 Task: Find connections with filter location Nāndgaon with filter topic #lifecoach with filter profile language English with filter current company Mikros Animation with filter school Haldia Institute of Technology with filter industry Fashion Accessories Manufacturing with filter service category Home Networking with filter keywords title Client Service Specialist
Action: Mouse moved to (523, 85)
Screenshot: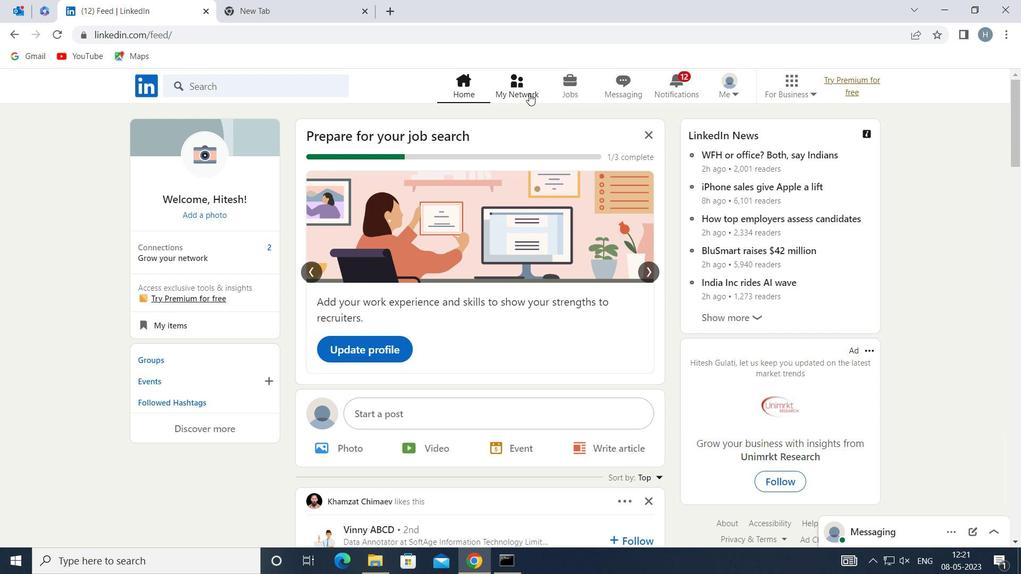 
Action: Mouse pressed left at (523, 85)
Screenshot: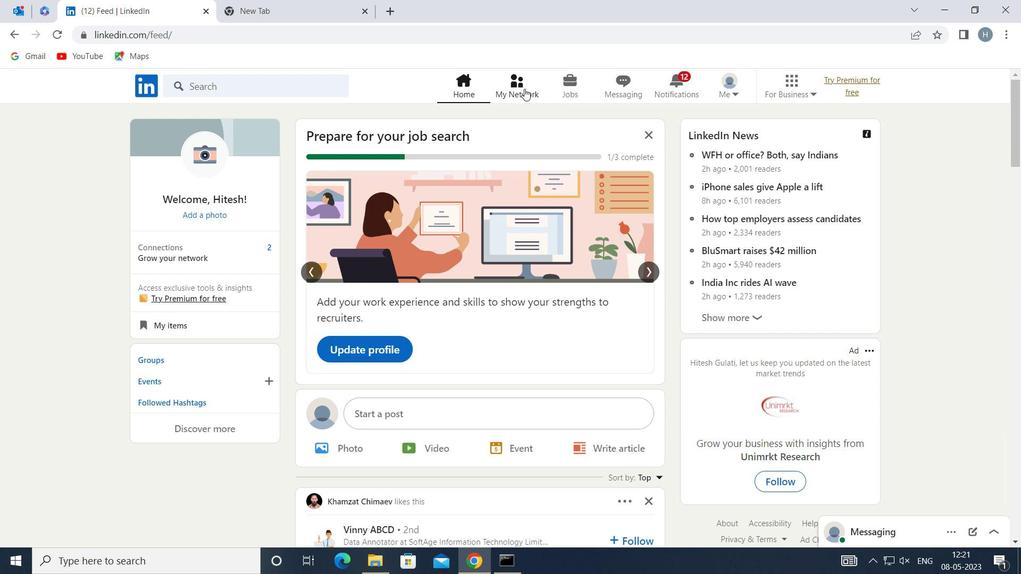 
Action: Mouse moved to (281, 159)
Screenshot: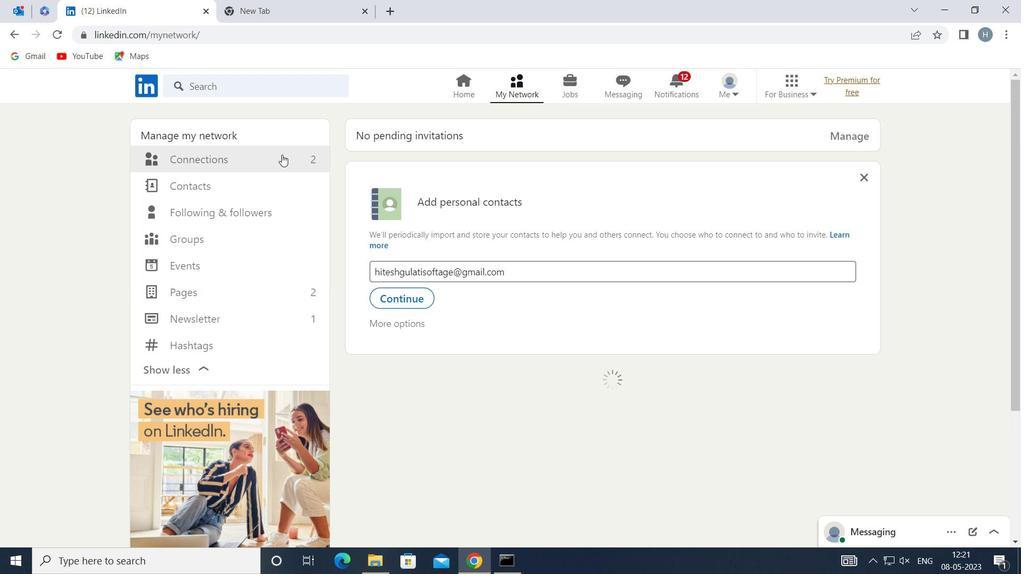 
Action: Mouse pressed left at (281, 159)
Screenshot: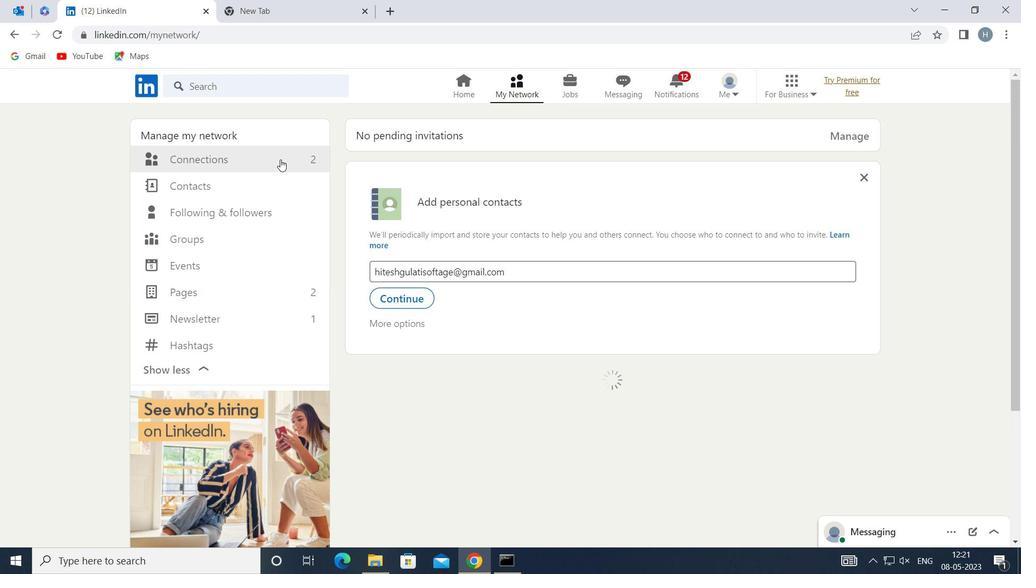
Action: Mouse moved to (619, 158)
Screenshot: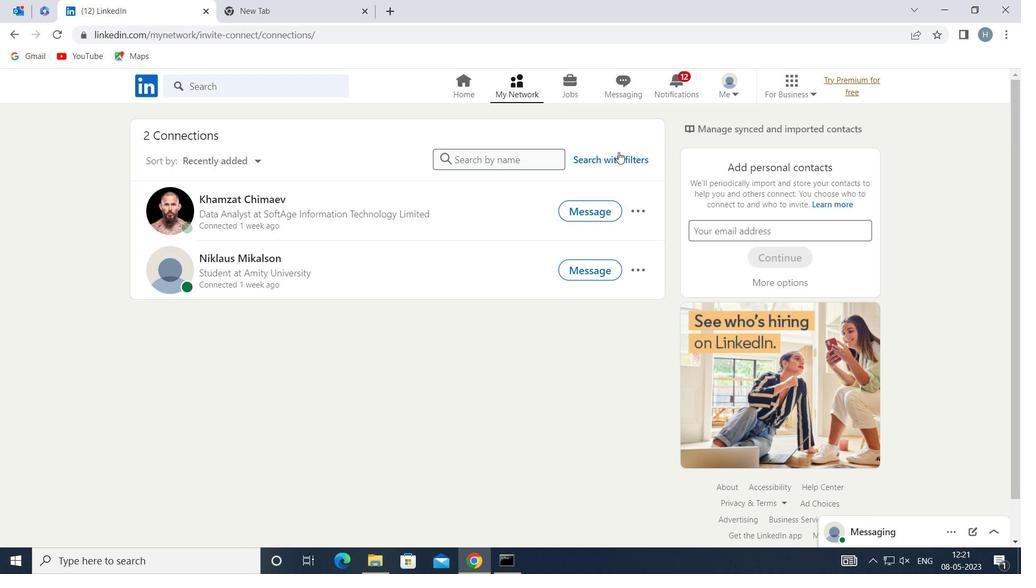 
Action: Mouse pressed left at (619, 158)
Screenshot: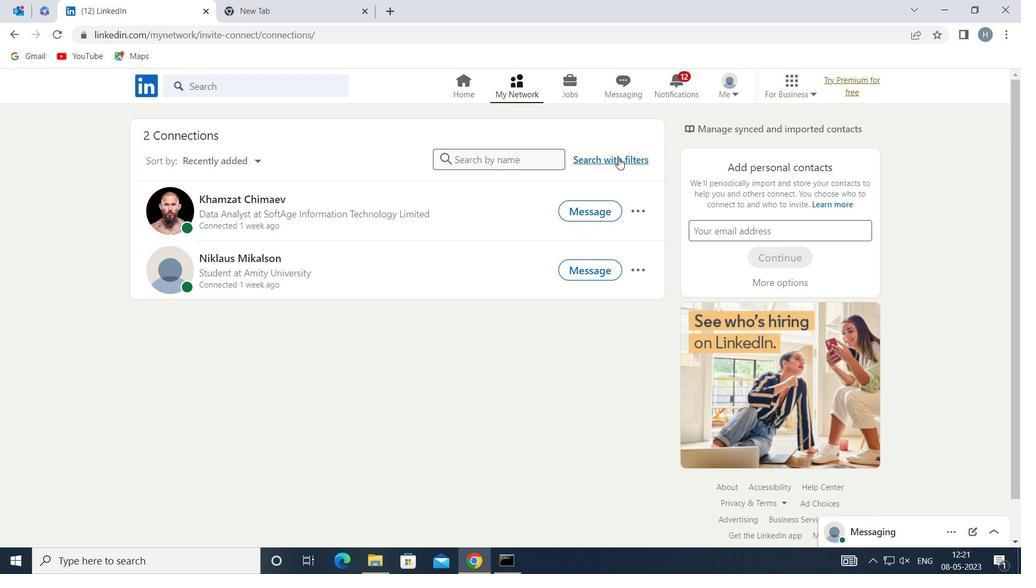 
Action: Mouse moved to (555, 122)
Screenshot: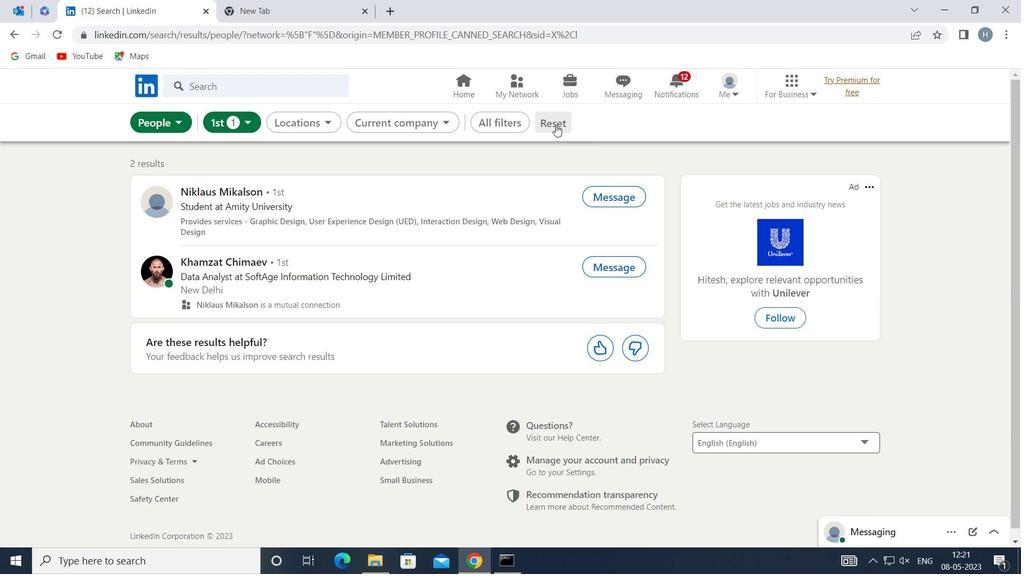 
Action: Mouse pressed left at (555, 122)
Screenshot: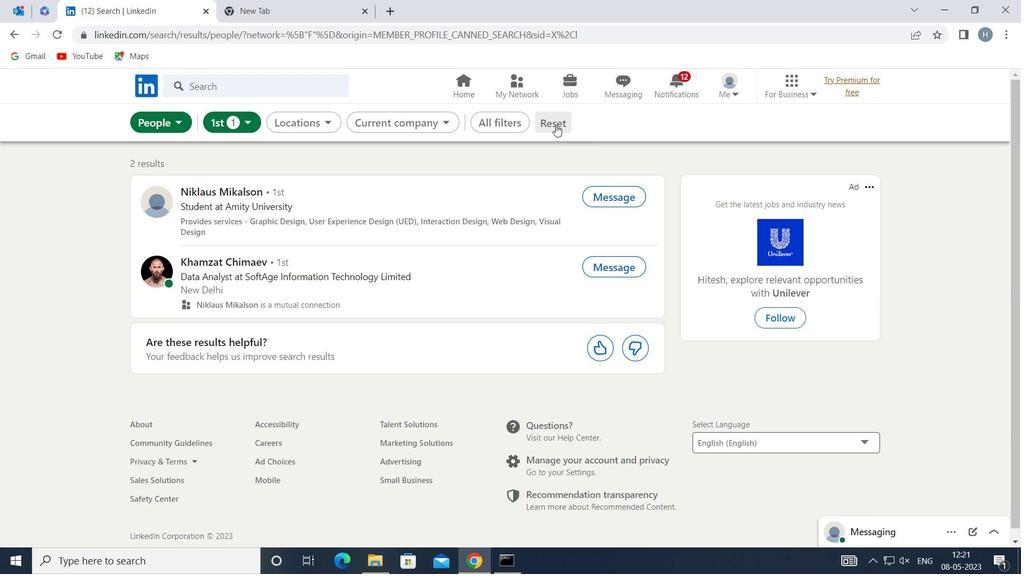 
Action: Mouse moved to (546, 121)
Screenshot: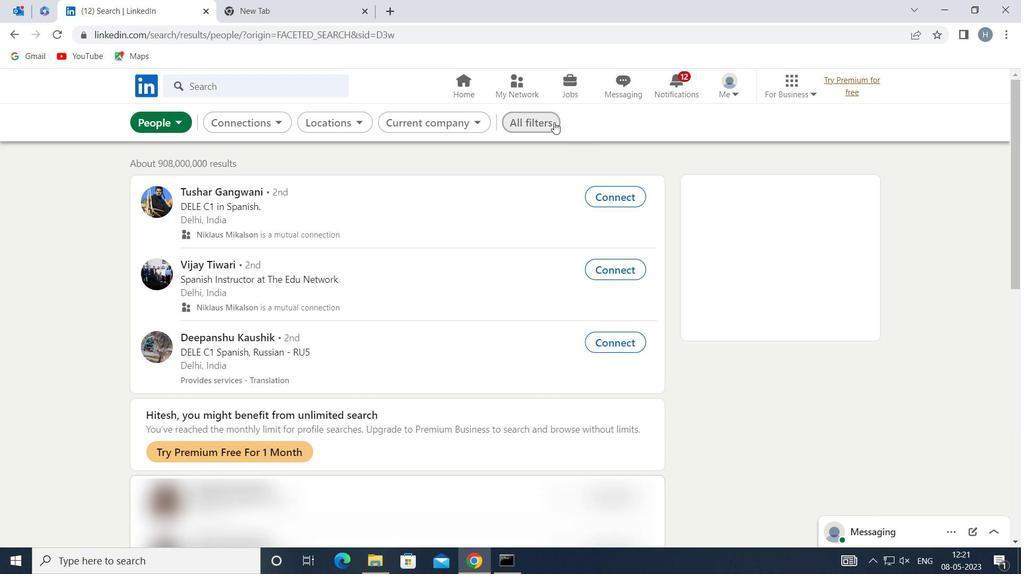 
Action: Mouse pressed left at (546, 121)
Screenshot: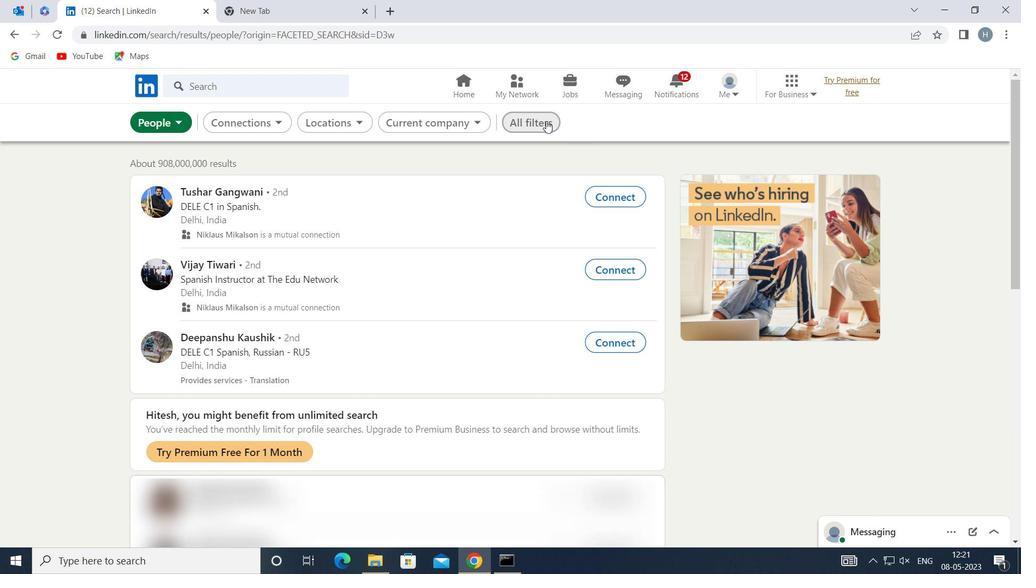 
Action: Mouse moved to (763, 358)
Screenshot: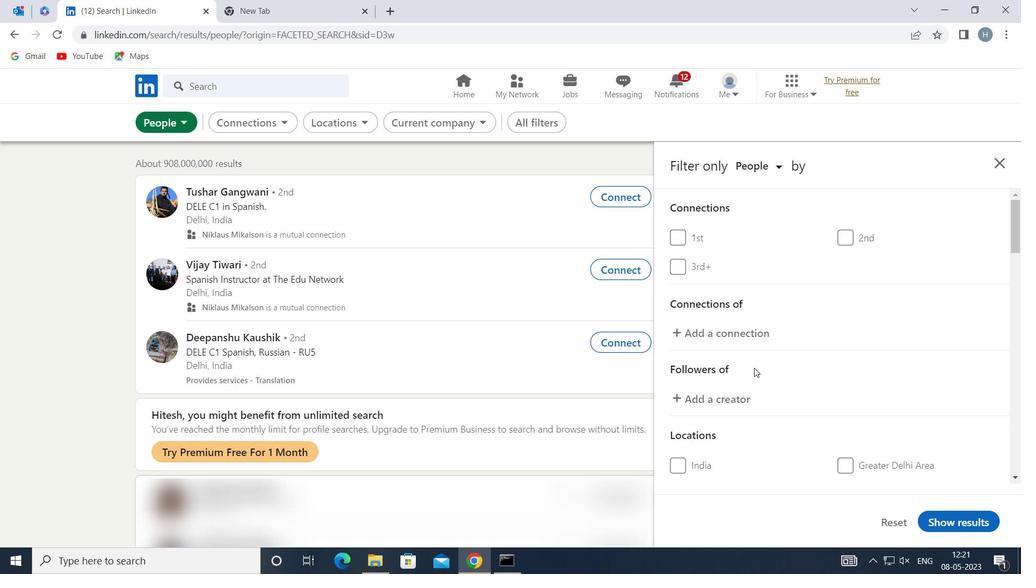 
Action: Mouse scrolled (763, 357) with delta (0, 0)
Screenshot: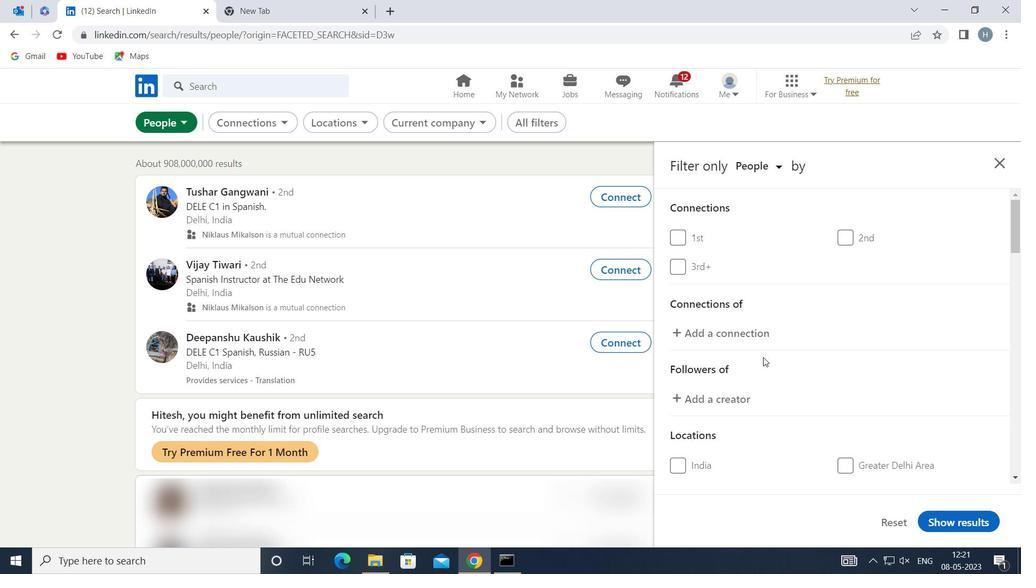
Action: Mouse scrolled (763, 357) with delta (0, 0)
Screenshot: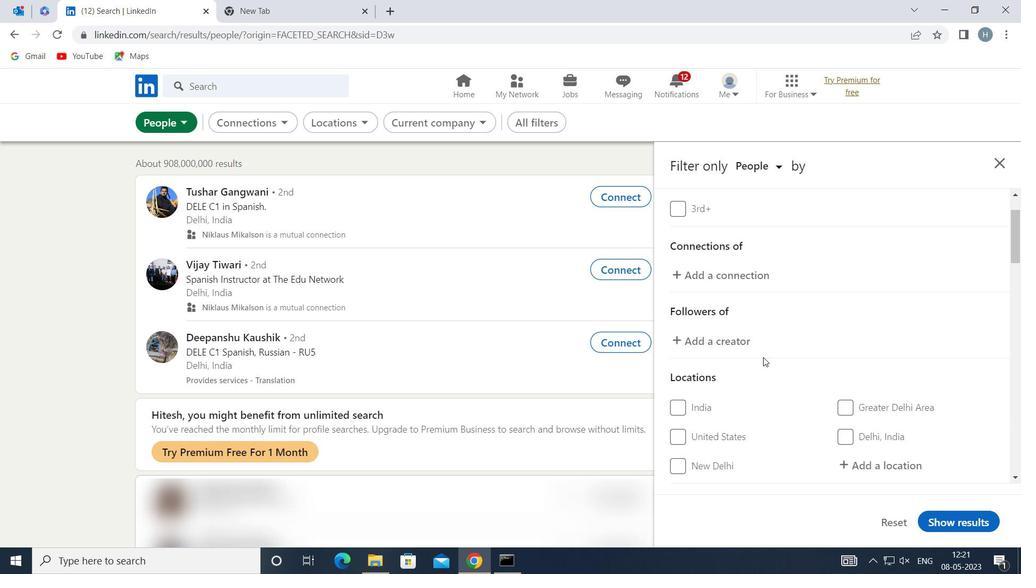 
Action: Mouse moved to (862, 386)
Screenshot: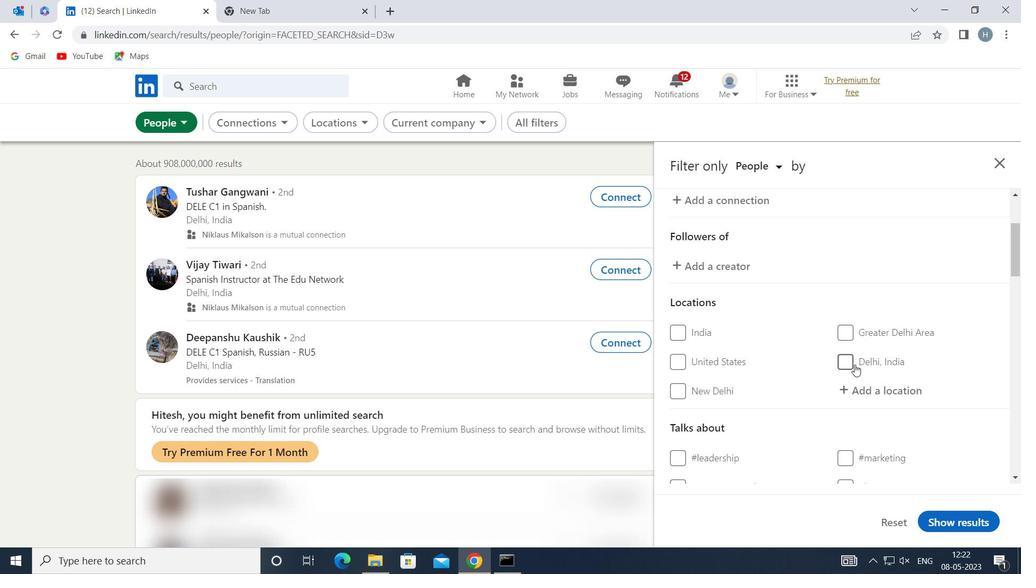
Action: Mouse pressed left at (862, 386)
Screenshot: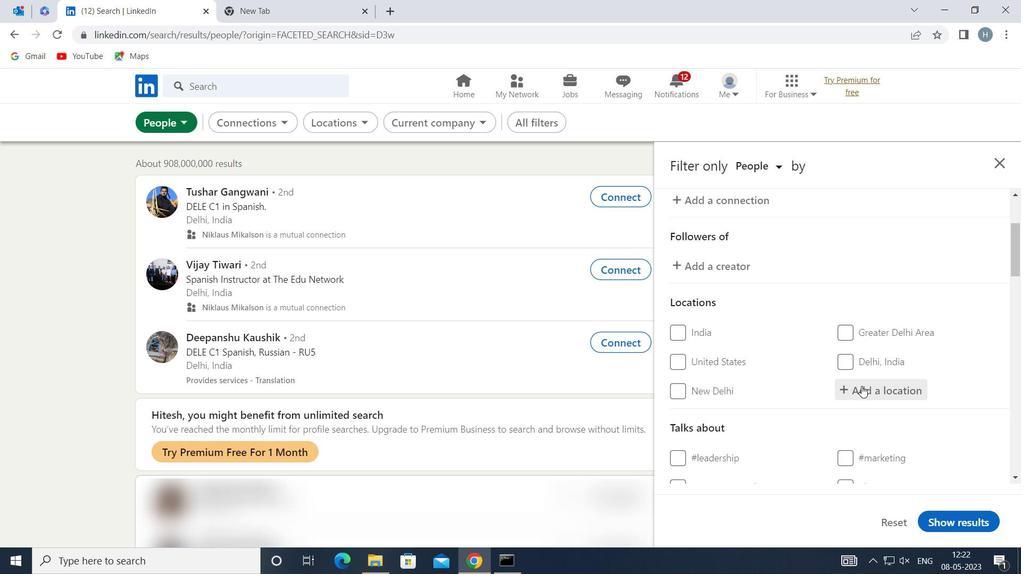 
Action: Key pressed <Key.shift>NANDGAON
Screenshot: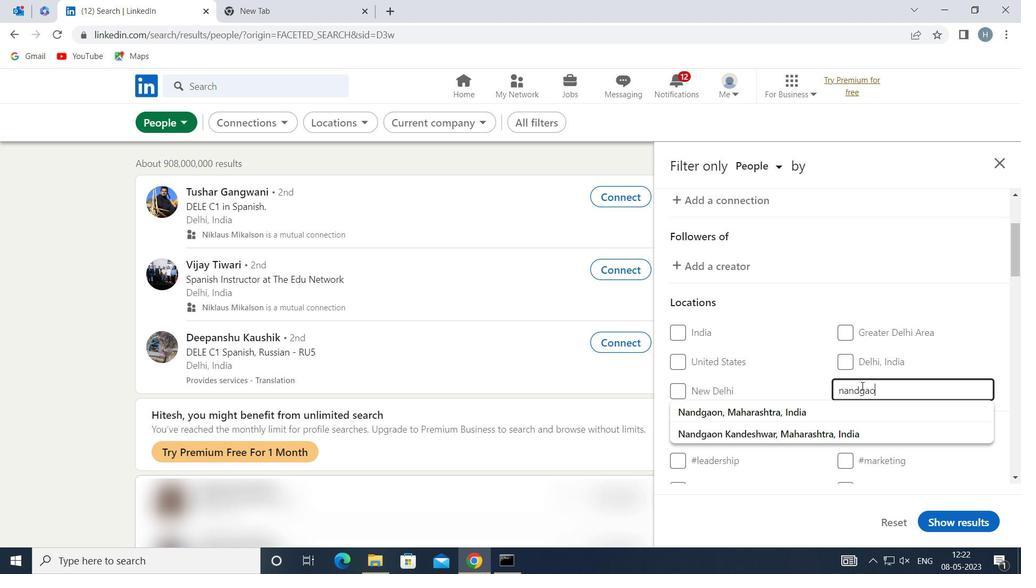 
Action: Mouse moved to (859, 415)
Screenshot: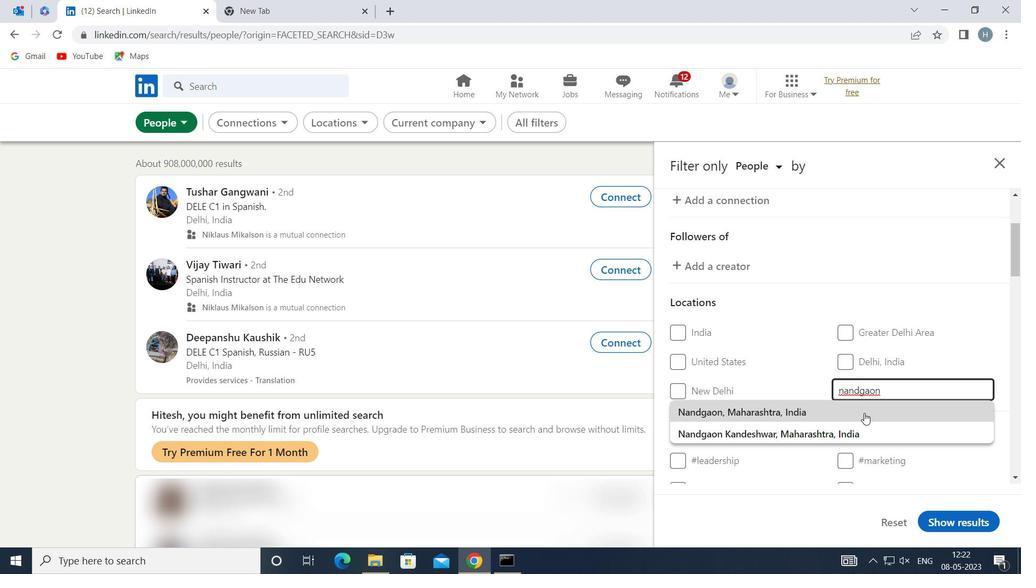 
Action: Mouse pressed left at (859, 415)
Screenshot: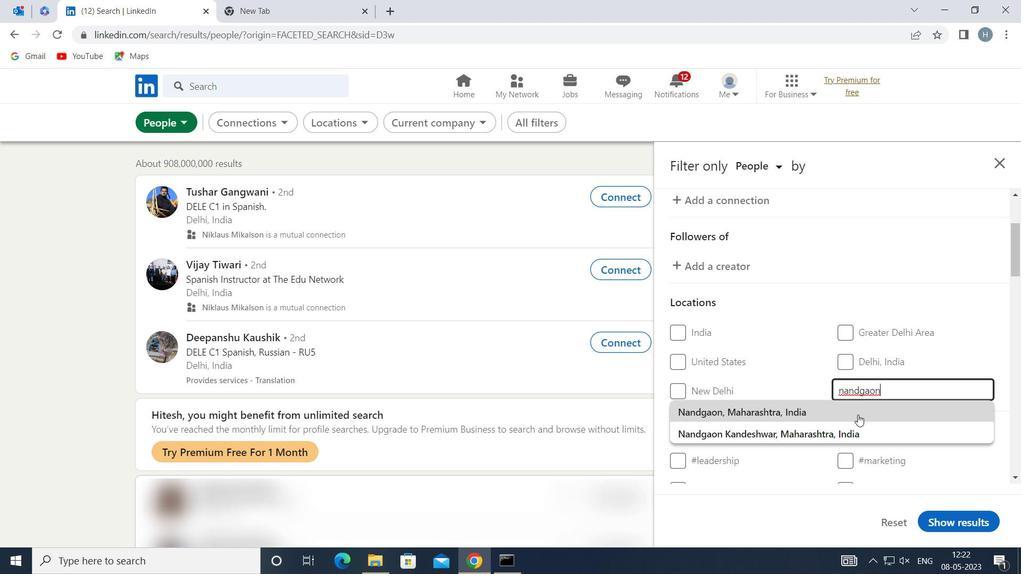 
Action: Mouse moved to (852, 367)
Screenshot: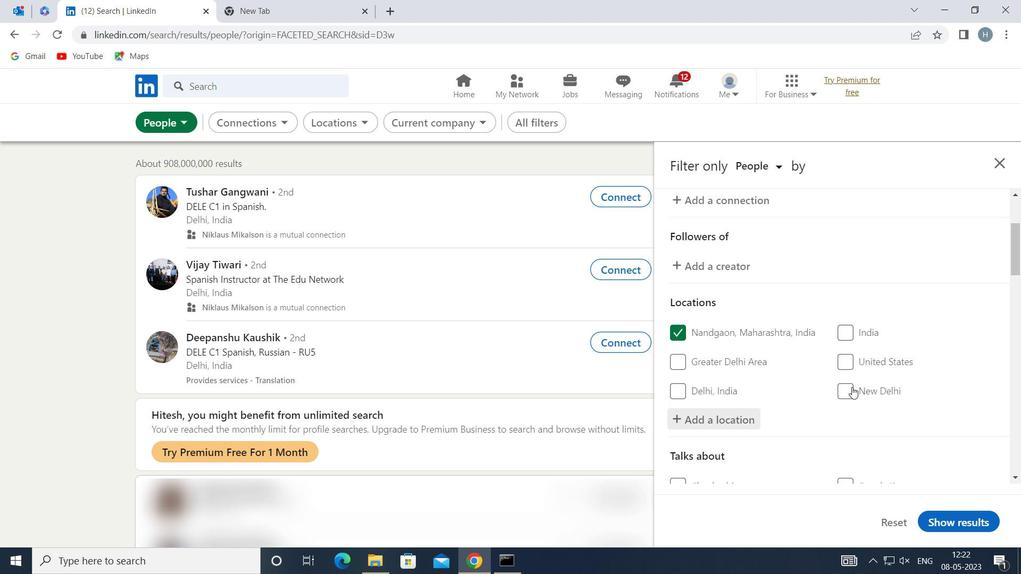 
Action: Mouse scrolled (852, 366) with delta (0, 0)
Screenshot: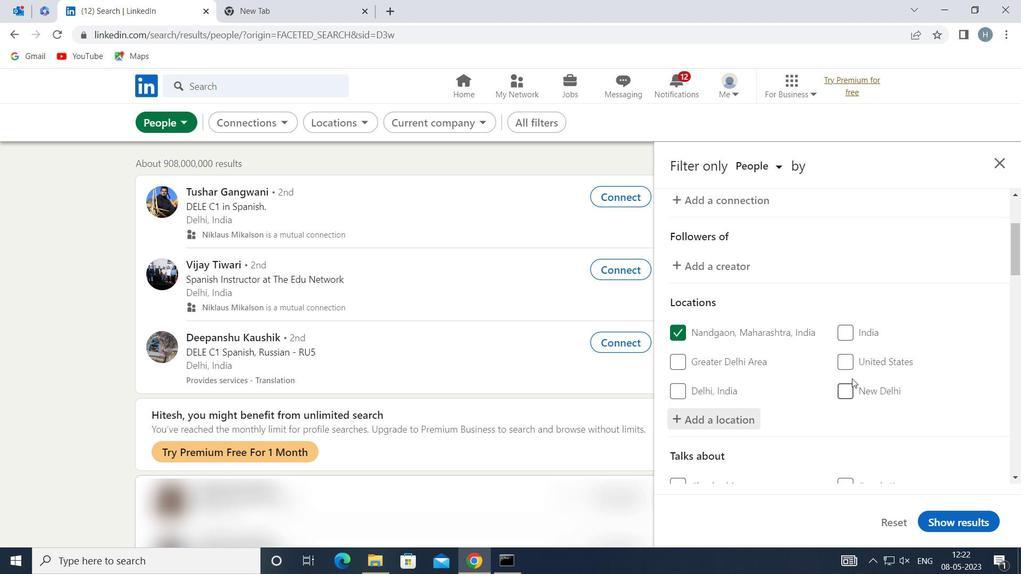 
Action: Mouse moved to (851, 360)
Screenshot: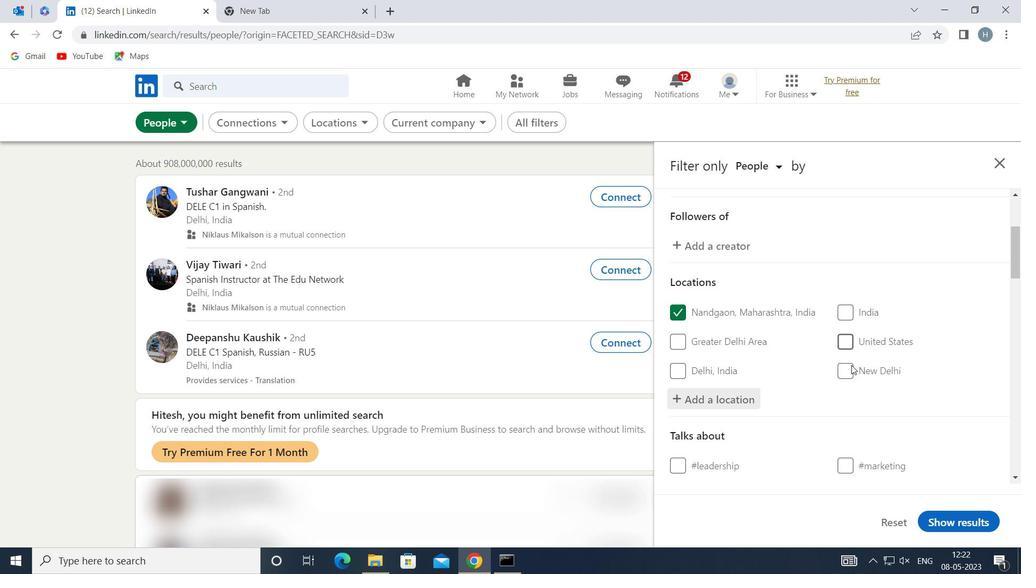 
Action: Mouse scrolled (851, 359) with delta (0, 0)
Screenshot: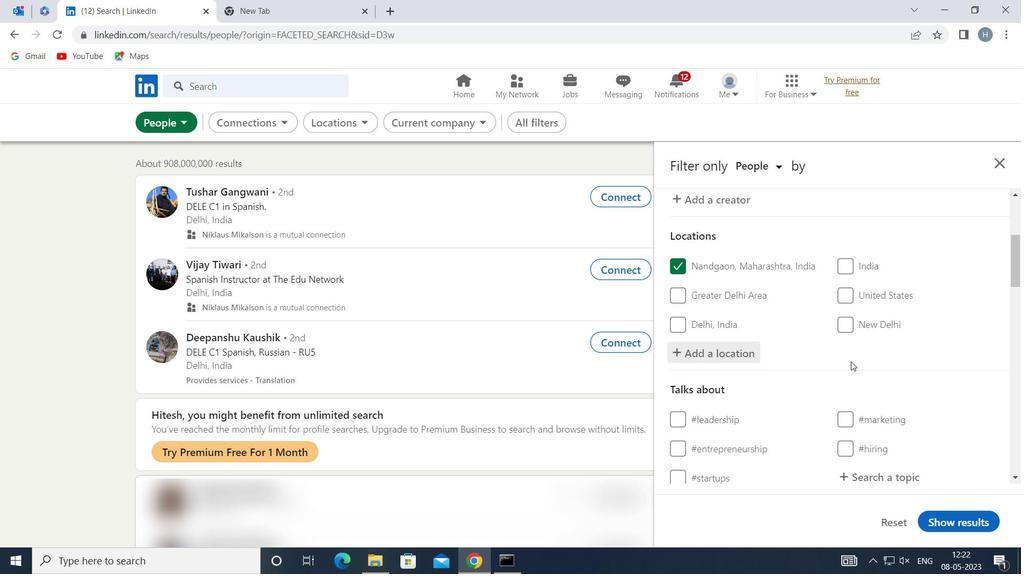 
Action: Mouse moved to (883, 406)
Screenshot: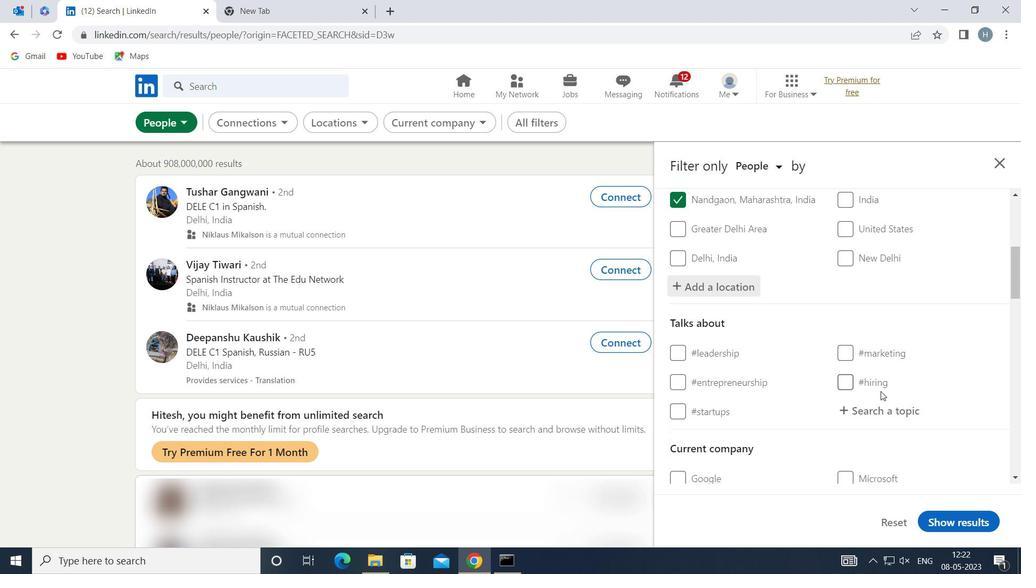 
Action: Mouse pressed left at (883, 406)
Screenshot: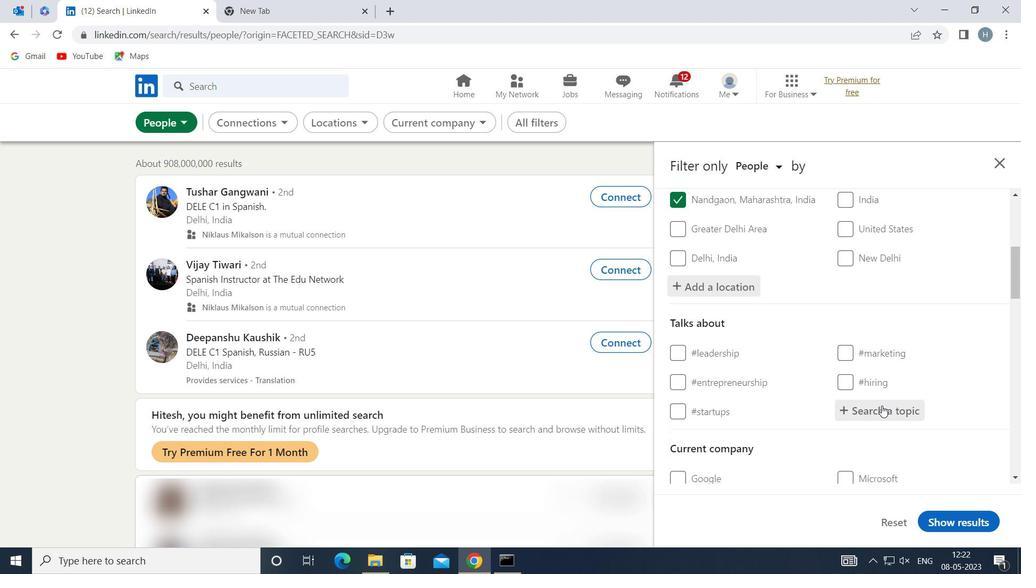
Action: Mouse moved to (883, 406)
Screenshot: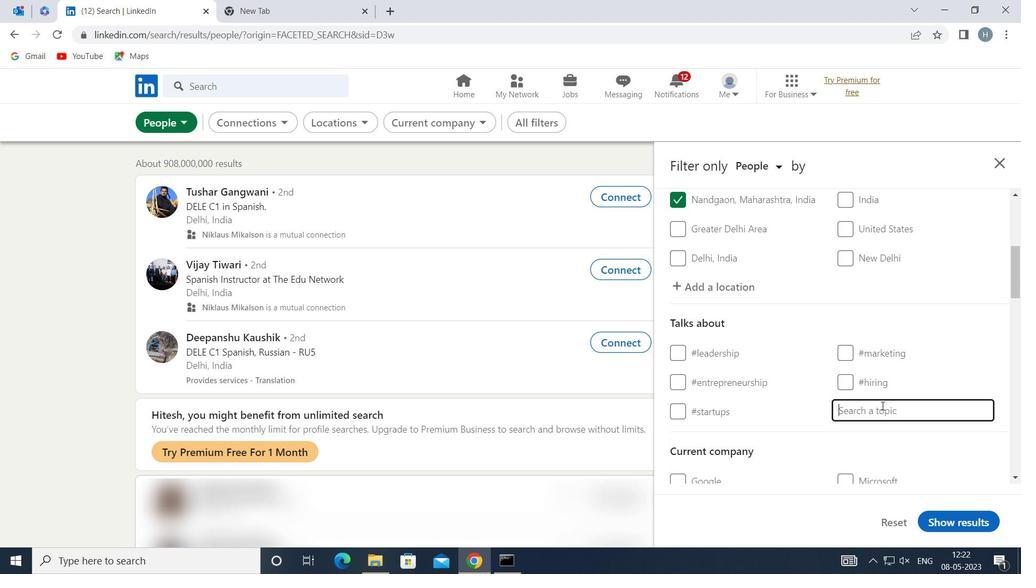 
Action: Key pressed LIFECOACH
Screenshot: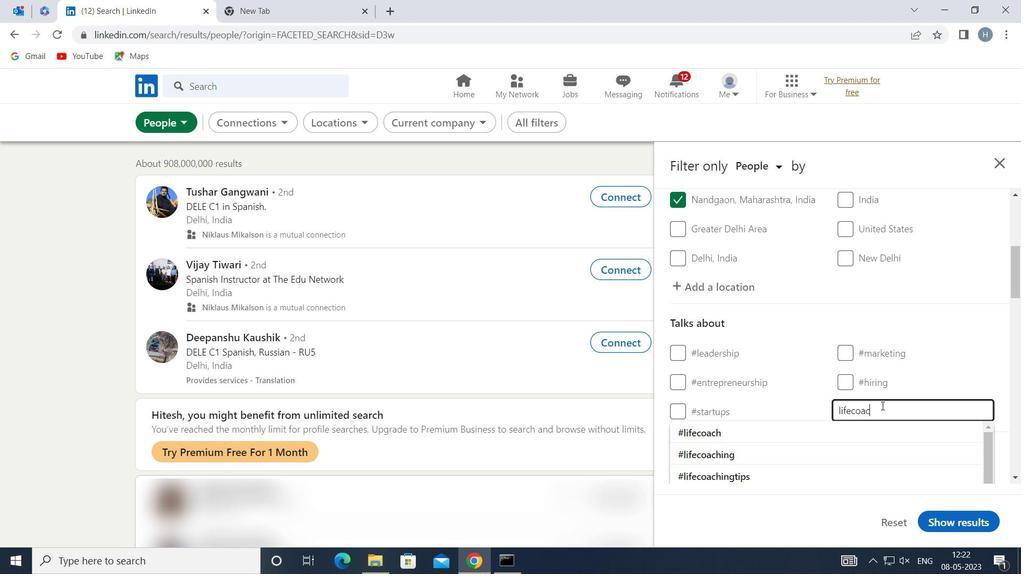
Action: Mouse moved to (844, 424)
Screenshot: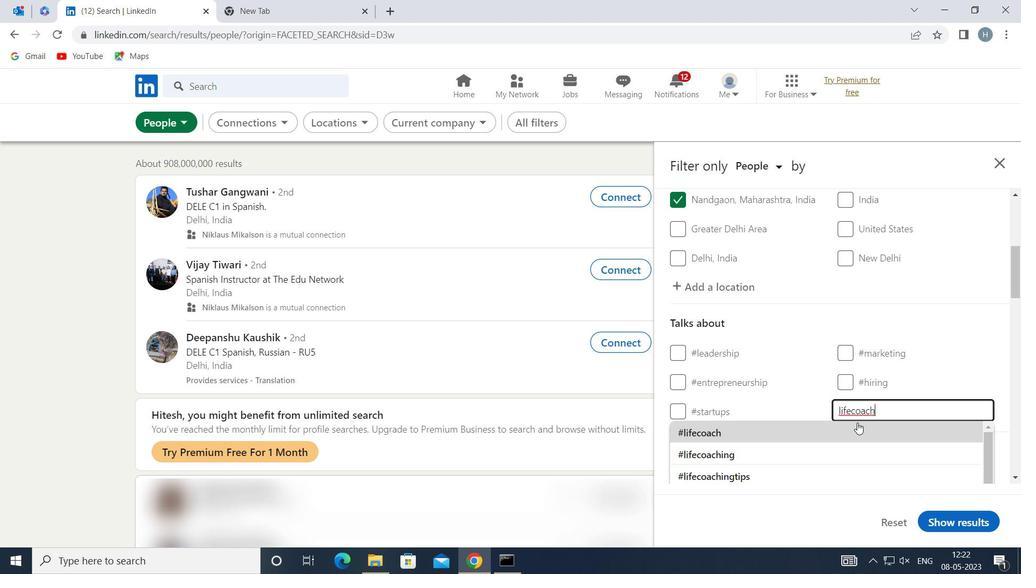 
Action: Mouse pressed left at (844, 424)
Screenshot: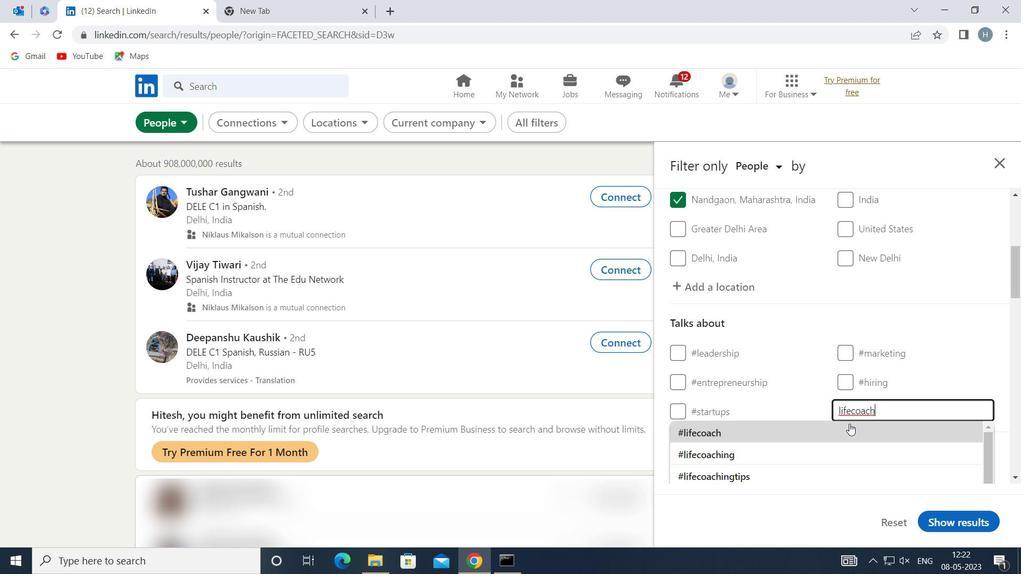
Action: Mouse moved to (833, 414)
Screenshot: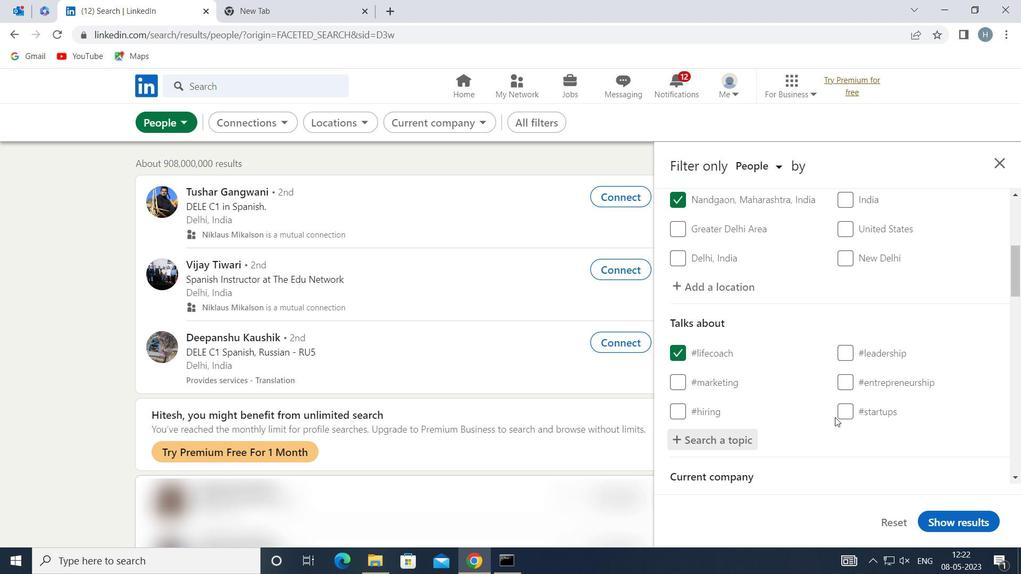 
Action: Mouse scrolled (833, 413) with delta (0, 0)
Screenshot: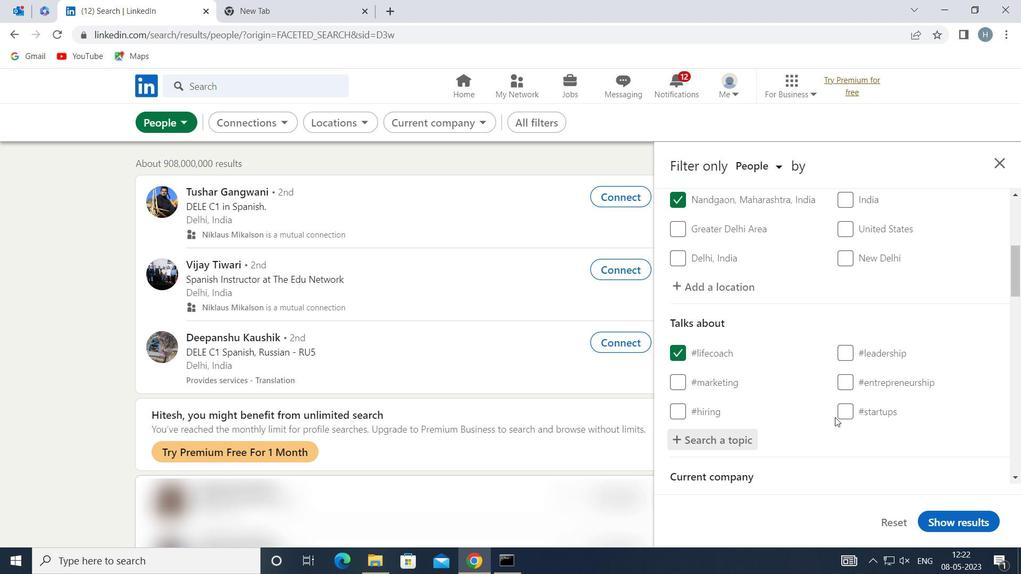 
Action: Mouse moved to (829, 406)
Screenshot: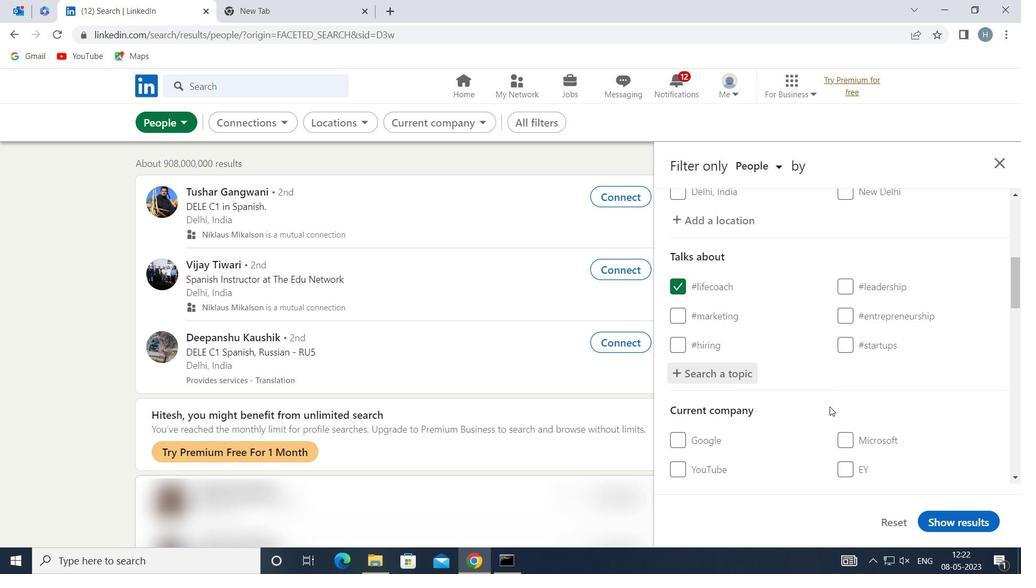 
Action: Mouse scrolled (829, 406) with delta (0, 0)
Screenshot: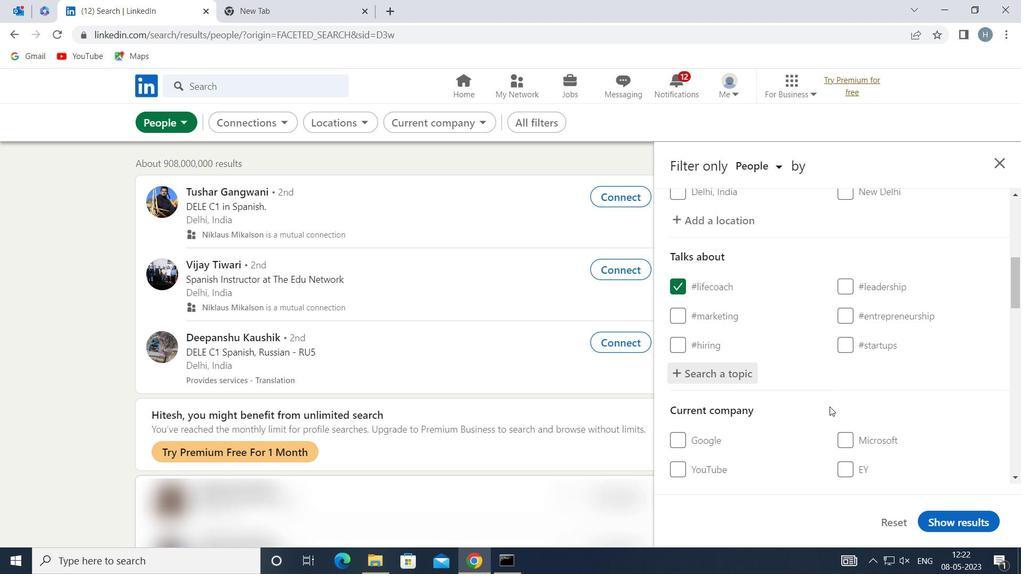 
Action: Mouse moved to (829, 405)
Screenshot: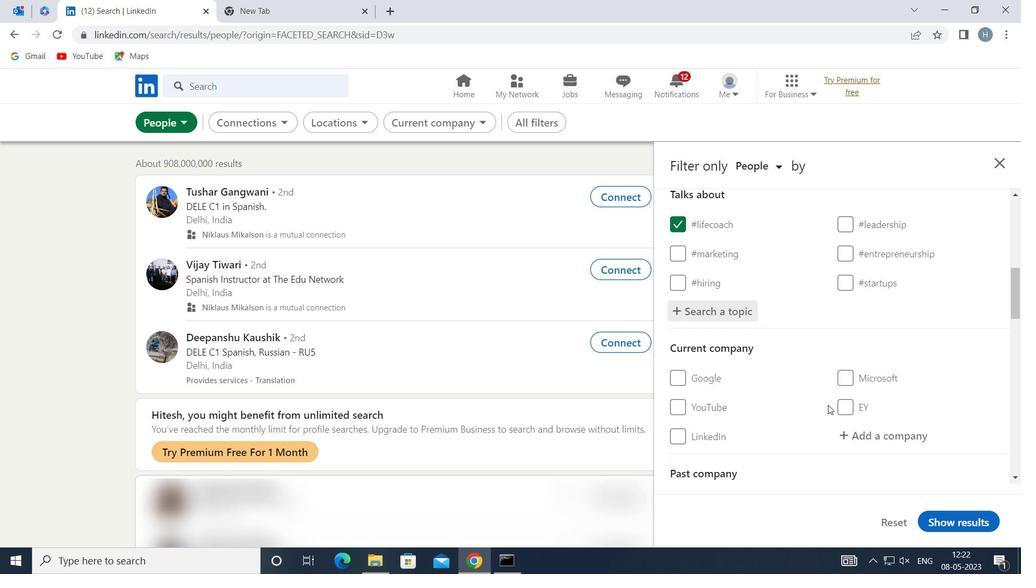 
Action: Mouse scrolled (829, 404) with delta (0, 0)
Screenshot: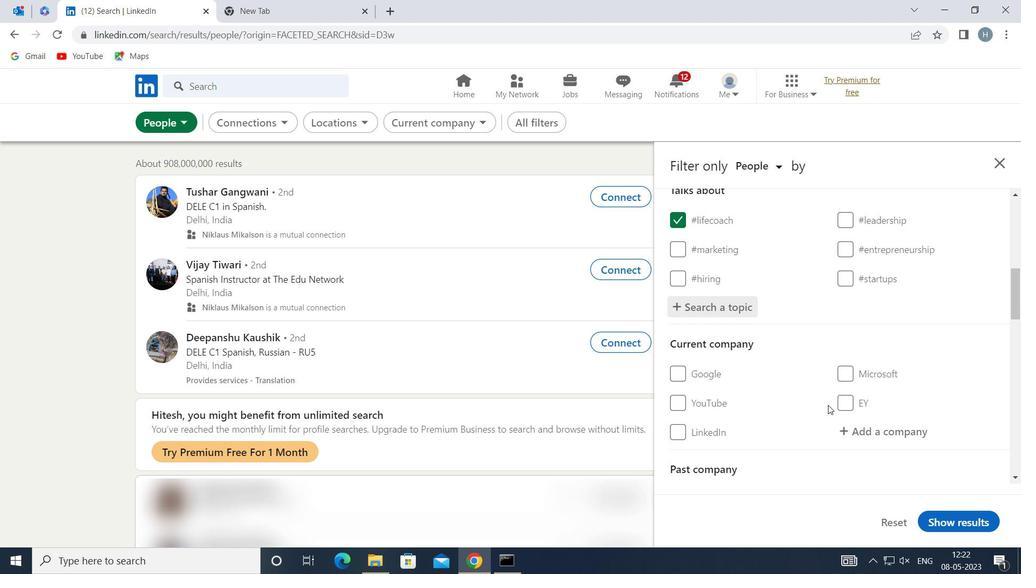 
Action: Mouse moved to (827, 399)
Screenshot: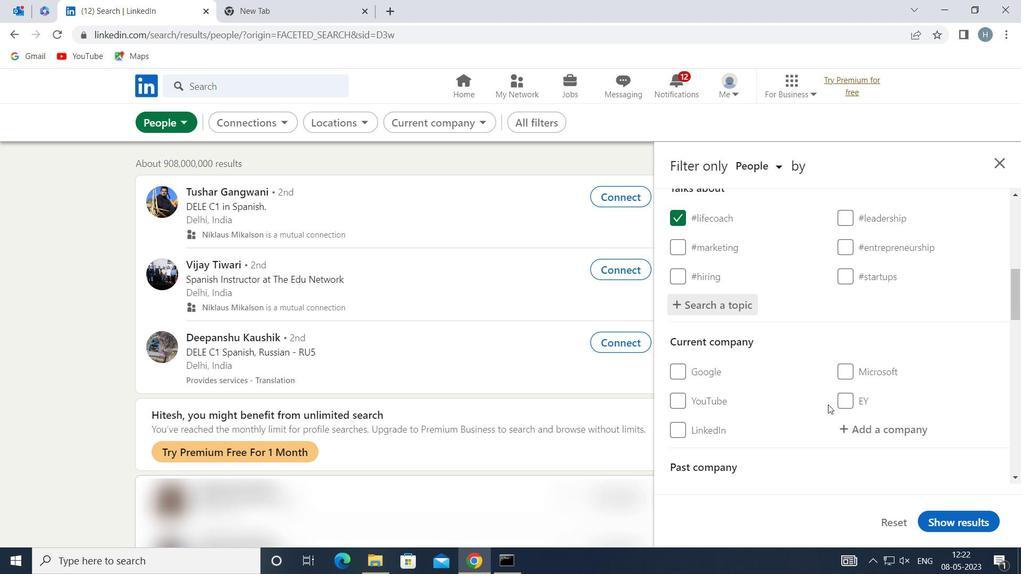 
Action: Mouse scrolled (827, 398) with delta (0, 0)
Screenshot: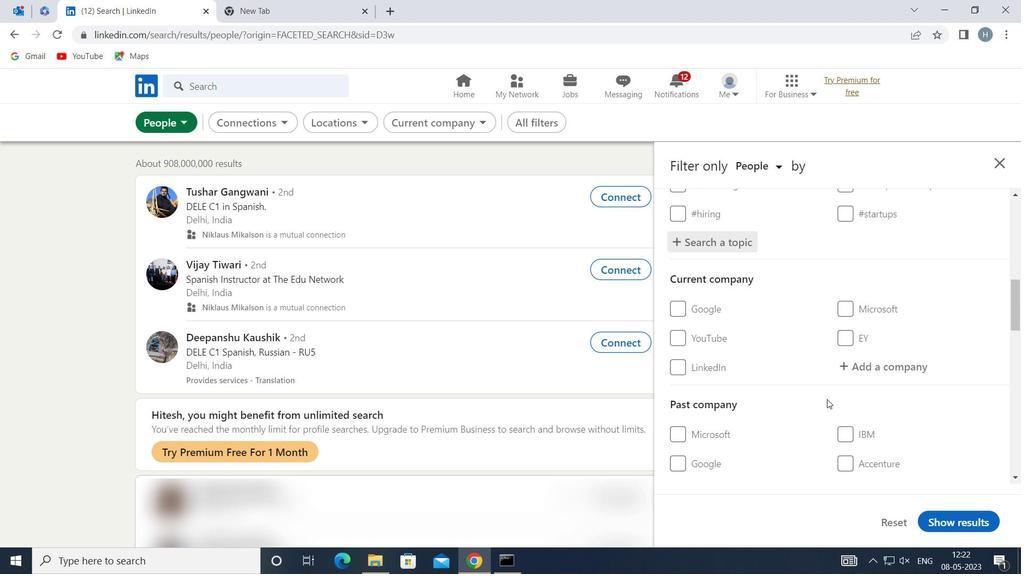 
Action: Mouse moved to (822, 398)
Screenshot: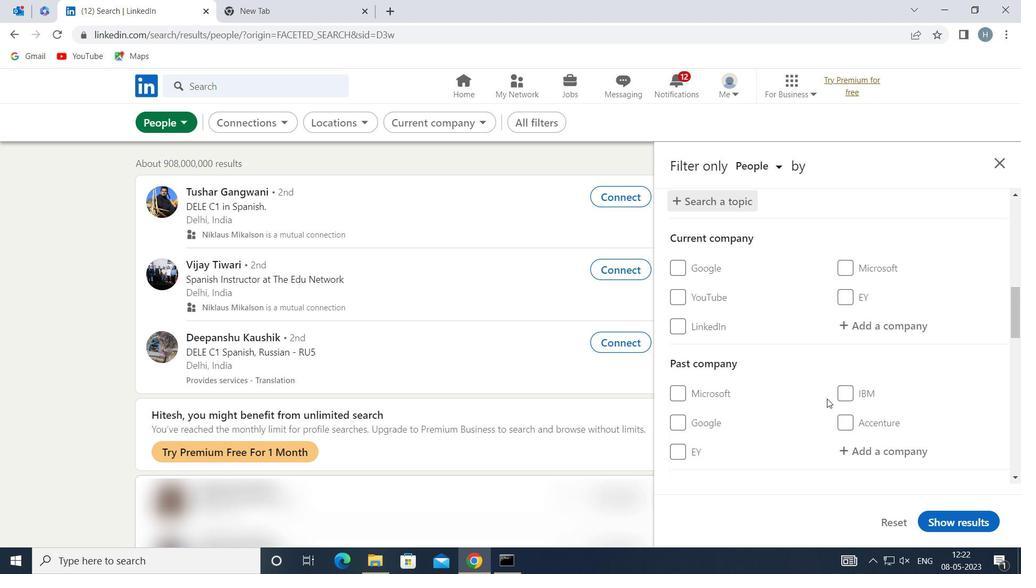 
Action: Mouse scrolled (822, 398) with delta (0, 0)
Screenshot: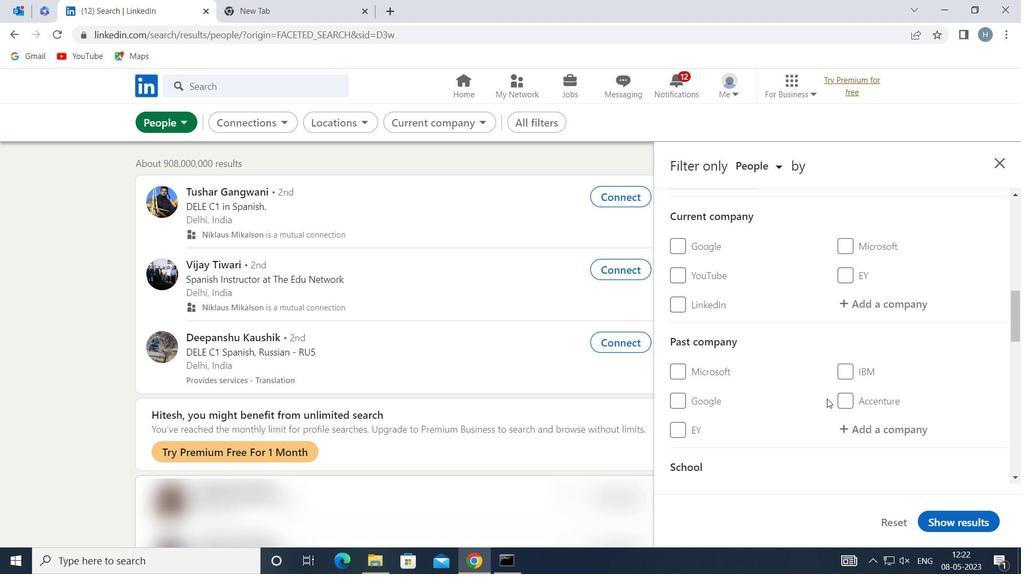 
Action: Mouse moved to (821, 398)
Screenshot: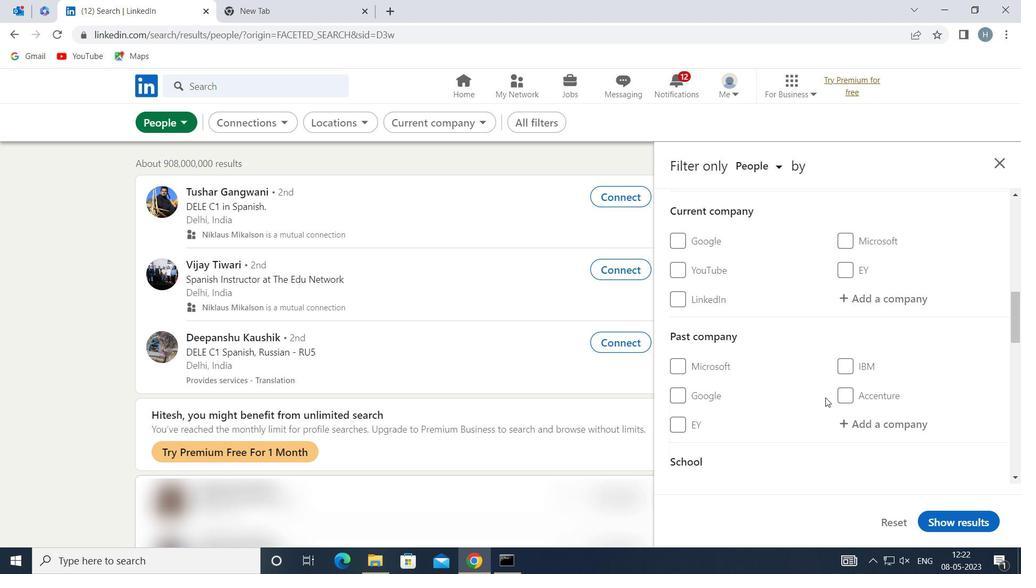 
Action: Mouse scrolled (821, 398) with delta (0, 0)
Screenshot: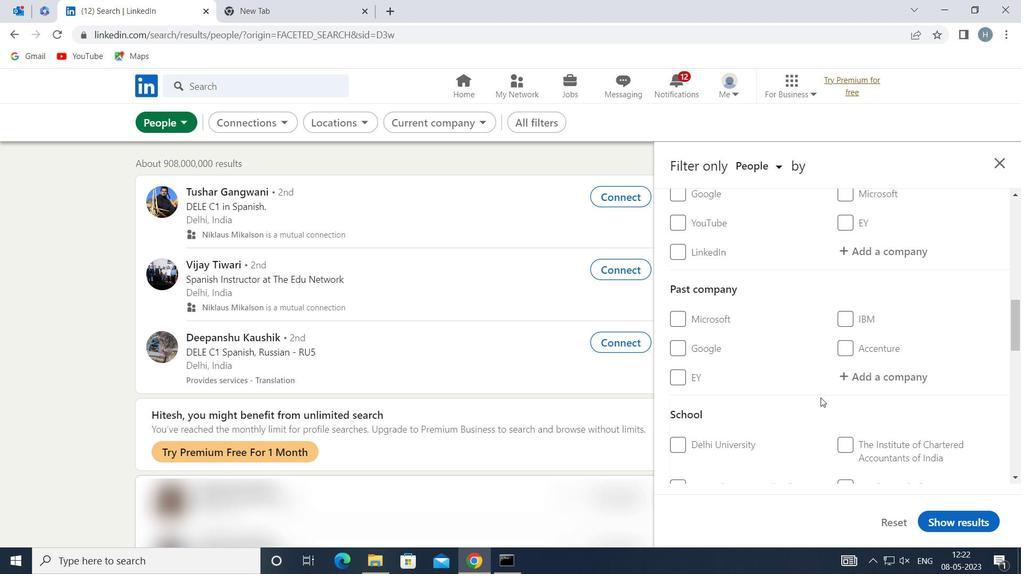 
Action: Mouse scrolled (821, 398) with delta (0, 0)
Screenshot: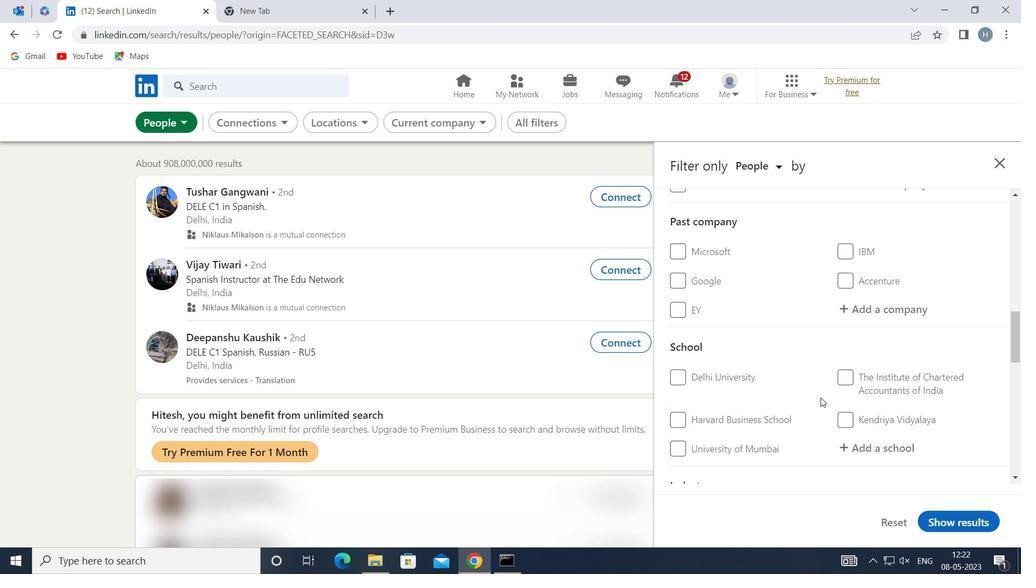 
Action: Mouse scrolled (821, 398) with delta (0, 0)
Screenshot: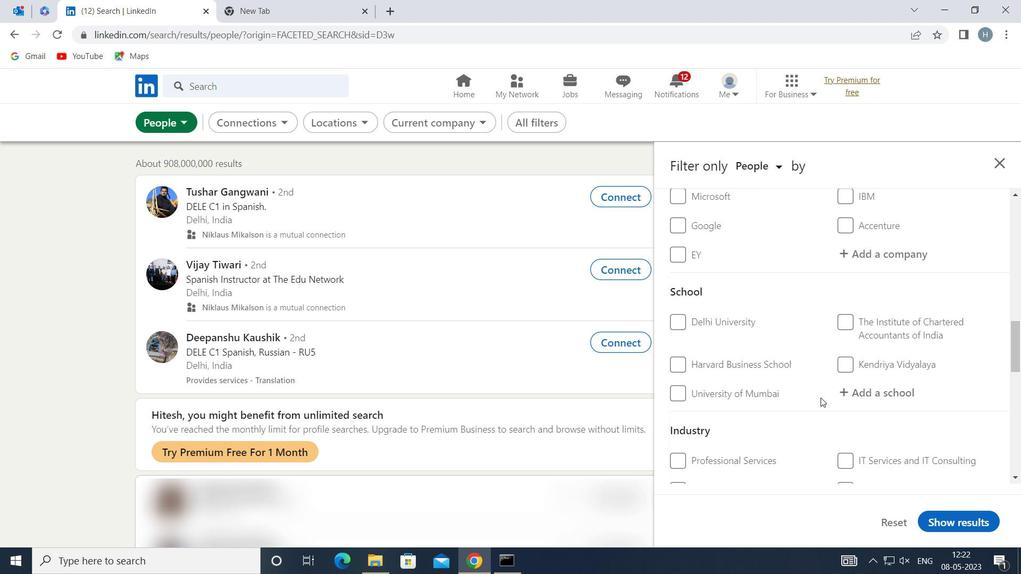 
Action: Mouse moved to (811, 396)
Screenshot: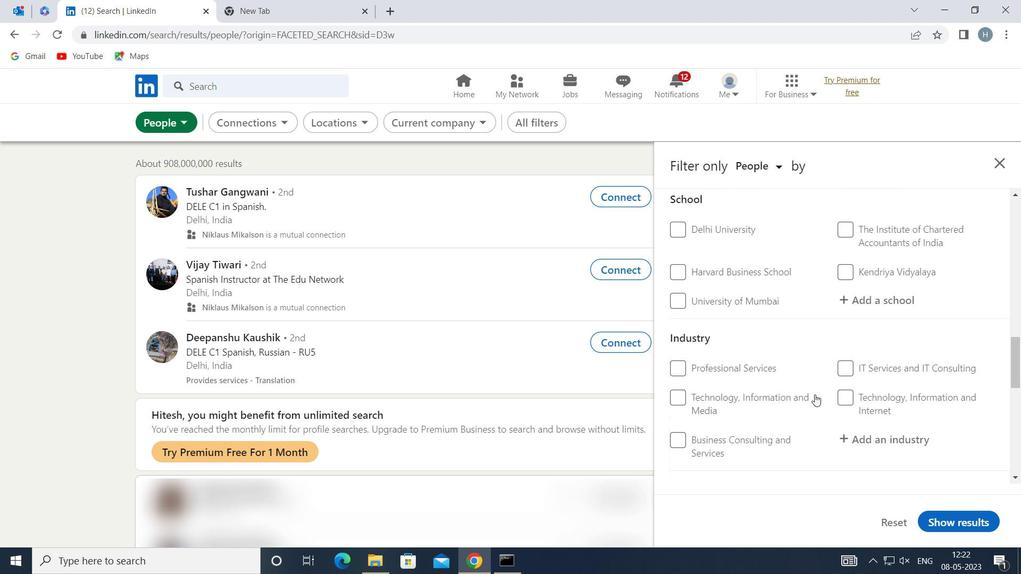 
Action: Mouse scrolled (811, 395) with delta (0, 0)
Screenshot: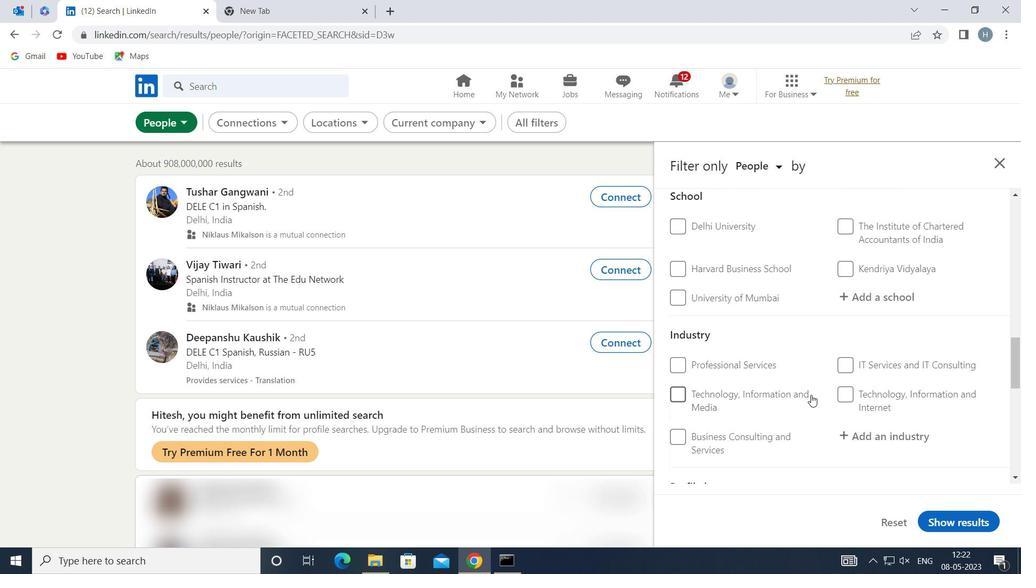 
Action: Mouse scrolled (811, 395) with delta (0, 0)
Screenshot: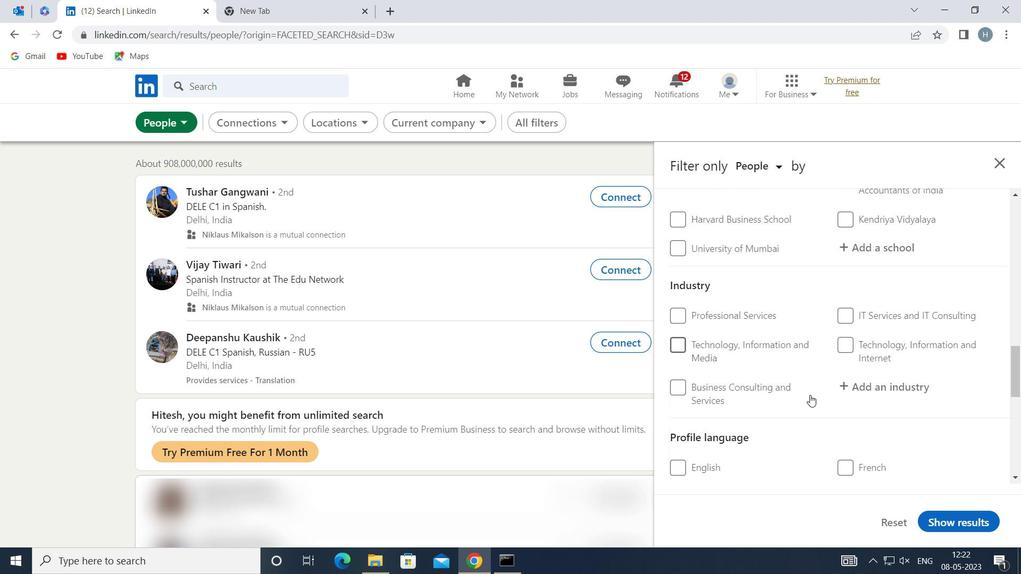 
Action: Mouse moved to (681, 381)
Screenshot: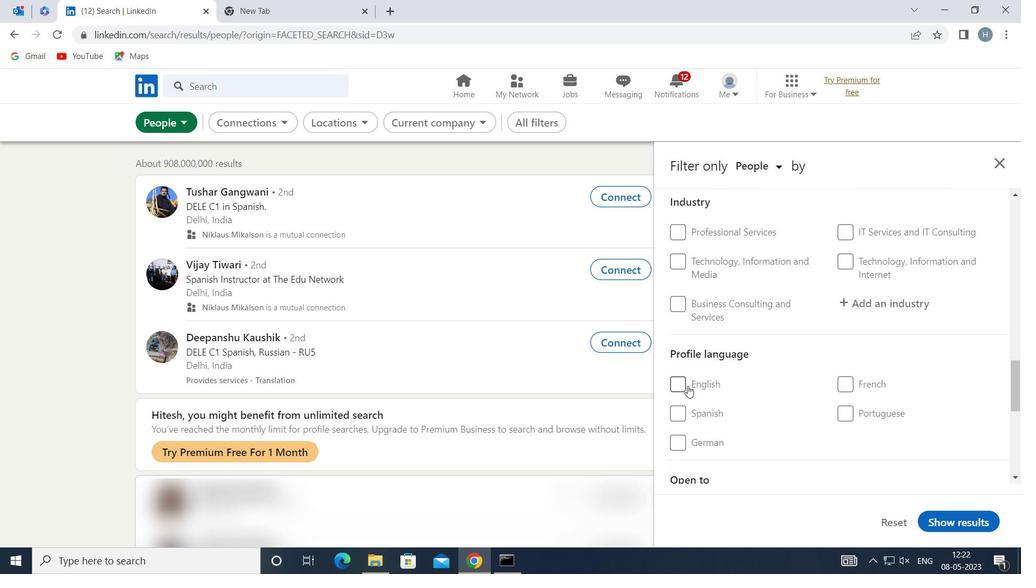 
Action: Mouse pressed left at (681, 381)
Screenshot: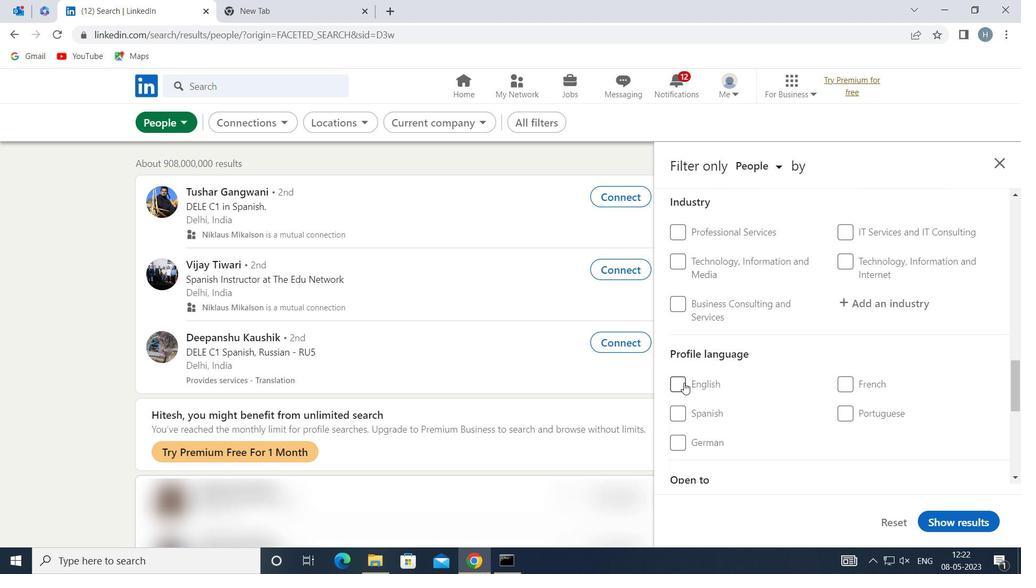 
Action: Mouse moved to (800, 382)
Screenshot: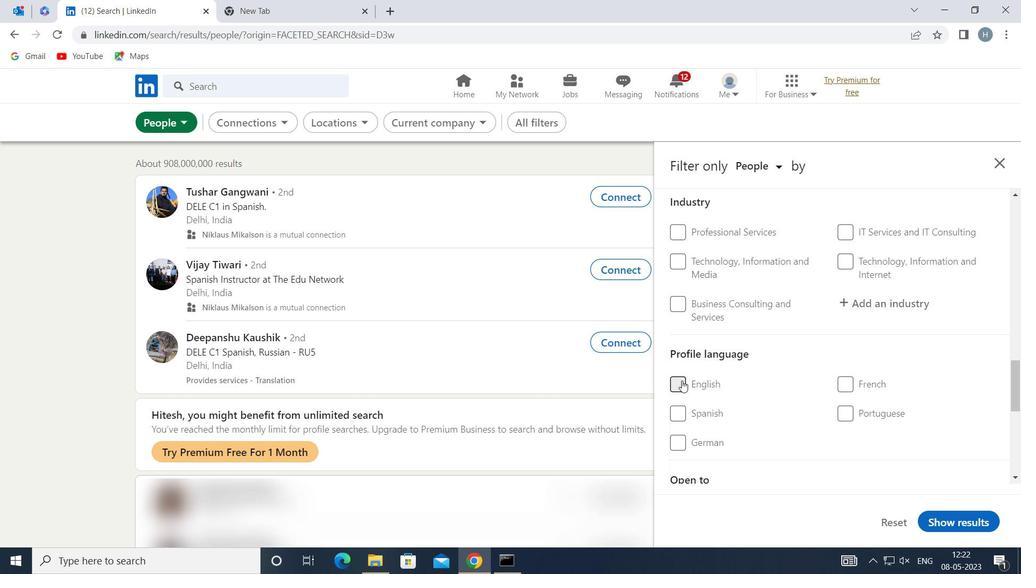 
Action: Mouse scrolled (800, 383) with delta (0, 0)
Screenshot: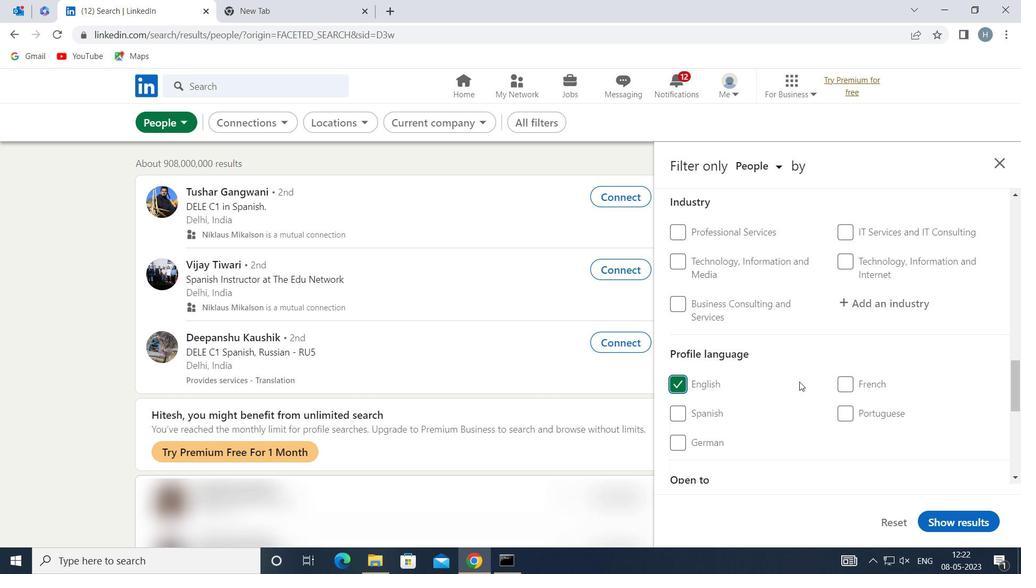 
Action: Mouse moved to (801, 382)
Screenshot: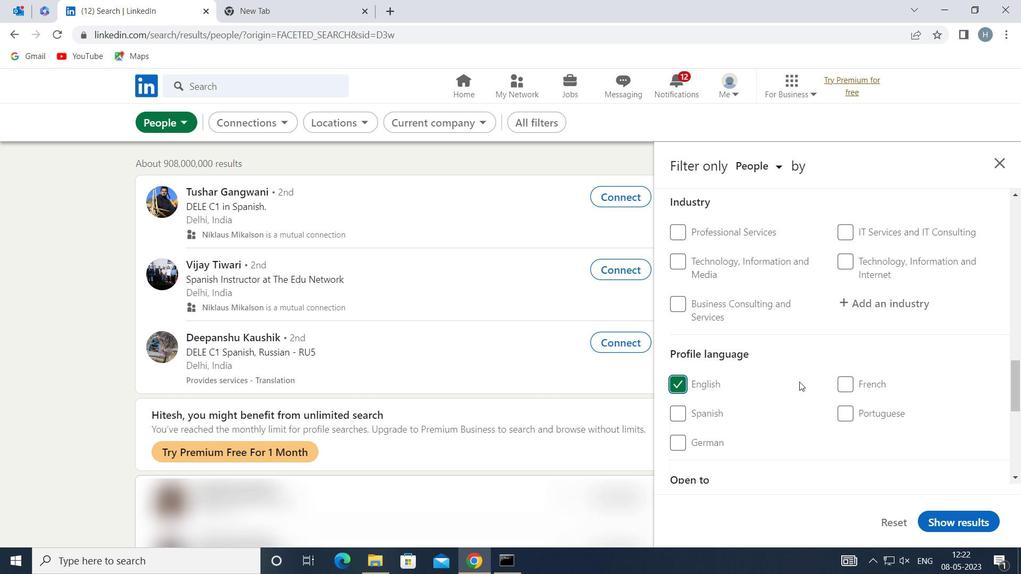 
Action: Mouse scrolled (801, 383) with delta (0, 0)
Screenshot: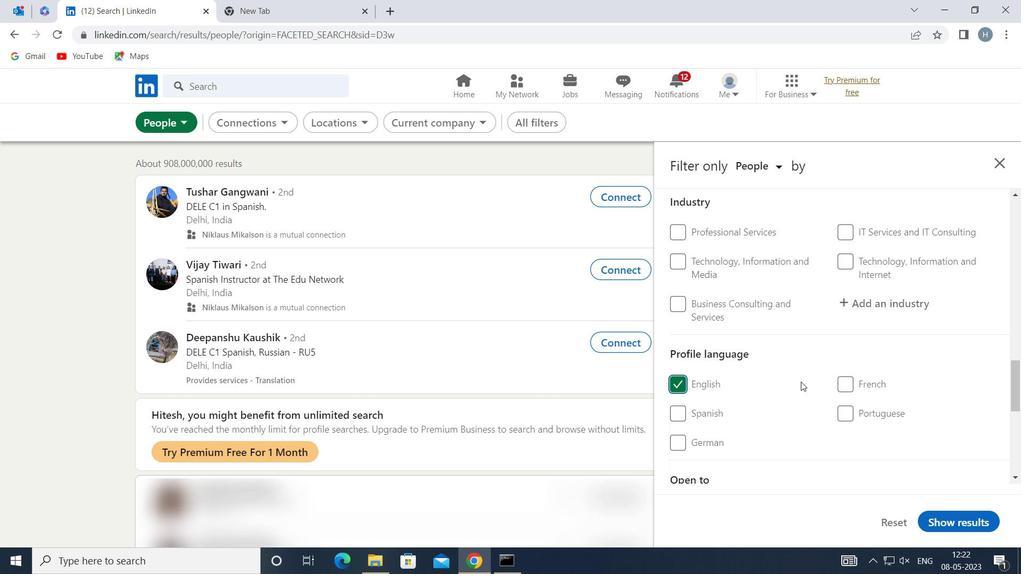 
Action: Mouse scrolled (801, 383) with delta (0, 0)
Screenshot: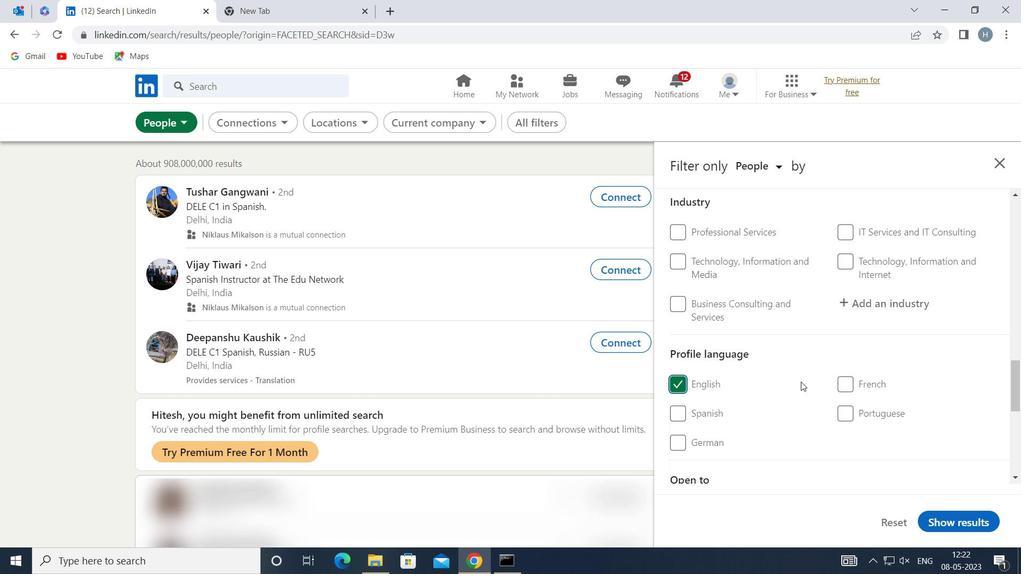 
Action: Mouse scrolled (801, 383) with delta (0, 0)
Screenshot: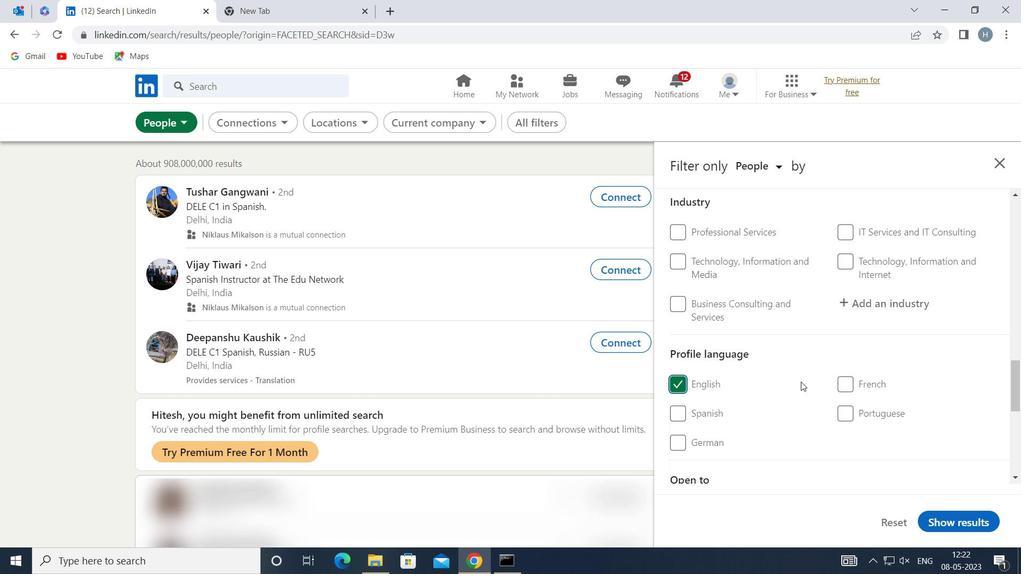 
Action: Mouse moved to (814, 383)
Screenshot: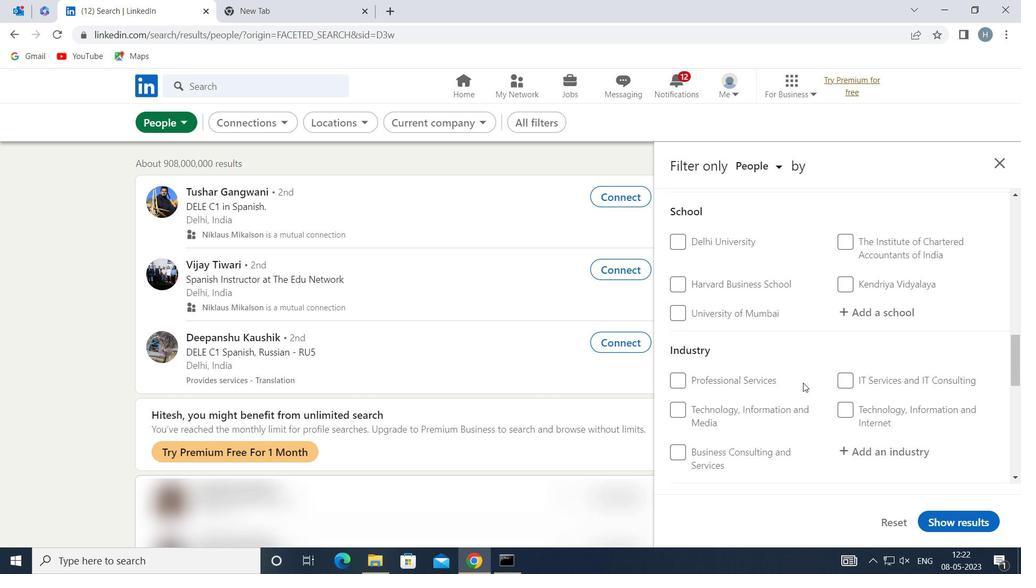 
Action: Mouse scrolled (814, 384) with delta (0, 0)
Screenshot: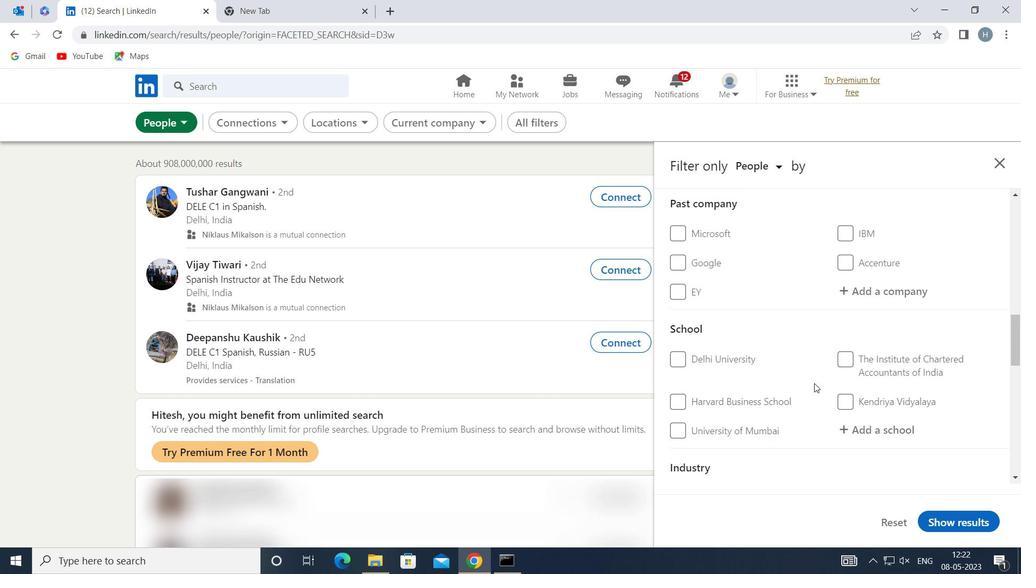 
Action: Mouse scrolled (814, 384) with delta (0, 0)
Screenshot: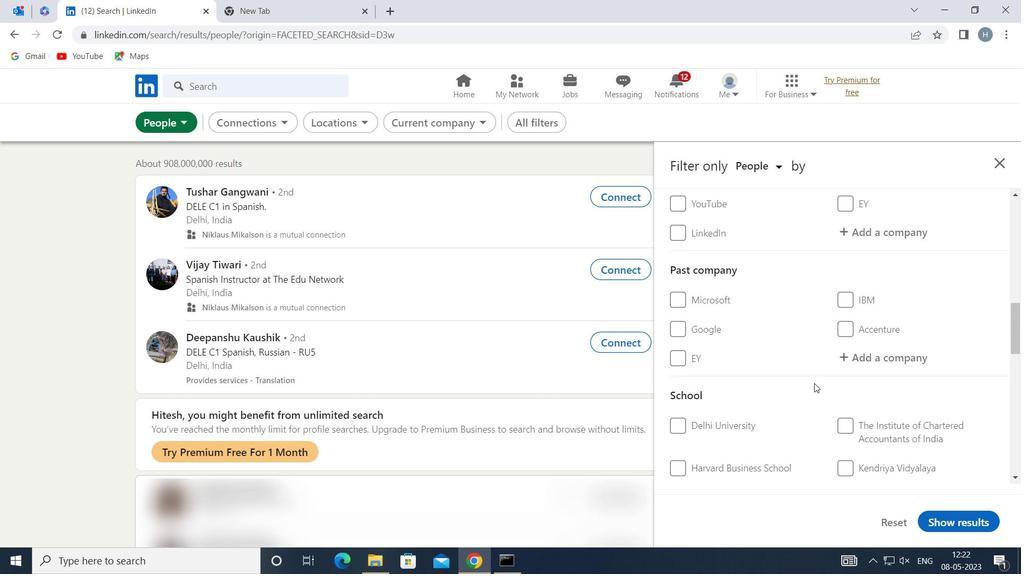 
Action: Mouse scrolled (814, 384) with delta (0, 0)
Screenshot: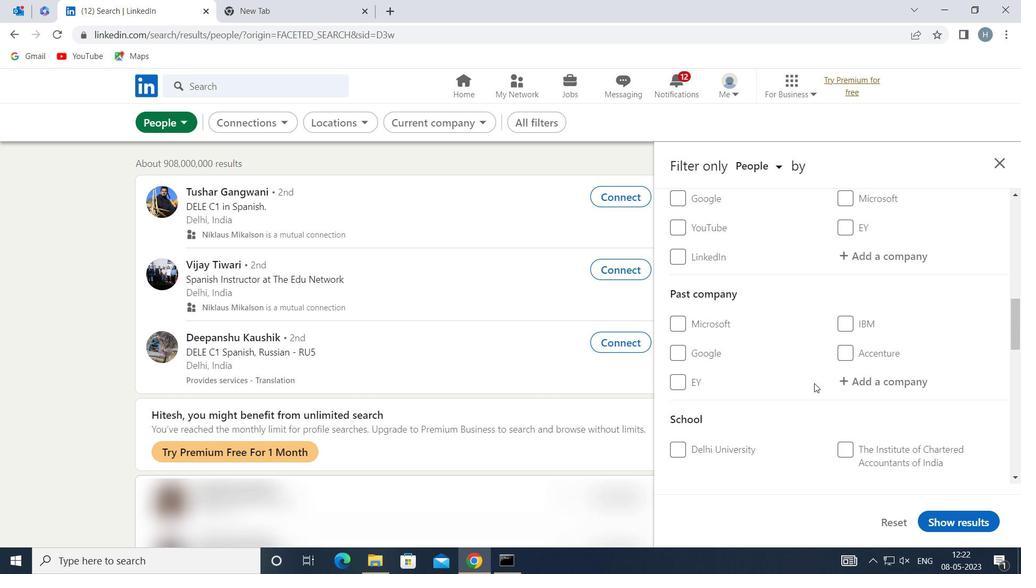 
Action: Mouse moved to (880, 362)
Screenshot: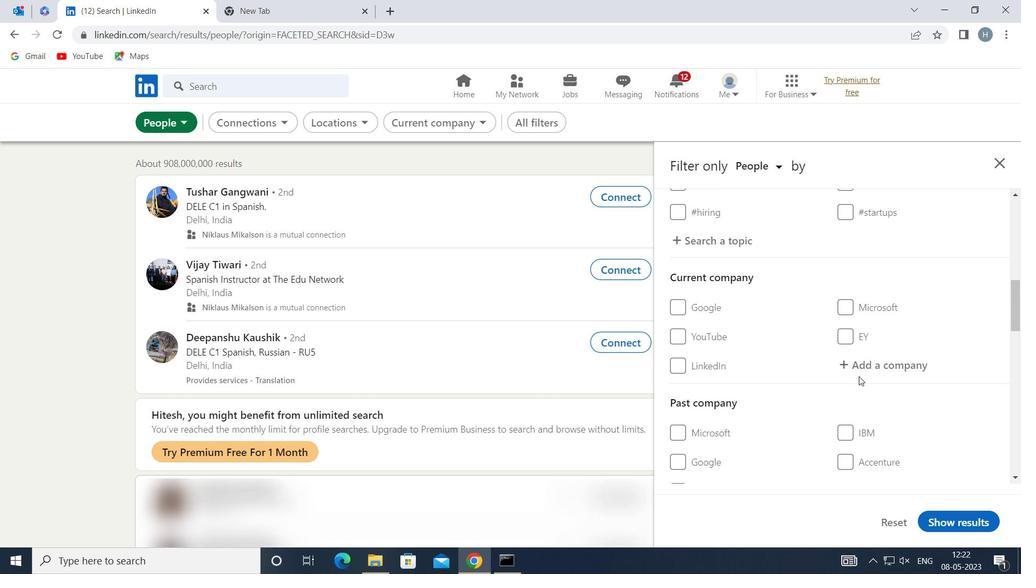 
Action: Mouse pressed left at (880, 362)
Screenshot: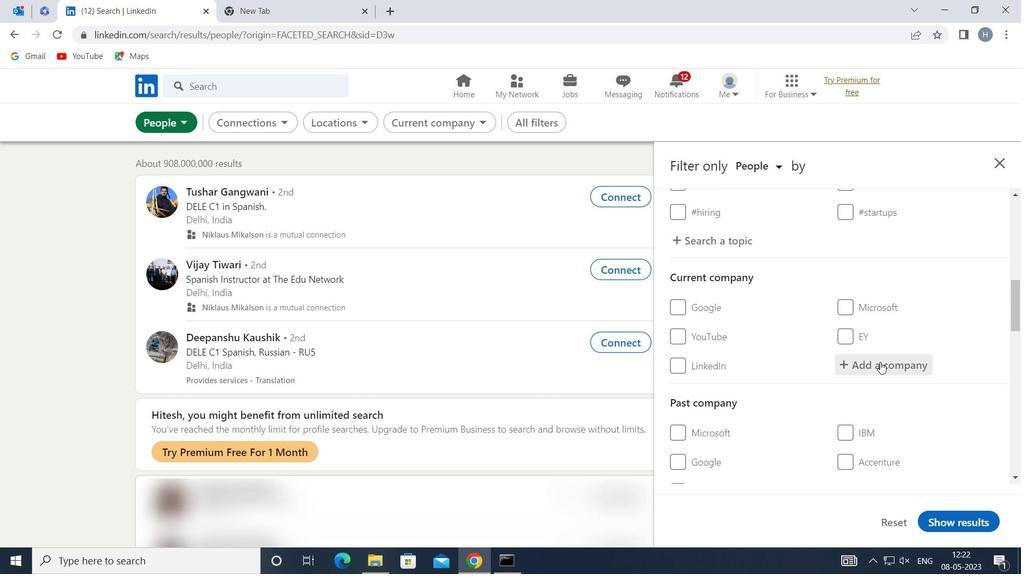 
Action: Mouse moved to (881, 361)
Screenshot: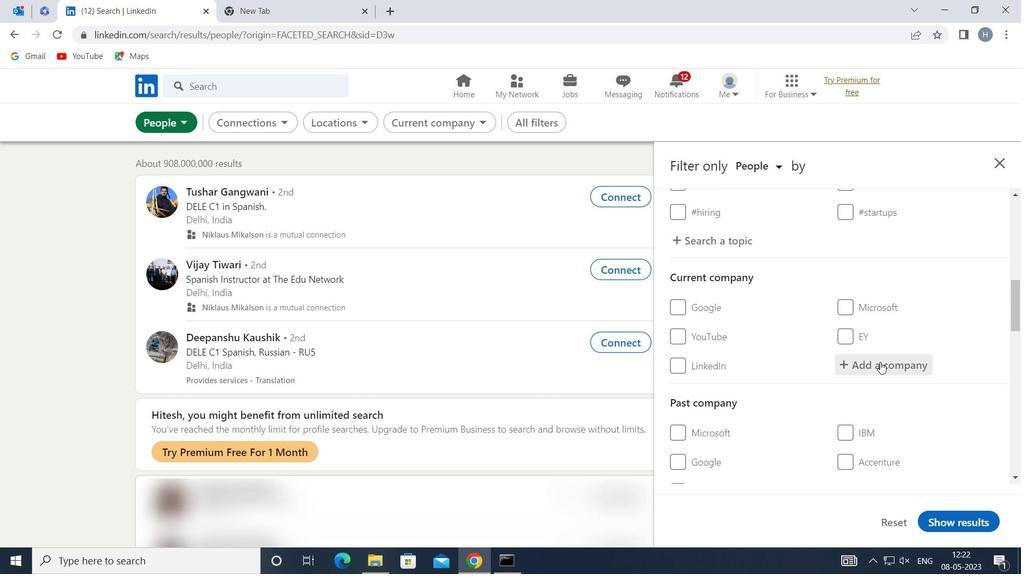 
Action: Key pressed <Key.shift>MIKRO<Key.backspace><Key.shift>OS<Key.space><Key.shift>A
Screenshot: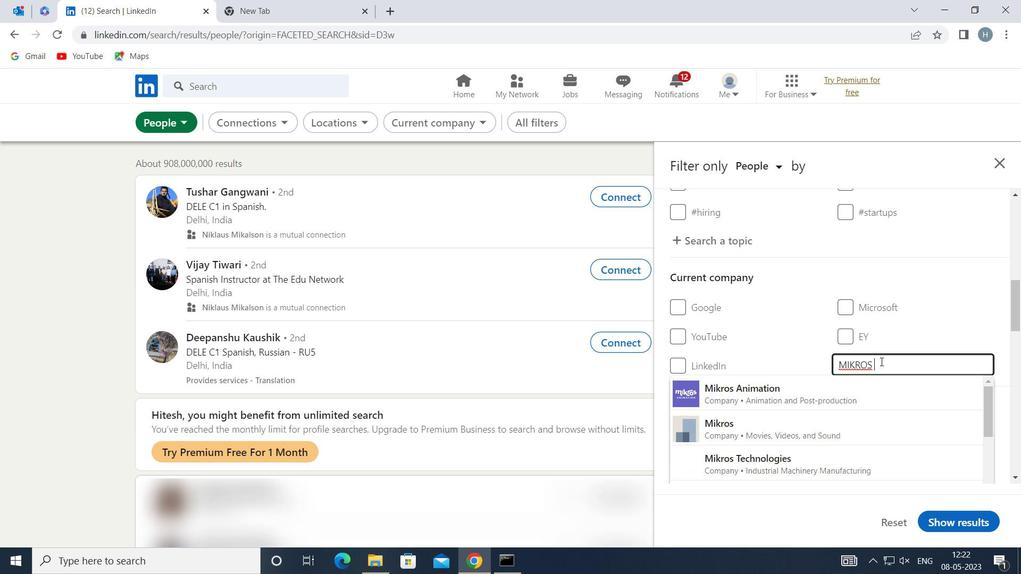 
Action: Mouse moved to (853, 388)
Screenshot: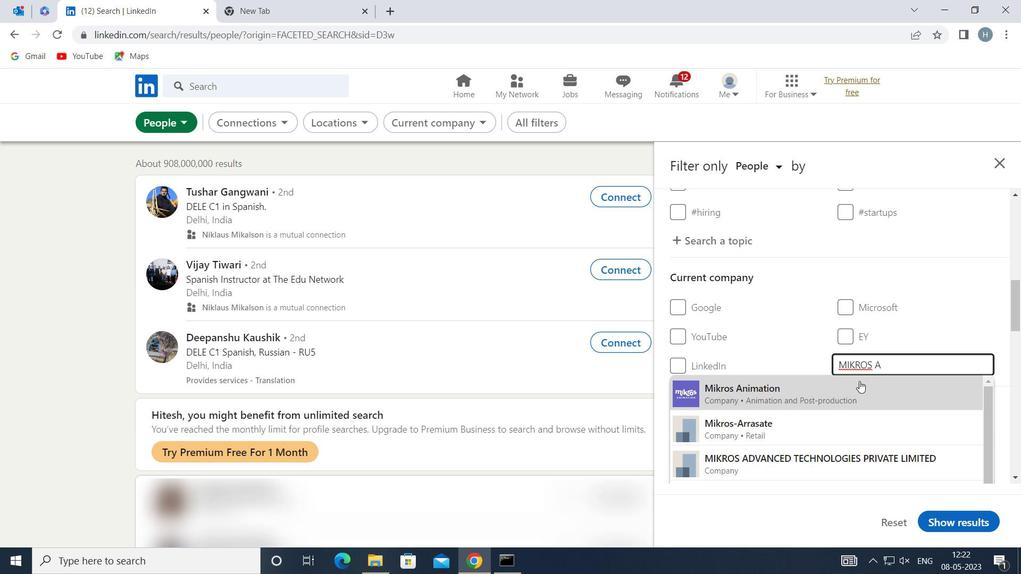 
Action: Mouse pressed left at (853, 388)
Screenshot: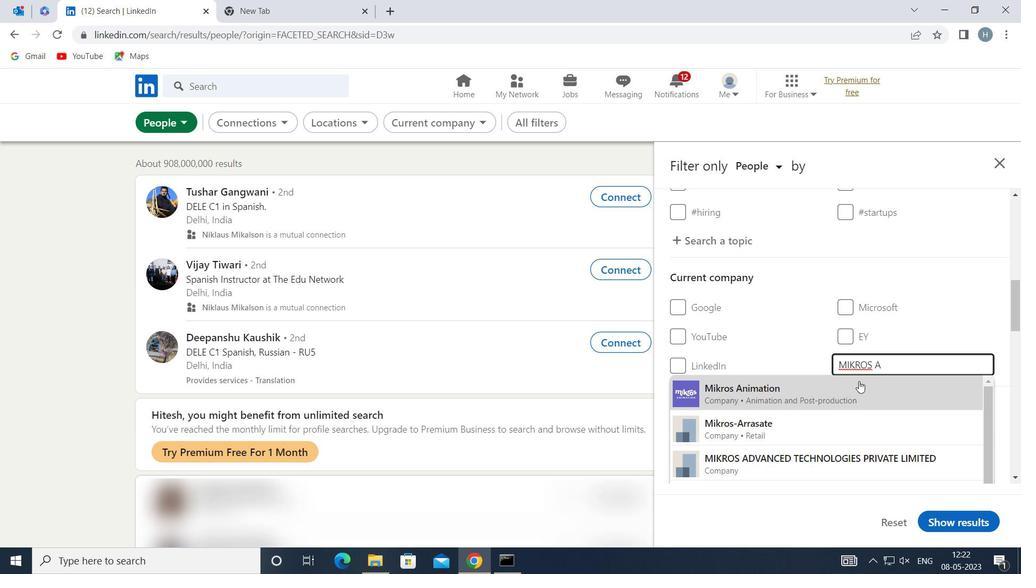 
Action: Mouse moved to (853, 389)
Screenshot: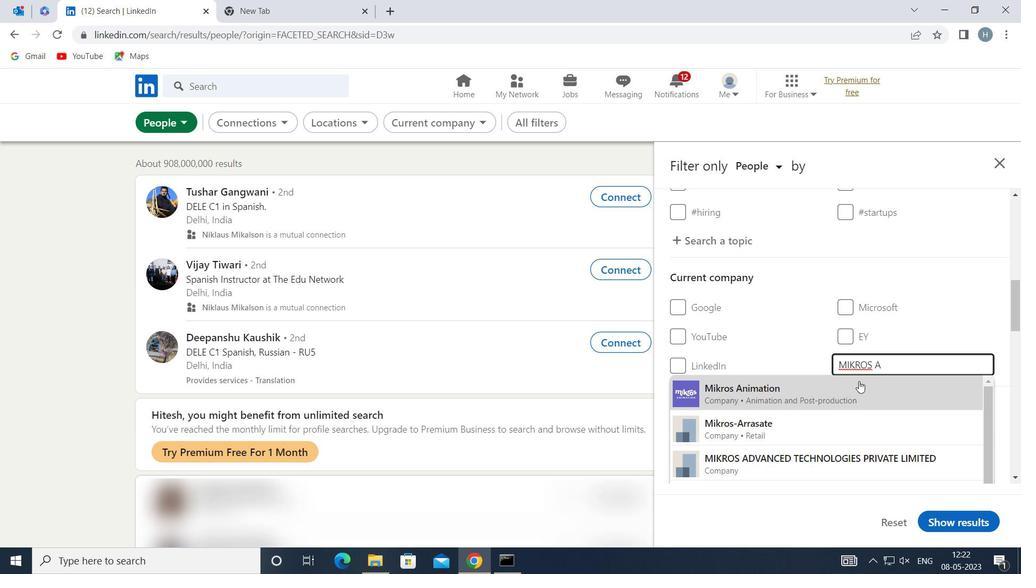 
Action: Mouse scrolled (853, 389) with delta (0, 0)
Screenshot: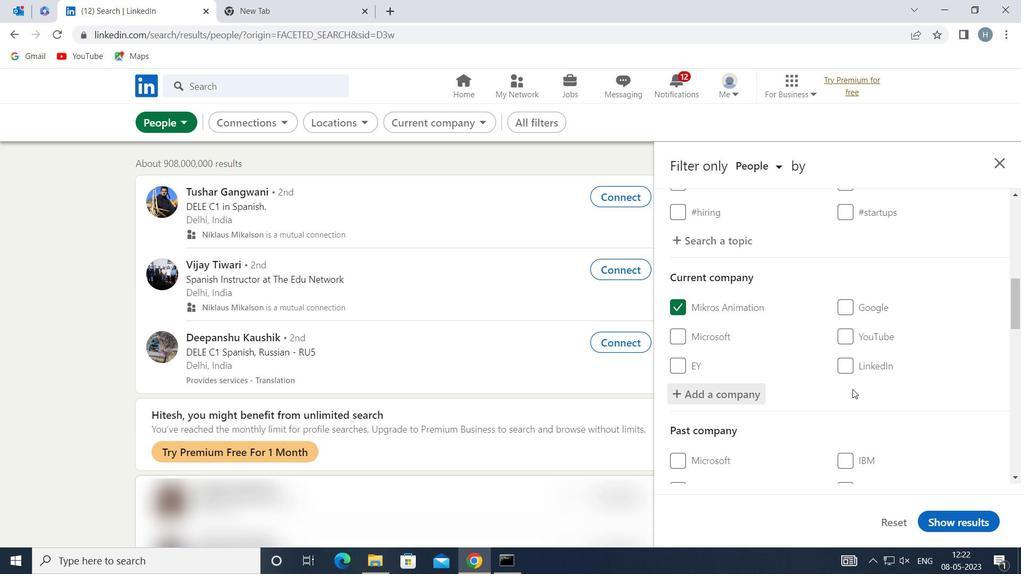 
Action: Mouse moved to (853, 390)
Screenshot: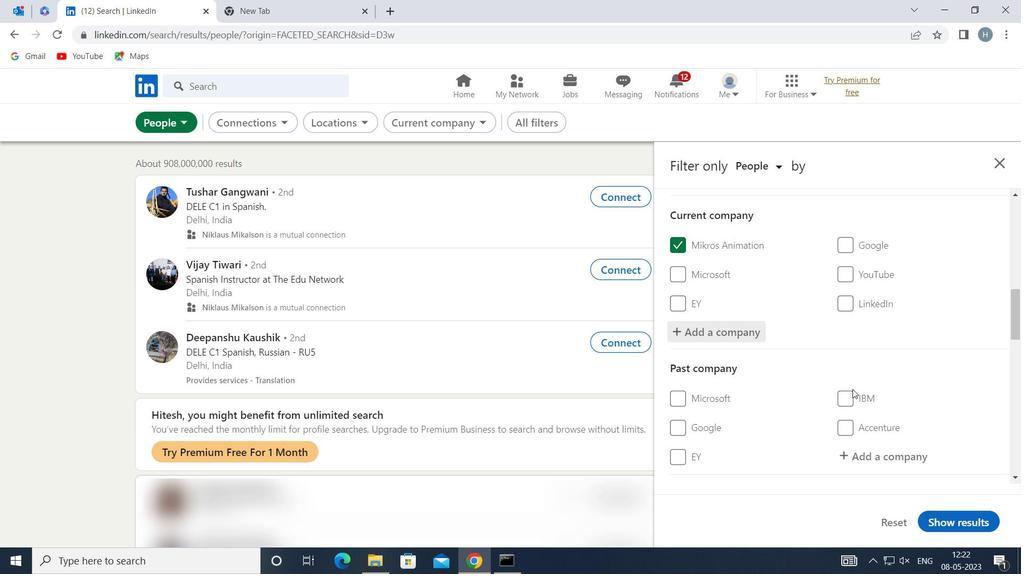 
Action: Mouse scrolled (853, 389) with delta (0, 0)
Screenshot: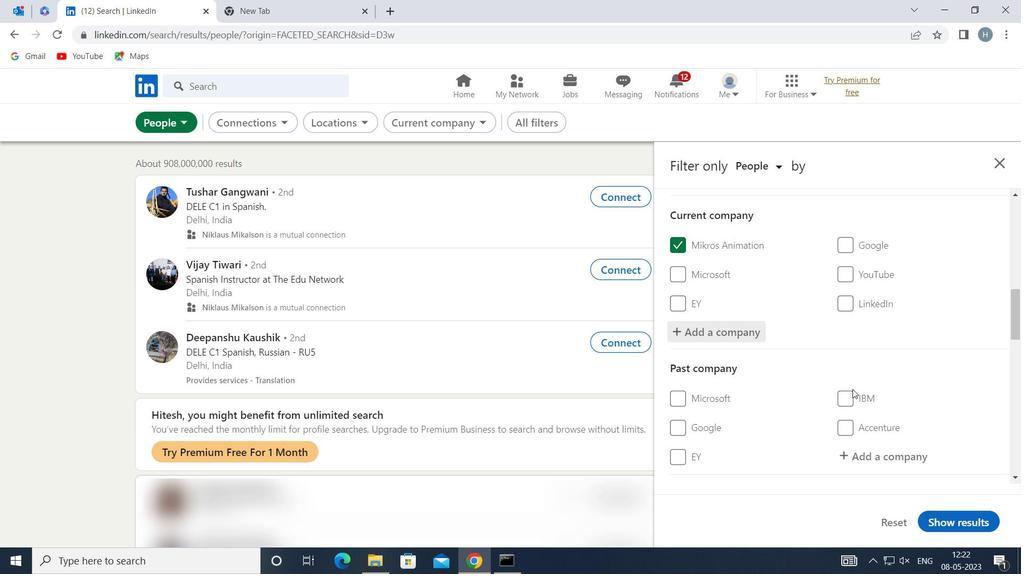 
Action: Mouse moved to (853, 392)
Screenshot: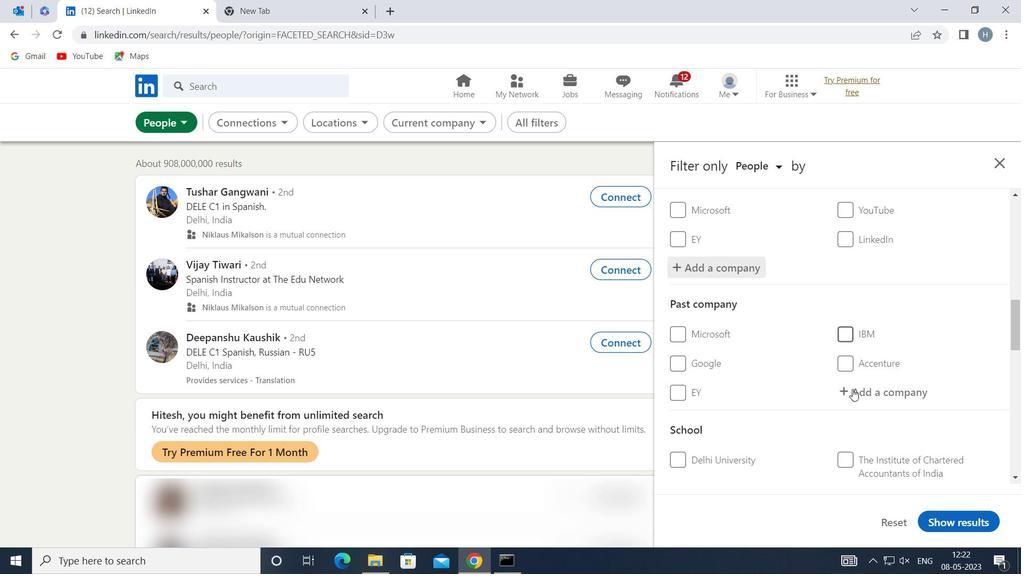 
Action: Mouse scrolled (853, 391) with delta (0, 0)
Screenshot: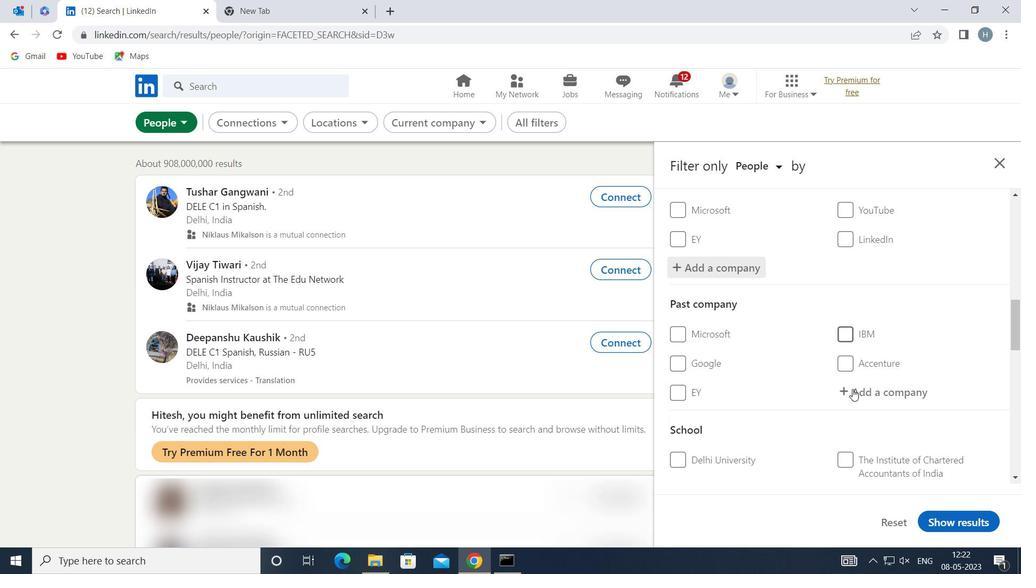 
Action: Mouse moved to (853, 393)
Screenshot: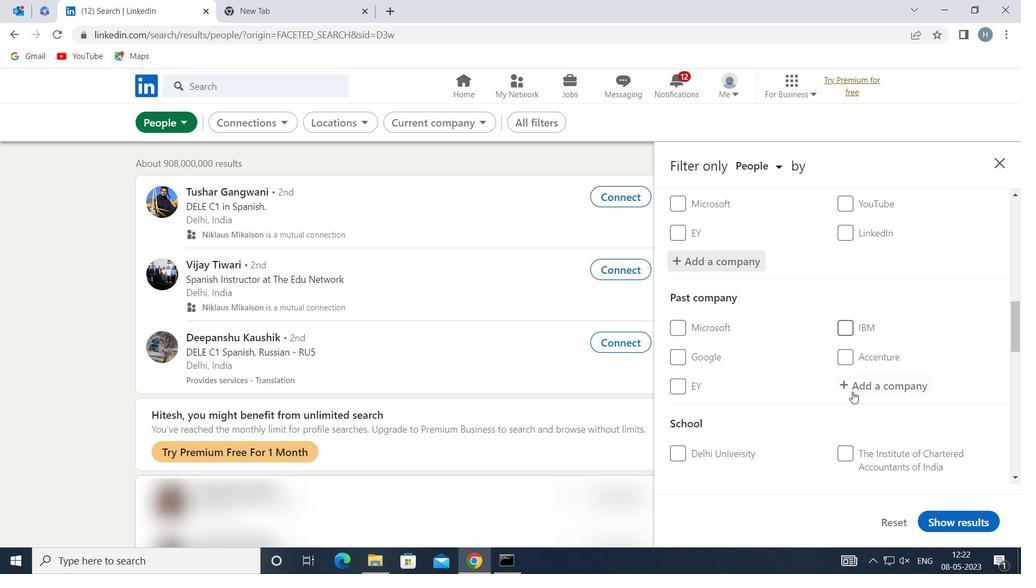 
Action: Mouse scrolled (853, 392) with delta (0, 0)
Screenshot: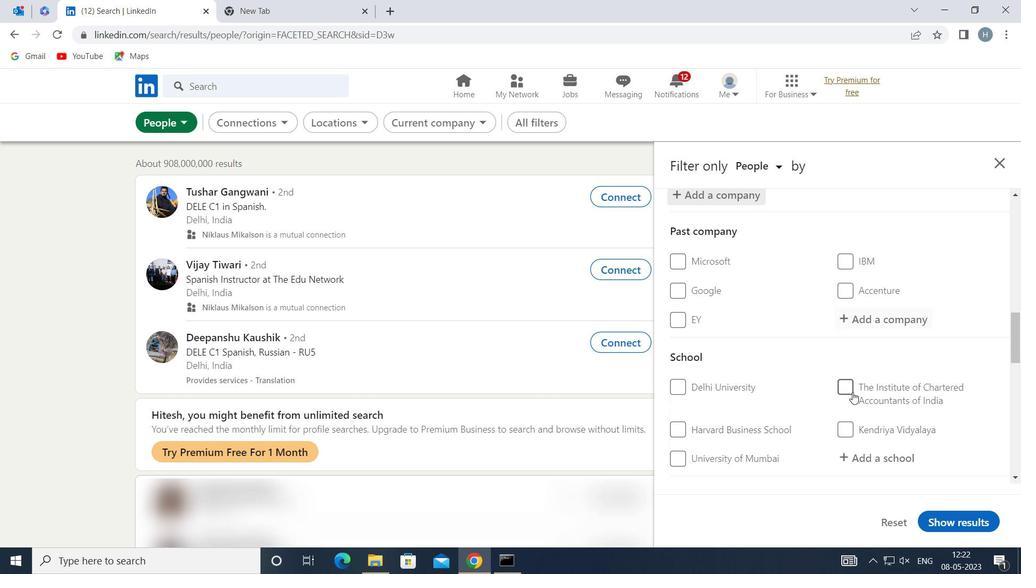 
Action: Mouse moved to (900, 391)
Screenshot: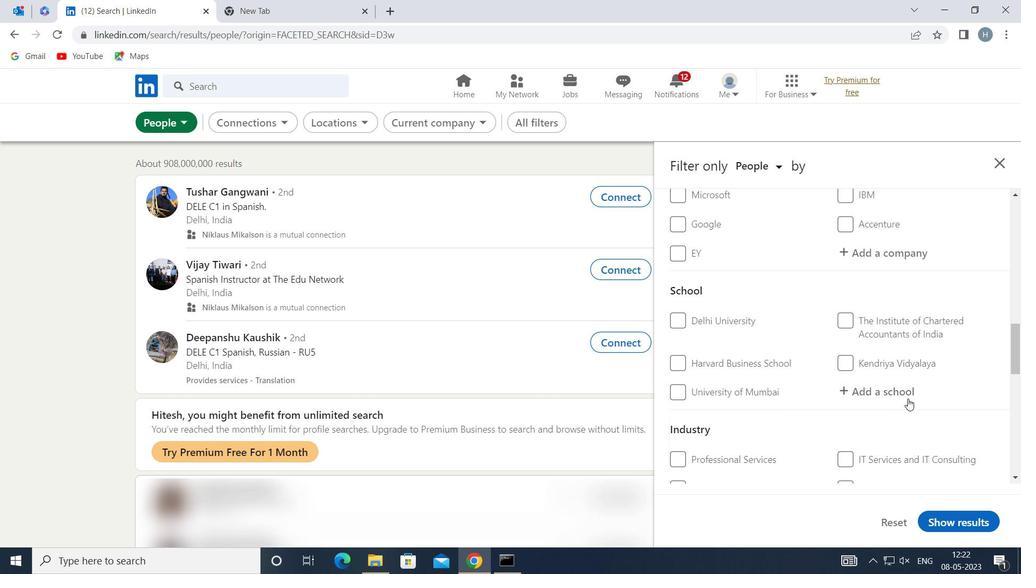 
Action: Mouse pressed left at (900, 391)
Screenshot: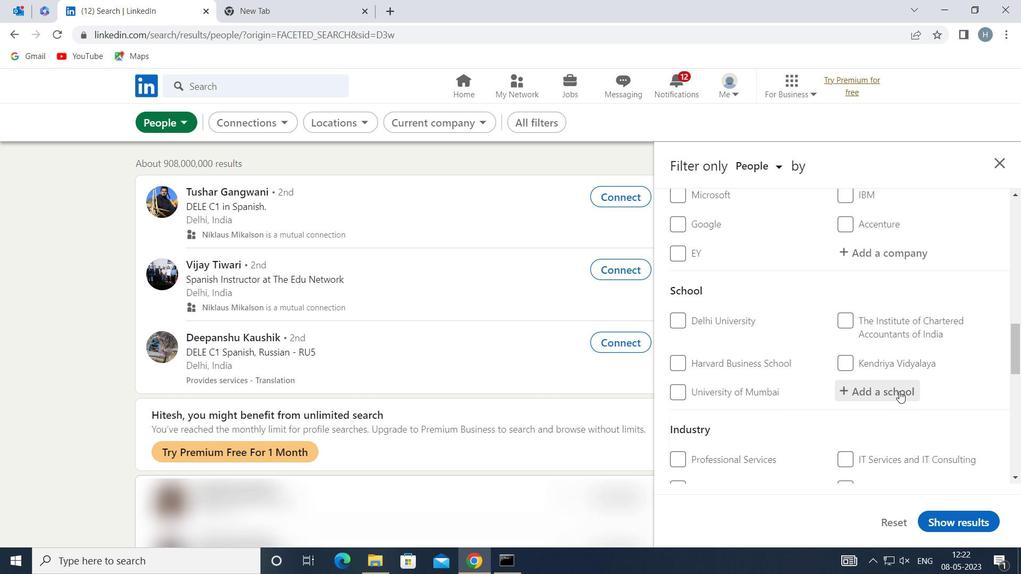 
Action: Key pressed <Key.shift>HALDIA<Key.space><Key.shift>INSTITUTE<Key.space>OF<Key.space><Key.shift>TEC
Screenshot: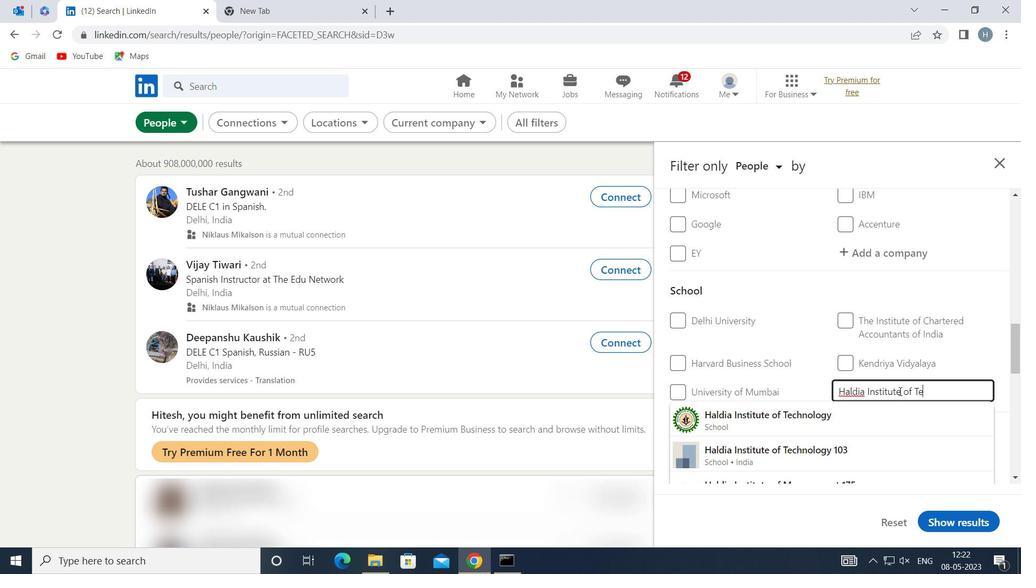 
Action: Mouse moved to (837, 419)
Screenshot: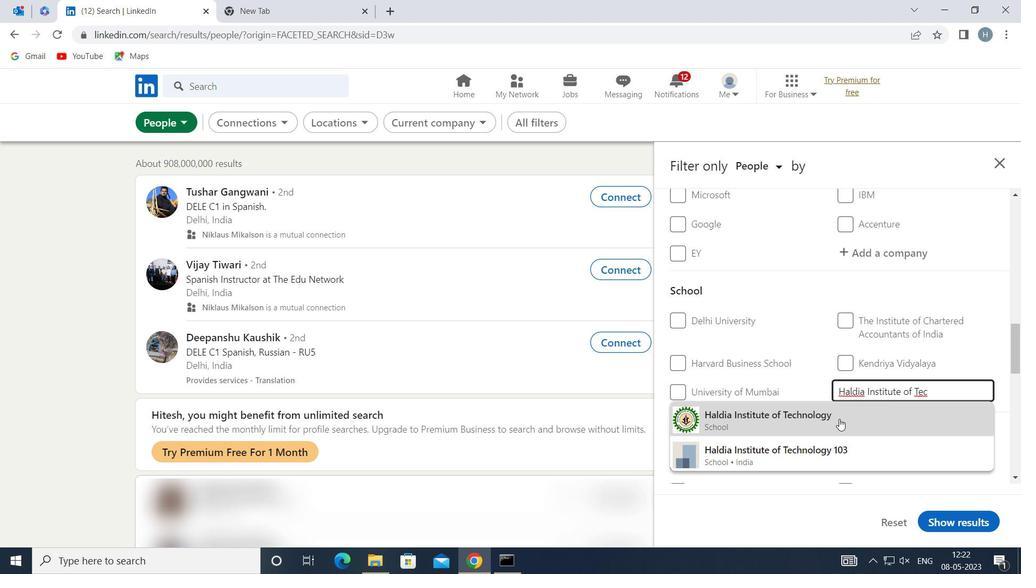 
Action: Mouse pressed left at (837, 419)
Screenshot: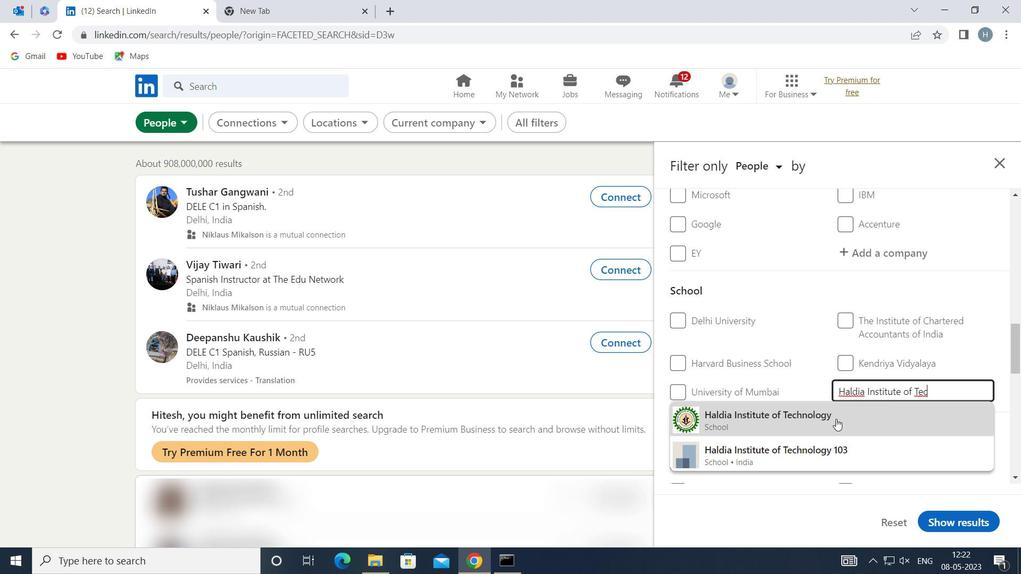 
Action: Mouse moved to (812, 396)
Screenshot: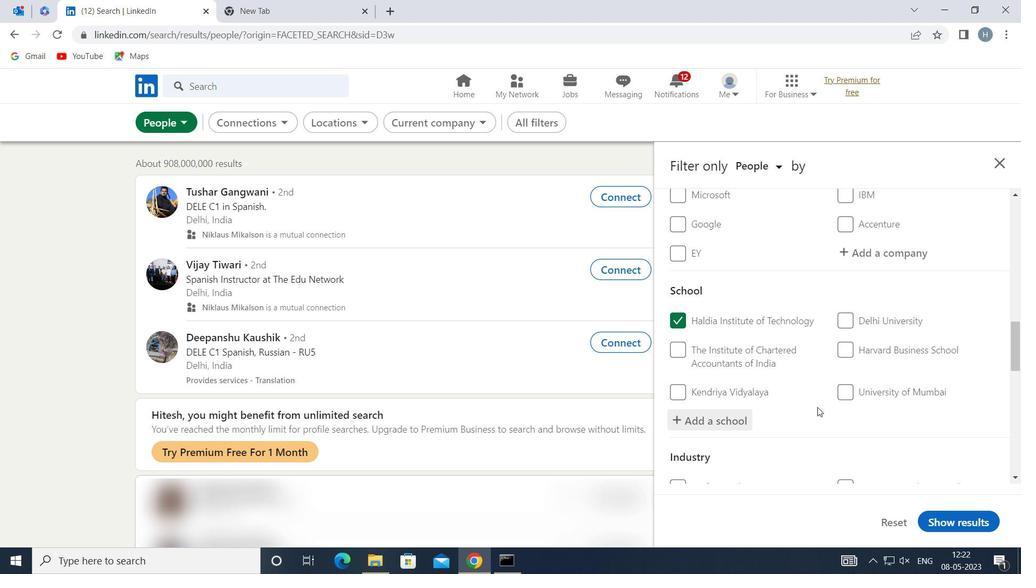 
Action: Mouse scrolled (812, 396) with delta (0, 0)
Screenshot: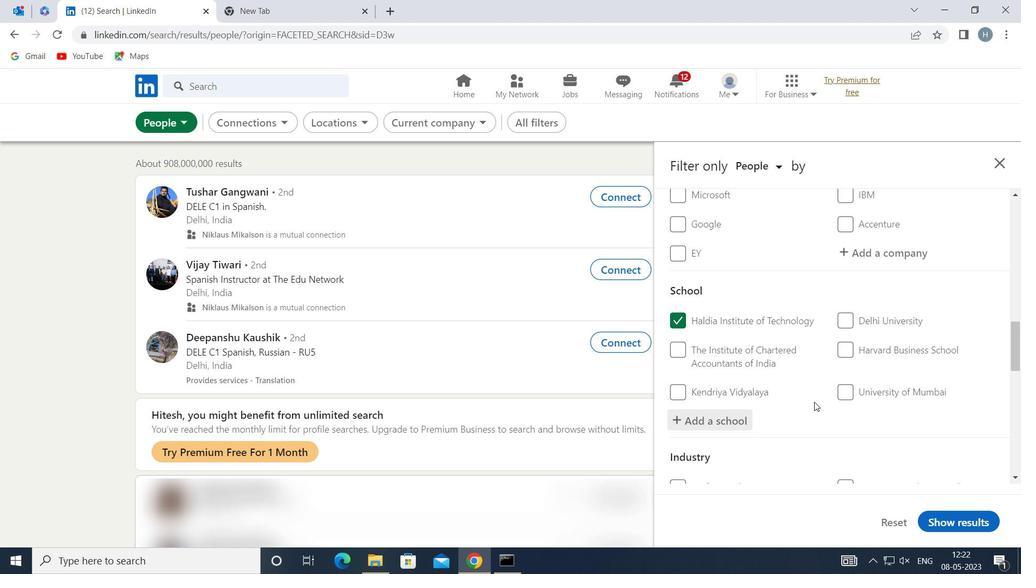 
Action: Mouse moved to (812, 396)
Screenshot: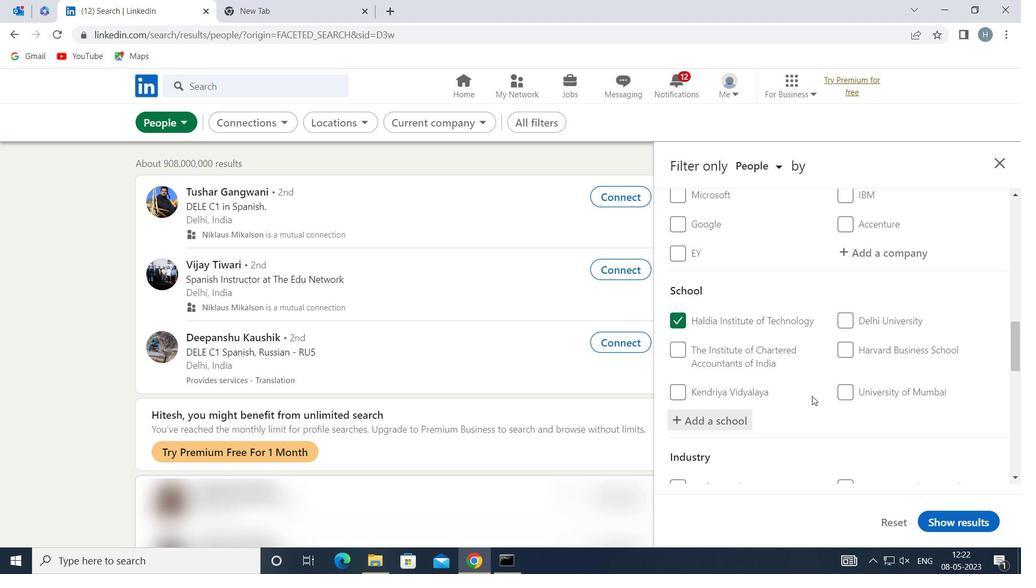 
Action: Mouse scrolled (812, 395) with delta (0, 0)
Screenshot: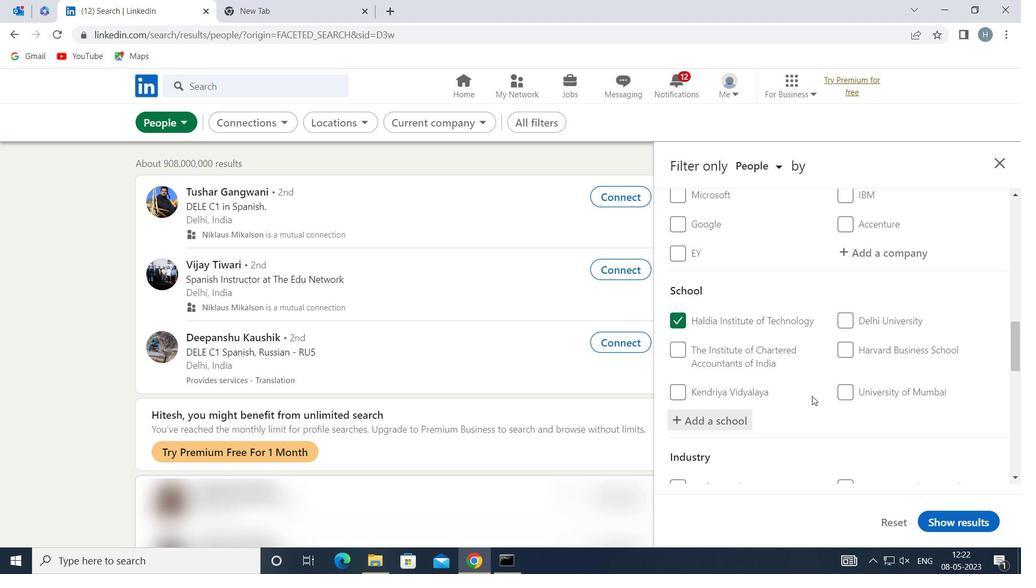 
Action: Mouse moved to (809, 389)
Screenshot: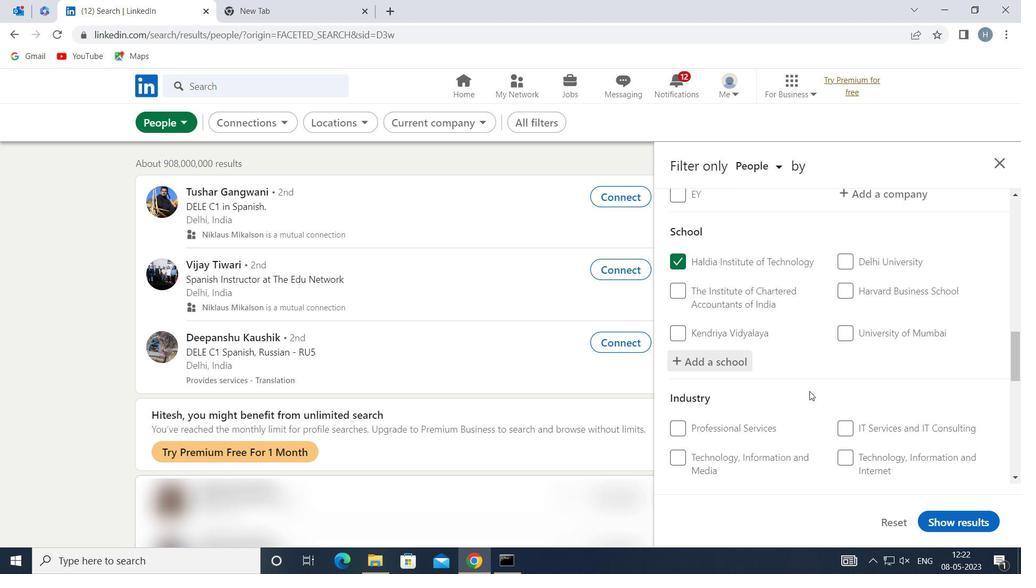 
Action: Mouse scrolled (809, 388) with delta (0, 0)
Screenshot: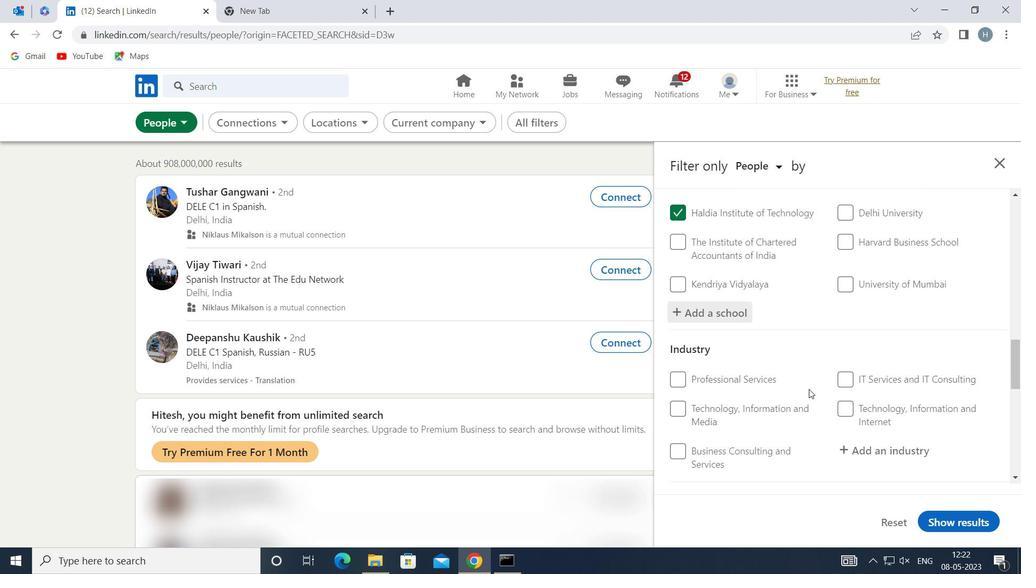 
Action: Mouse moved to (891, 359)
Screenshot: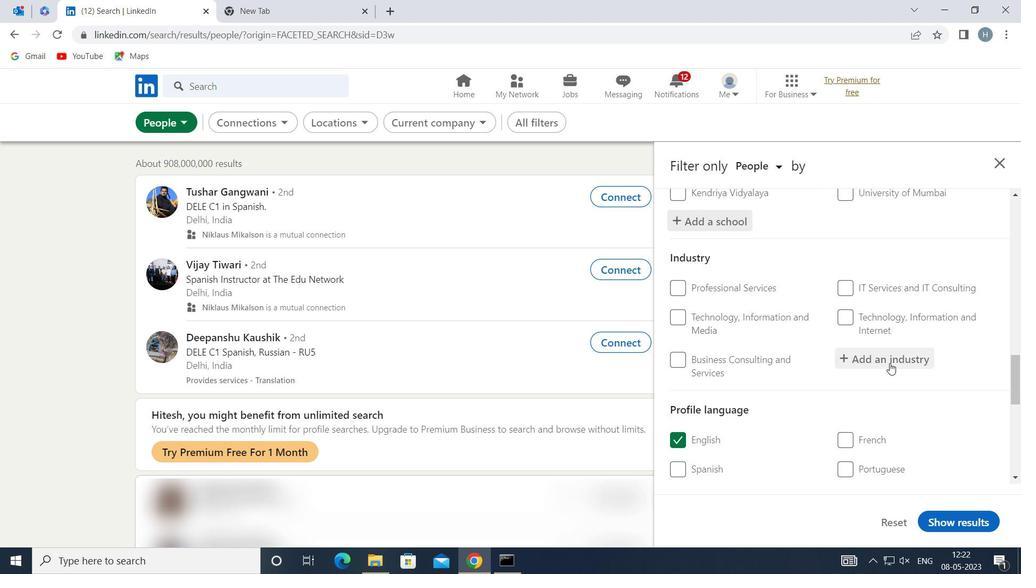 
Action: Mouse pressed left at (891, 359)
Screenshot: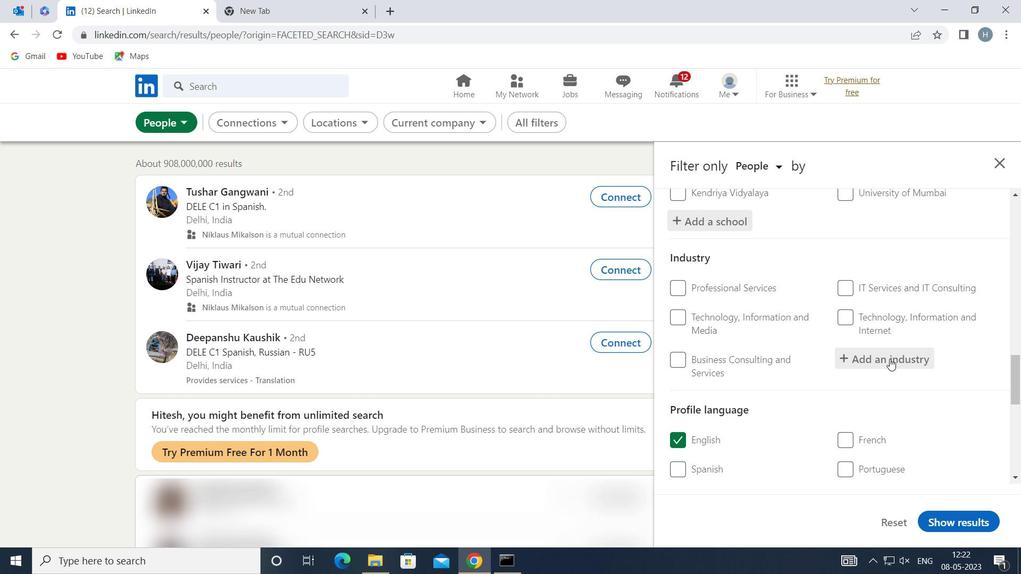 
Action: Key pressed <Key.shift>FASHION<Key.space><Key.shift>A
Screenshot: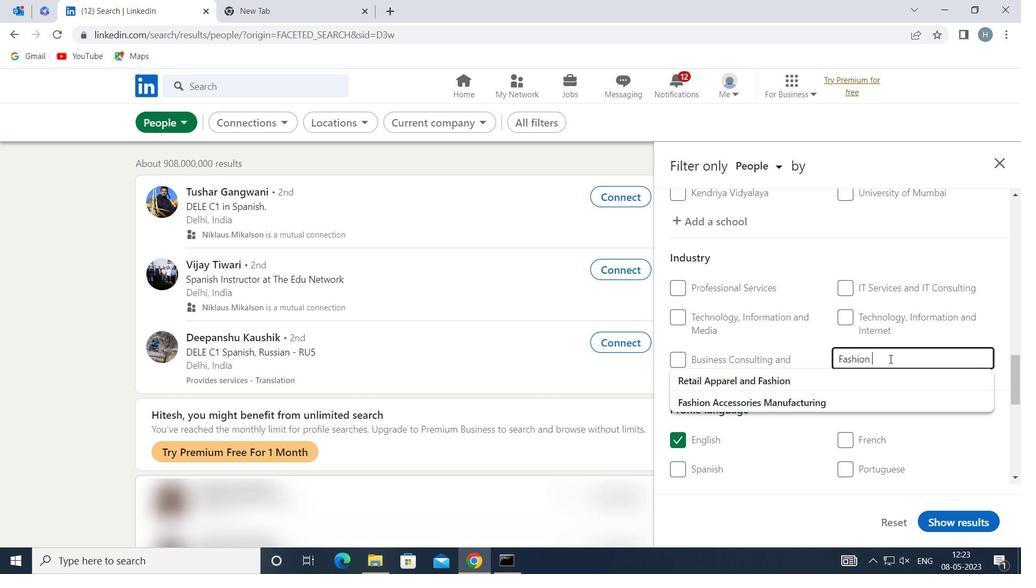 
Action: Mouse moved to (844, 403)
Screenshot: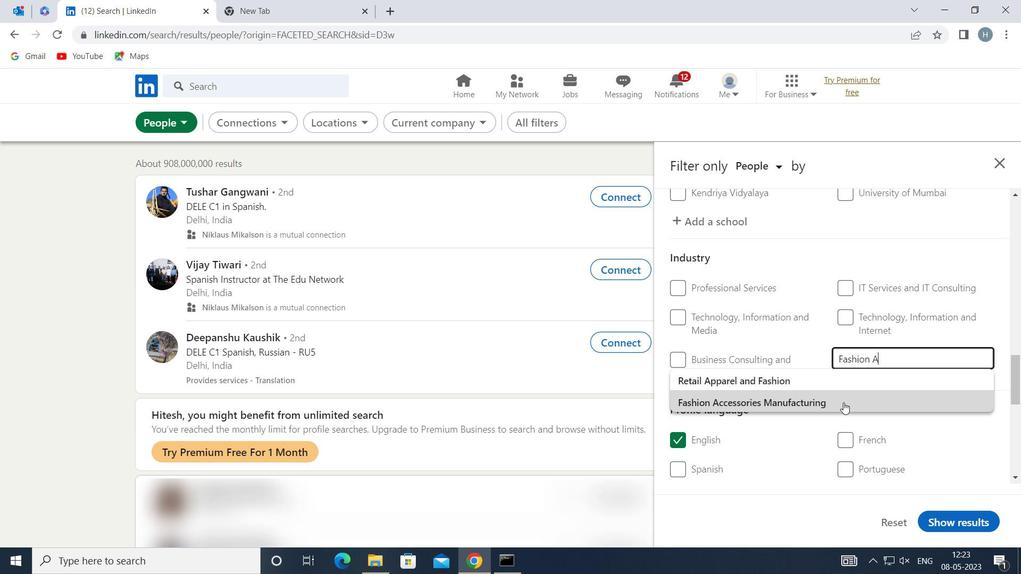 
Action: Mouse pressed left at (844, 403)
Screenshot: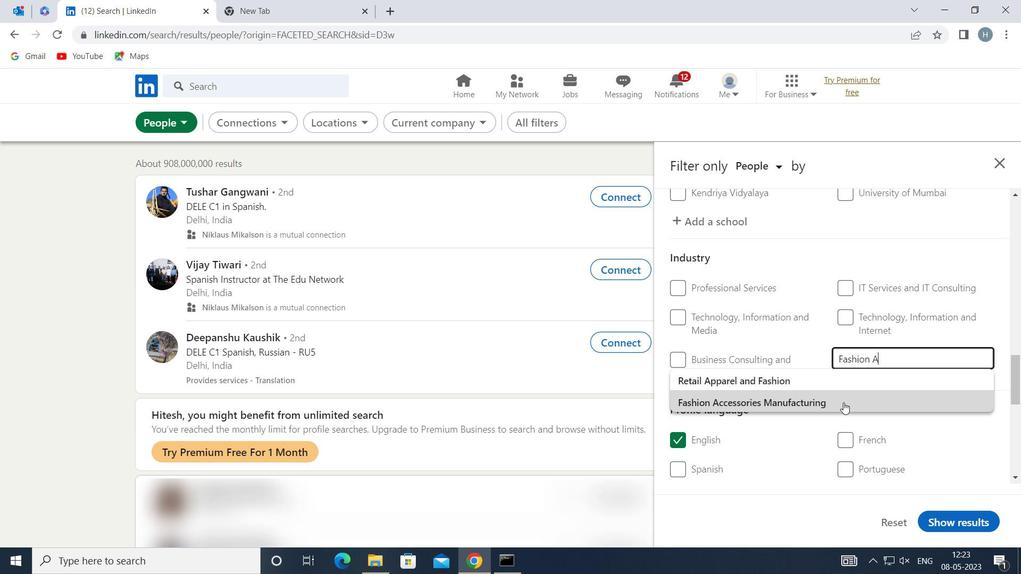 
Action: Mouse moved to (829, 402)
Screenshot: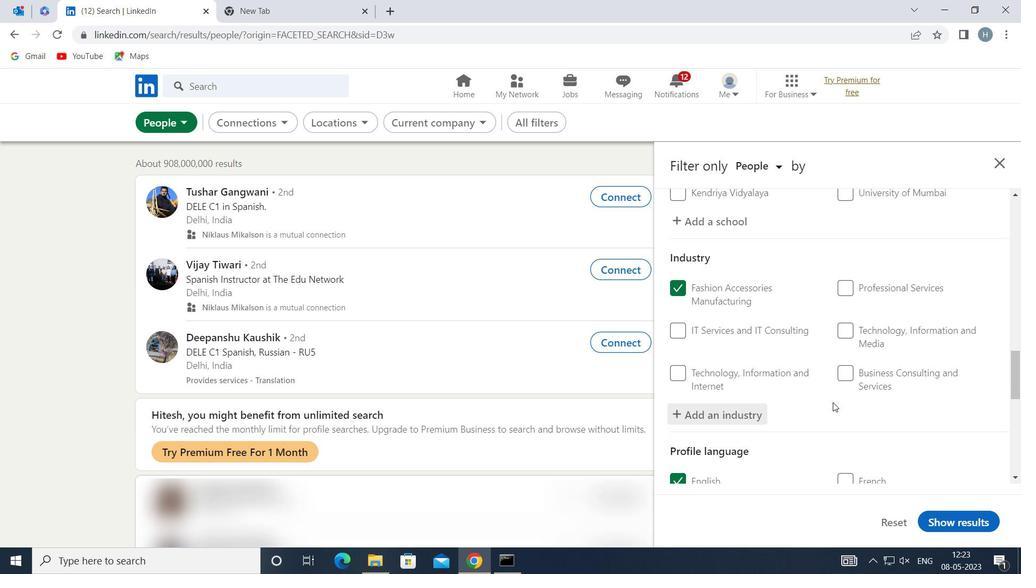 
Action: Mouse scrolled (829, 401) with delta (0, 0)
Screenshot: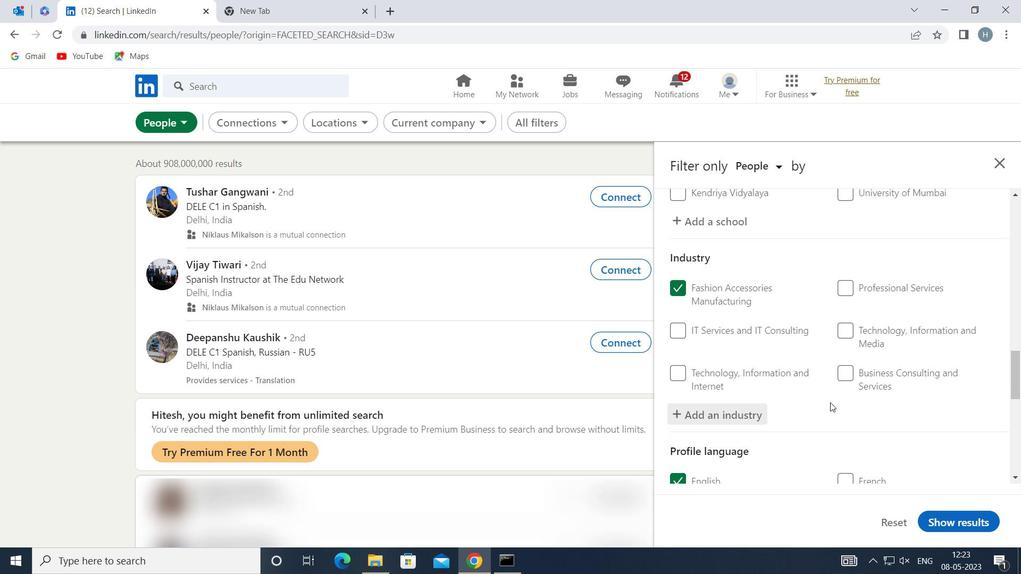 
Action: Mouse moved to (816, 396)
Screenshot: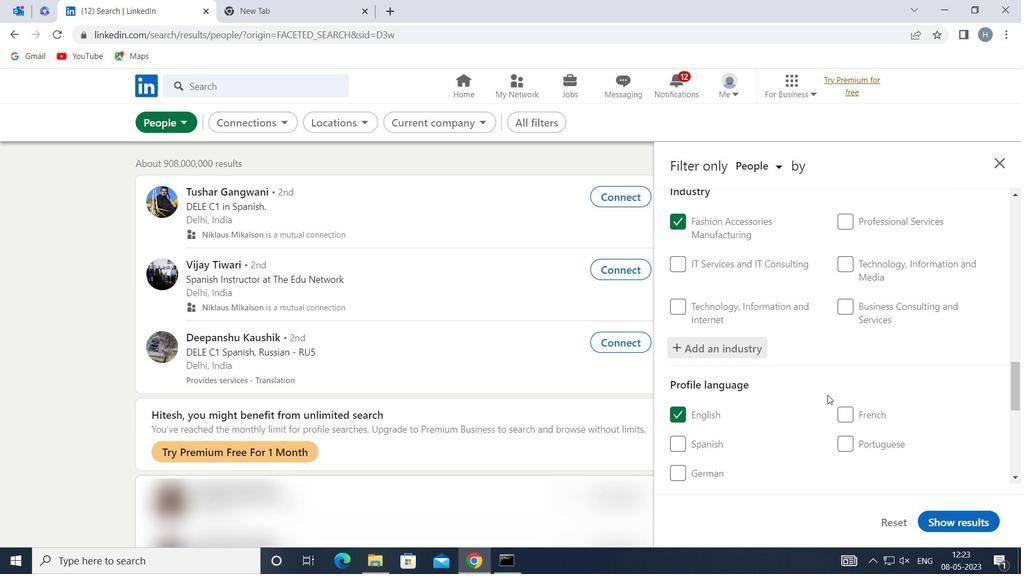 
Action: Mouse scrolled (816, 396) with delta (0, 0)
Screenshot: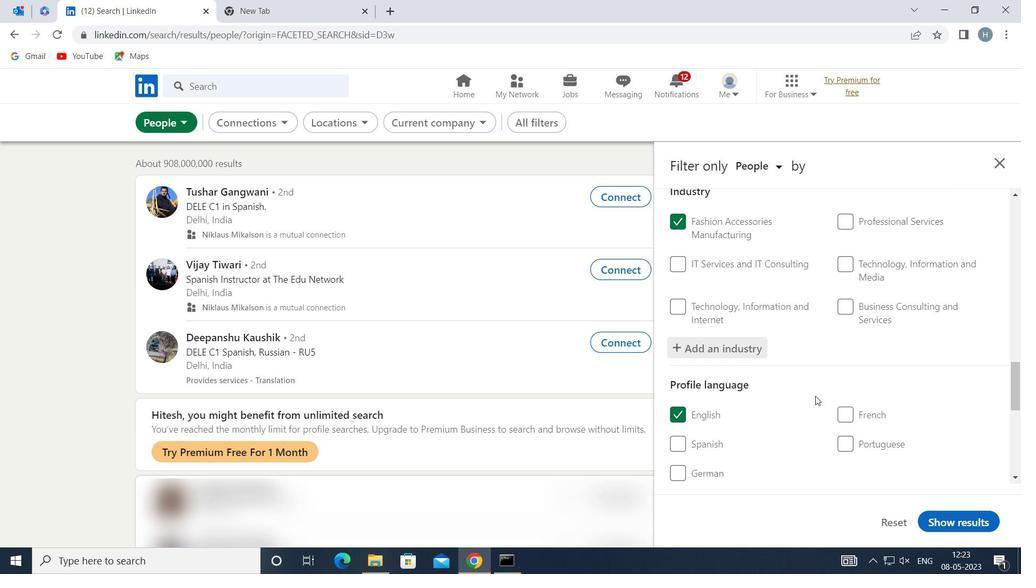 
Action: Mouse scrolled (816, 396) with delta (0, 0)
Screenshot: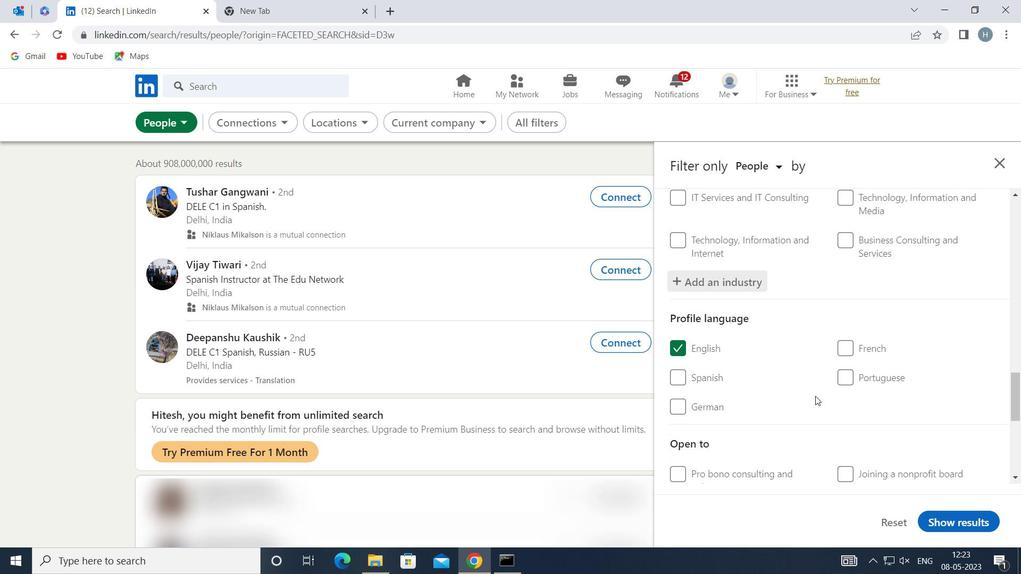 
Action: Mouse moved to (816, 397)
Screenshot: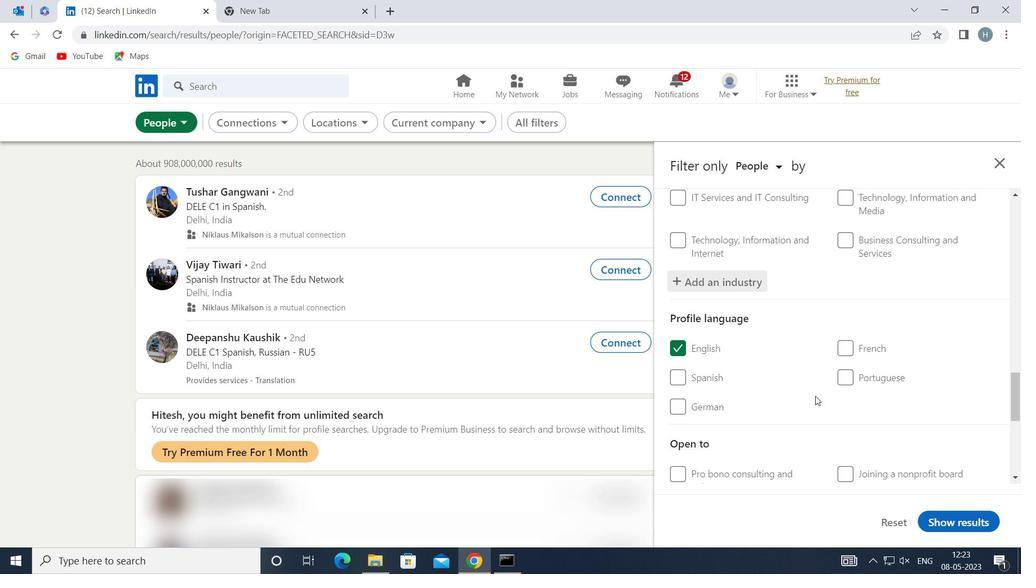 
Action: Mouse scrolled (816, 396) with delta (0, 0)
Screenshot: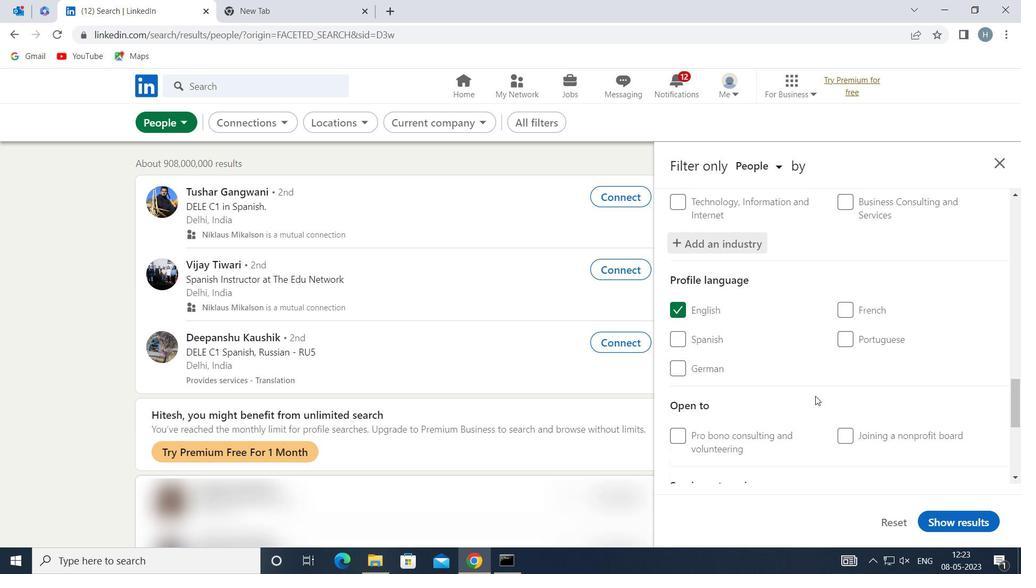 
Action: Mouse scrolled (816, 396) with delta (0, 0)
Screenshot: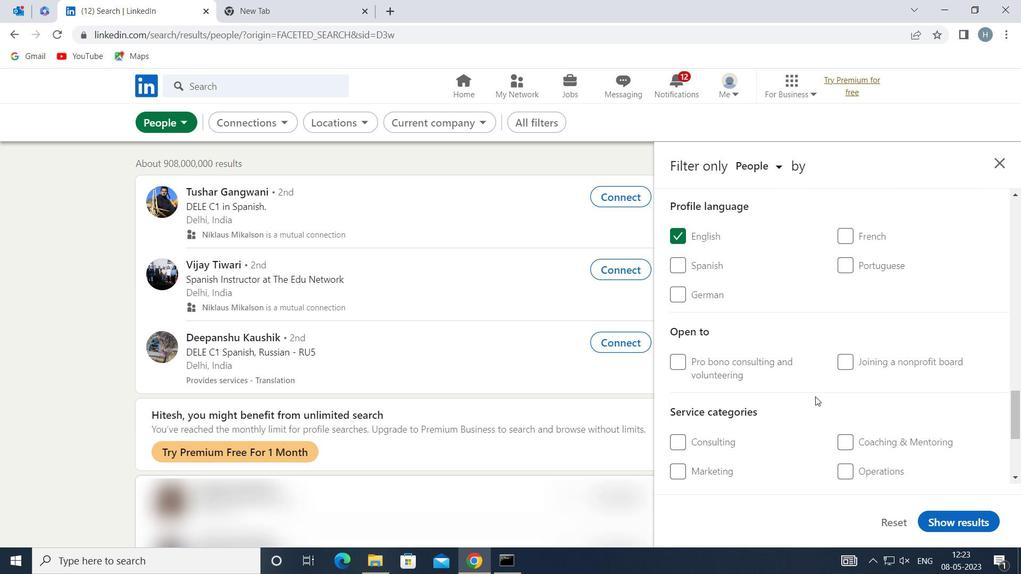 
Action: Mouse scrolled (816, 396) with delta (0, 0)
Screenshot: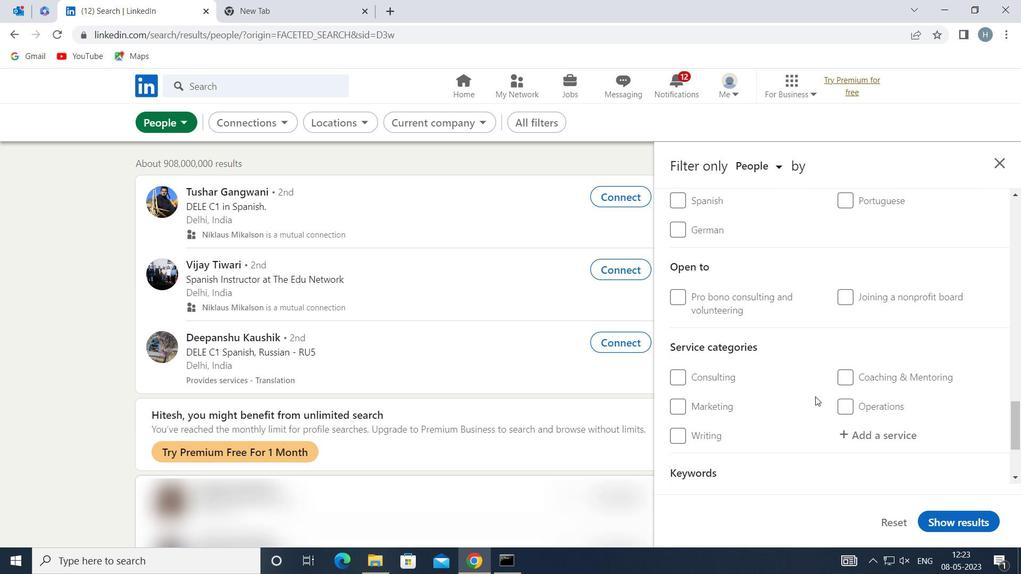 
Action: Mouse moved to (900, 348)
Screenshot: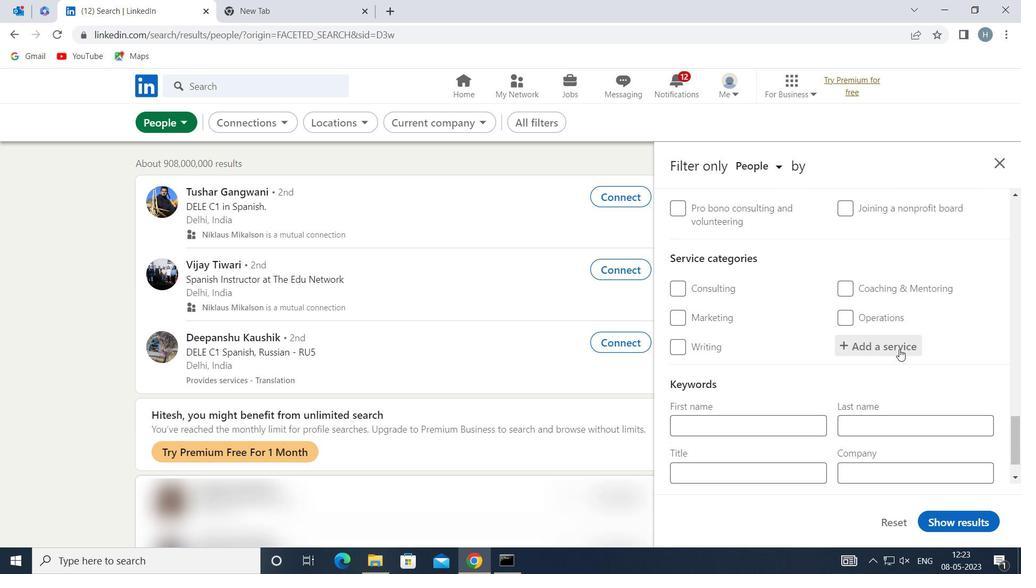 
Action: Mouse pressed left at (900, 348)
Screenshot: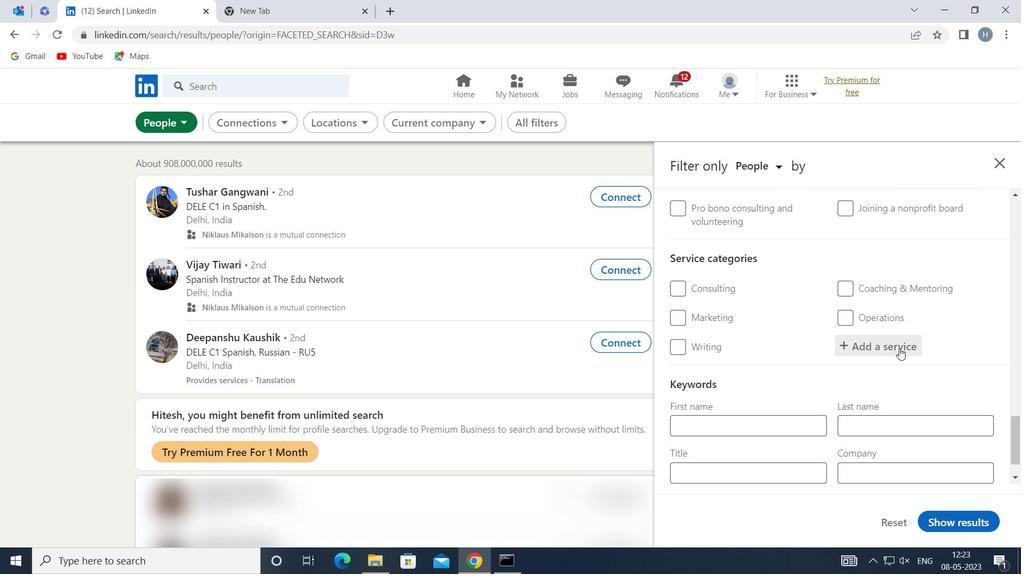 
Action: Key pressed <Key.shift>HOME<Key.space><Key.shift>NET
Screenshot: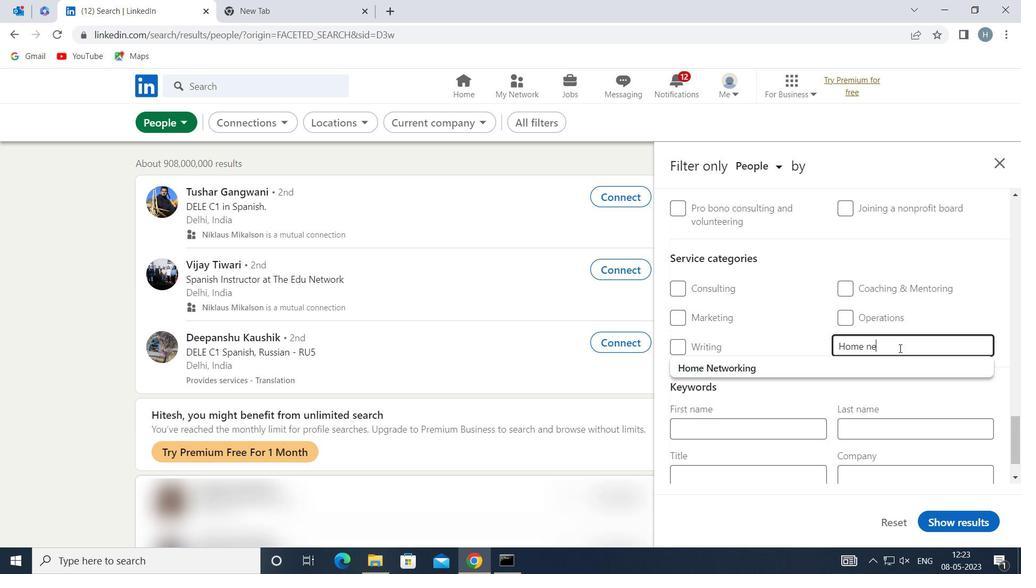 
Action: Mouse moved to (833, 363)
Screenshot: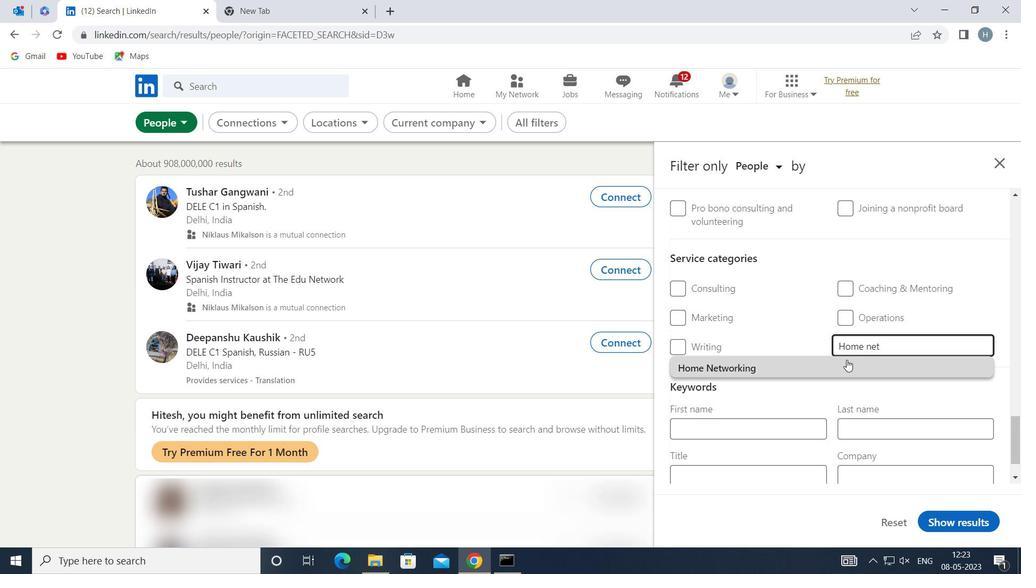 
Action: Mouse pressed left at (833, 363)
Screenshot: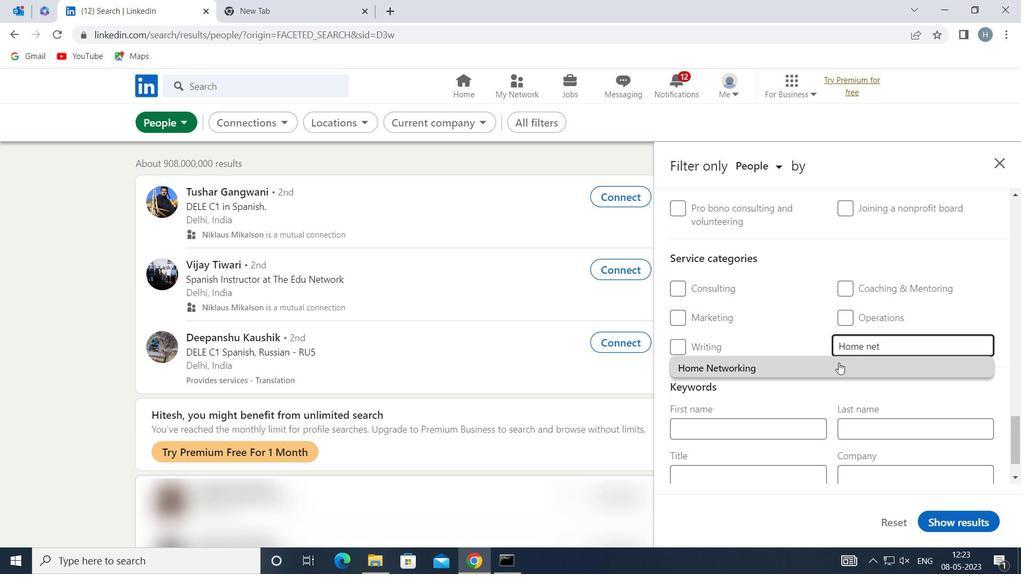 
Action: Mouse moved to (804, 372)
Screenshot: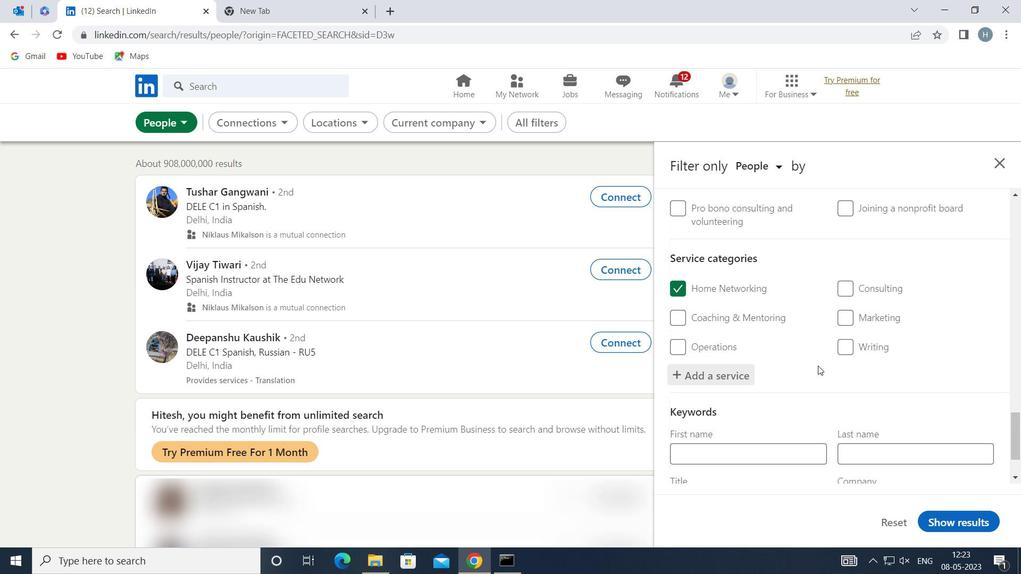 
Action: Mouse scrolled (804, 372) with delta (0, 0)
Screenshot: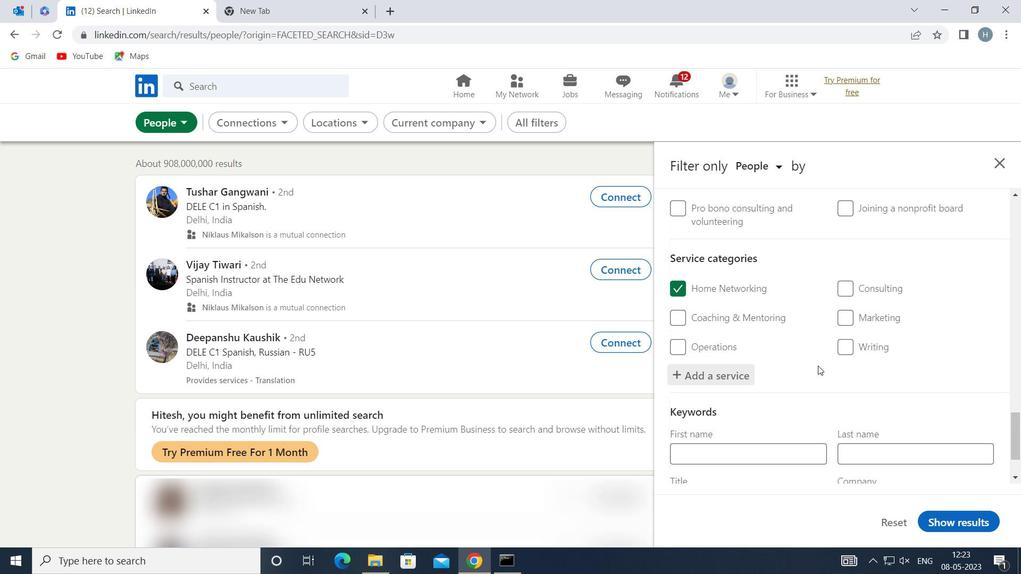 
Action: Mouse scrolled (804, 372) with delta (0, 0)
Screenshot: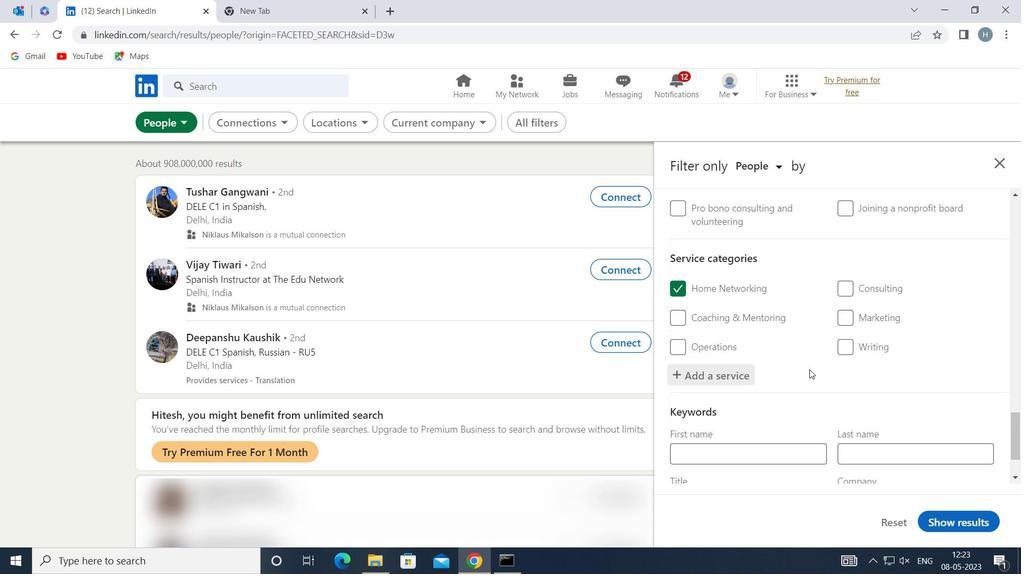
Action: Mouse scrolled (804, 372) with delta (0, 0)
Screenshot: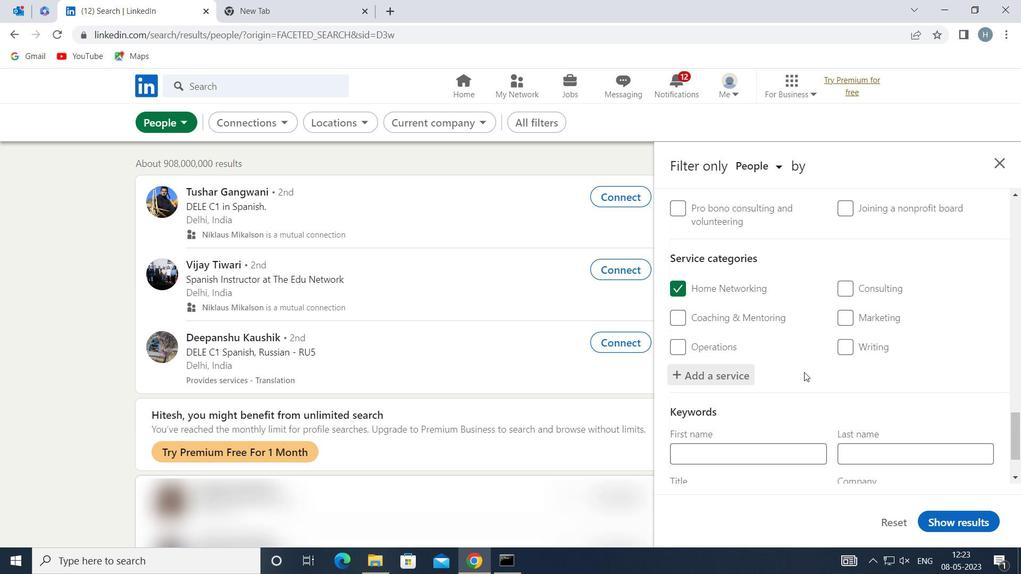 
Action: Mouse moved to (804, 374)
Screenshot: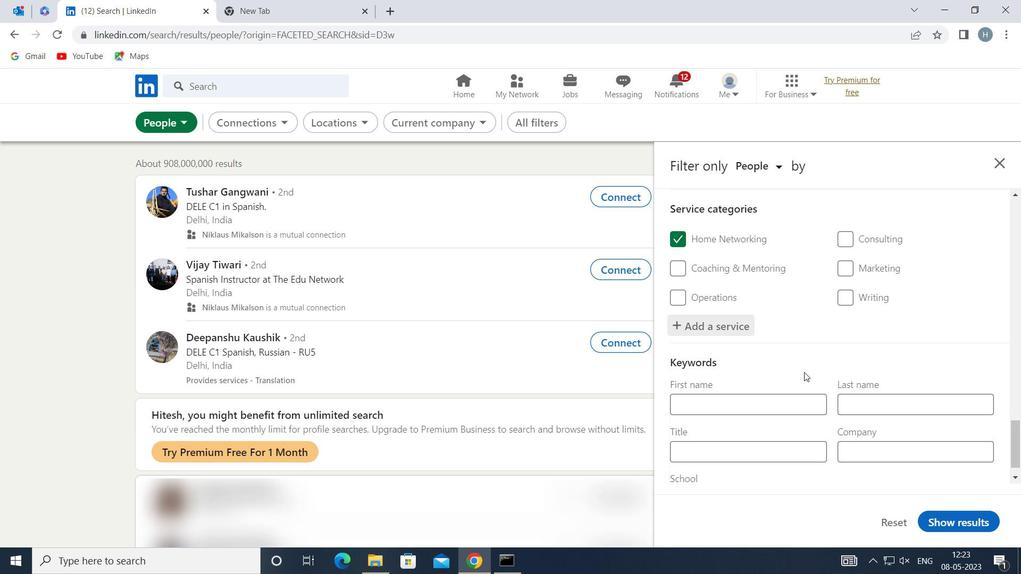 
Action: Mouse scrolled (804, 374) with delta (0, 0)
Screenshot: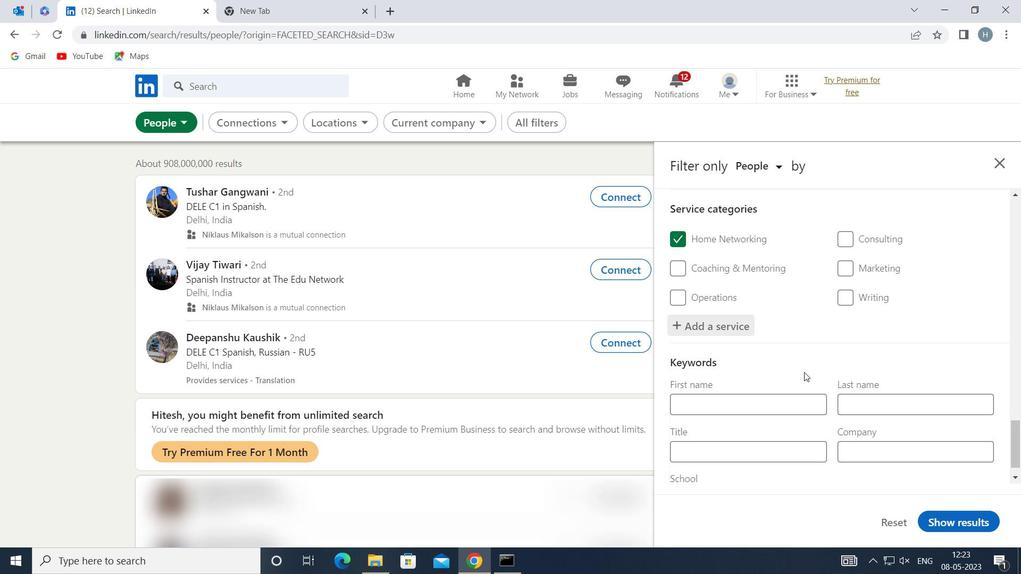 
Action: Mouse moved to (804, 376)
Screenshot: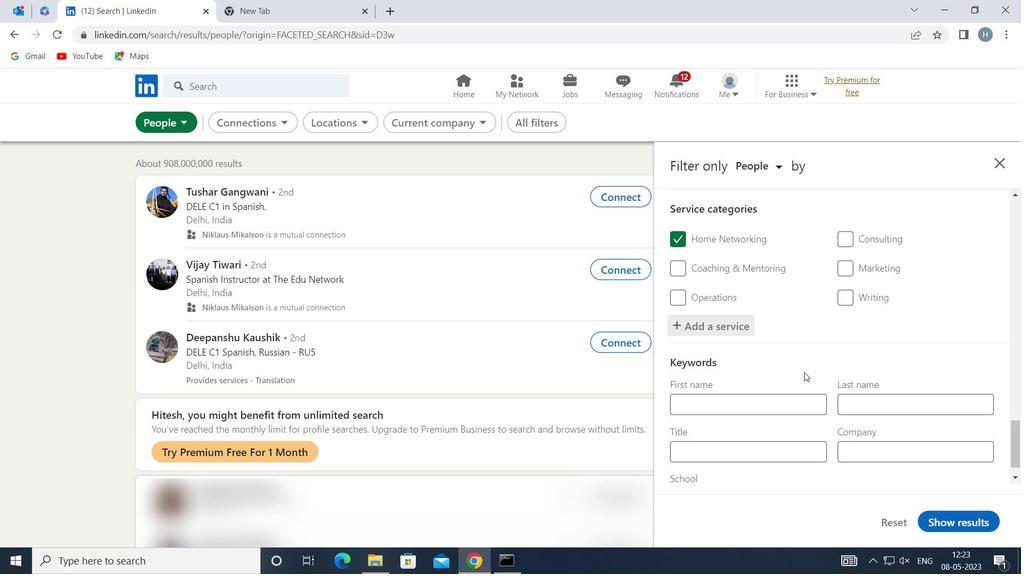 
Action: Mouse scrolled (804, 376) with delta (0, 0)
Screenshot: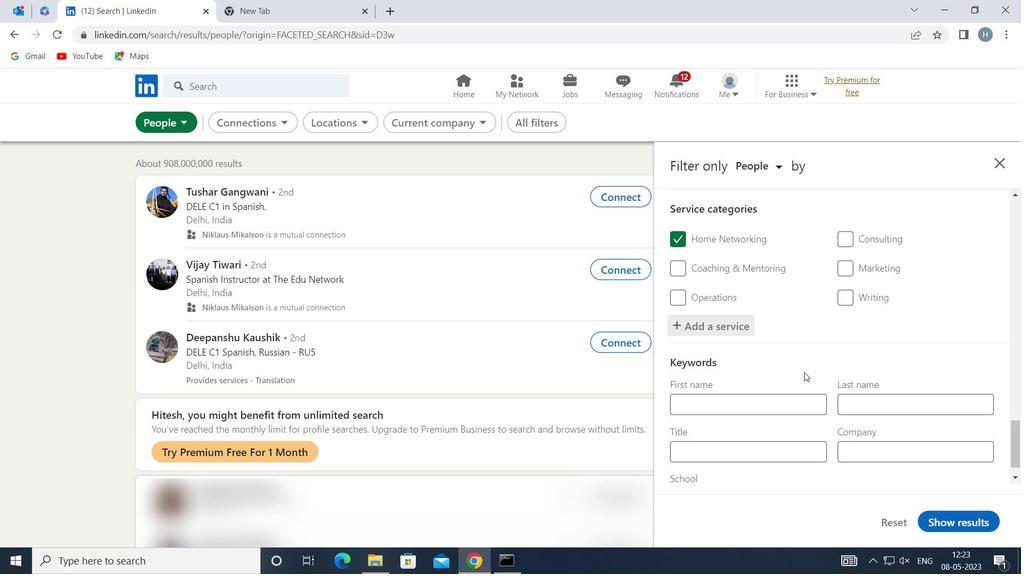 
Action: Mouse moved to (804, 378)
Screenshot: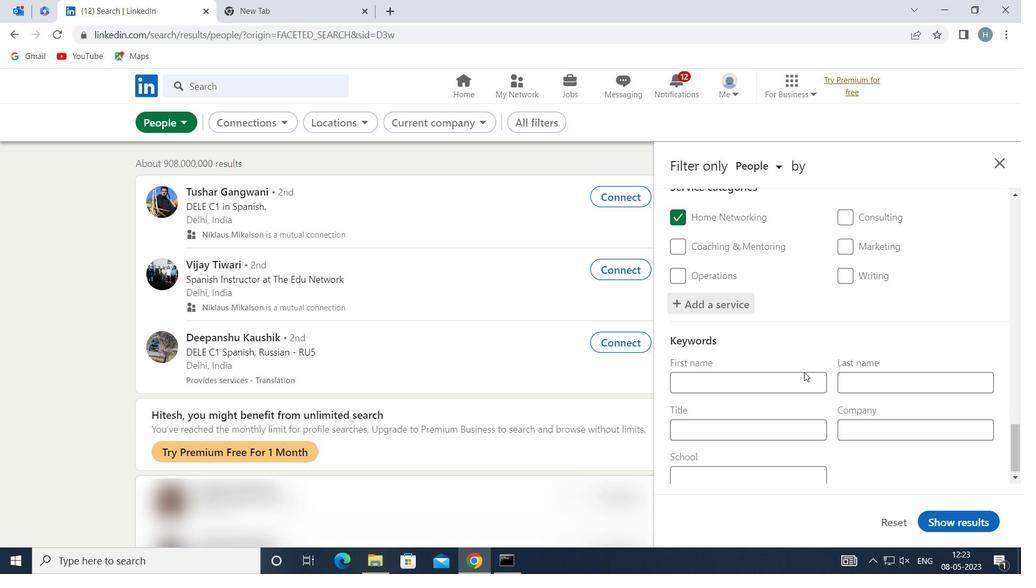 
Action: Mouse scrolled (804, 377) with delta (0, 0)
Screenshot: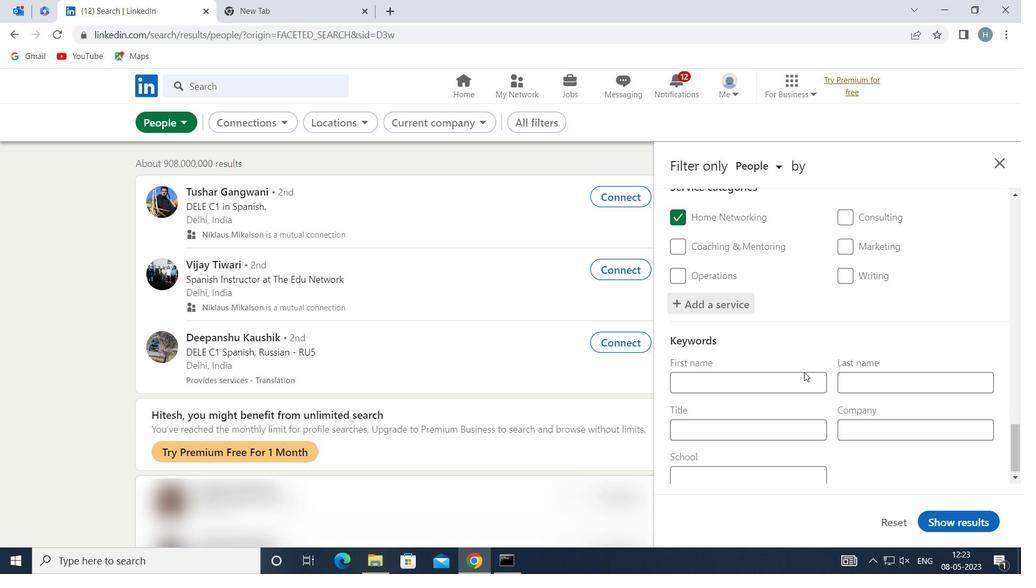 
Action: Mouse moved to (792, 428)
Screenshot: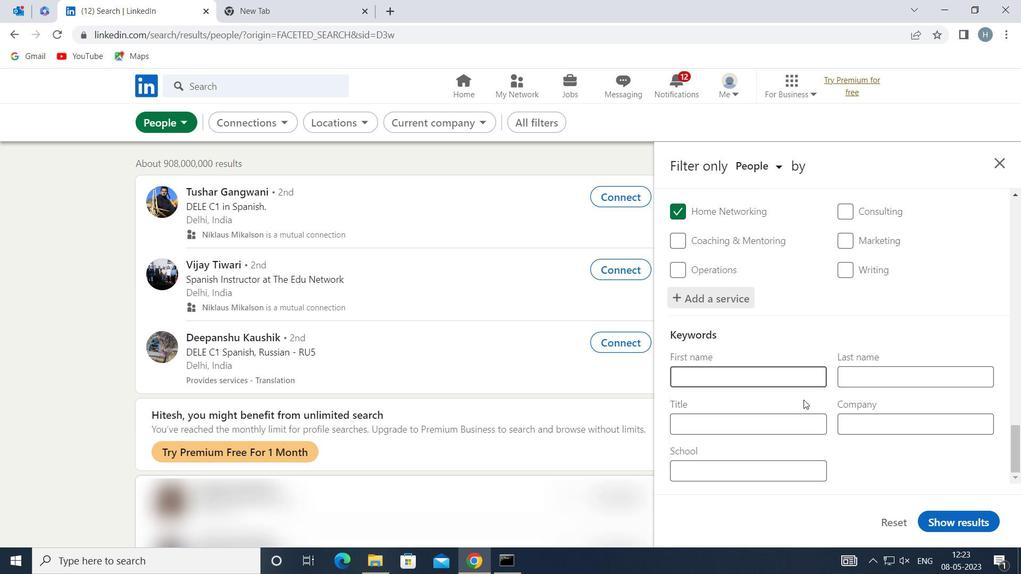 
Action: Mouse pressed left at (792, 428)
Screenshot: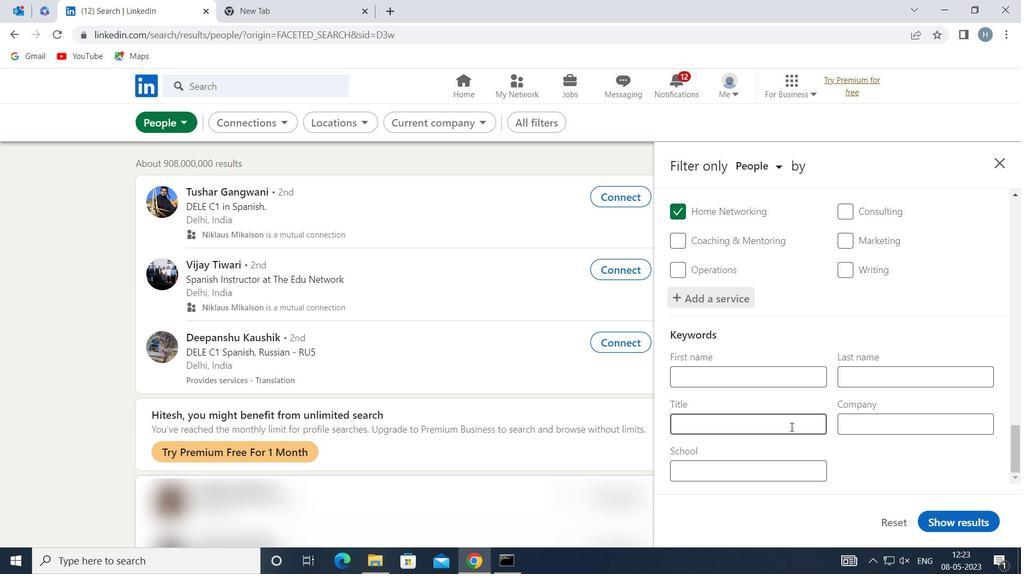 
Action: Mouse moved to (791, 421)
Screenshot: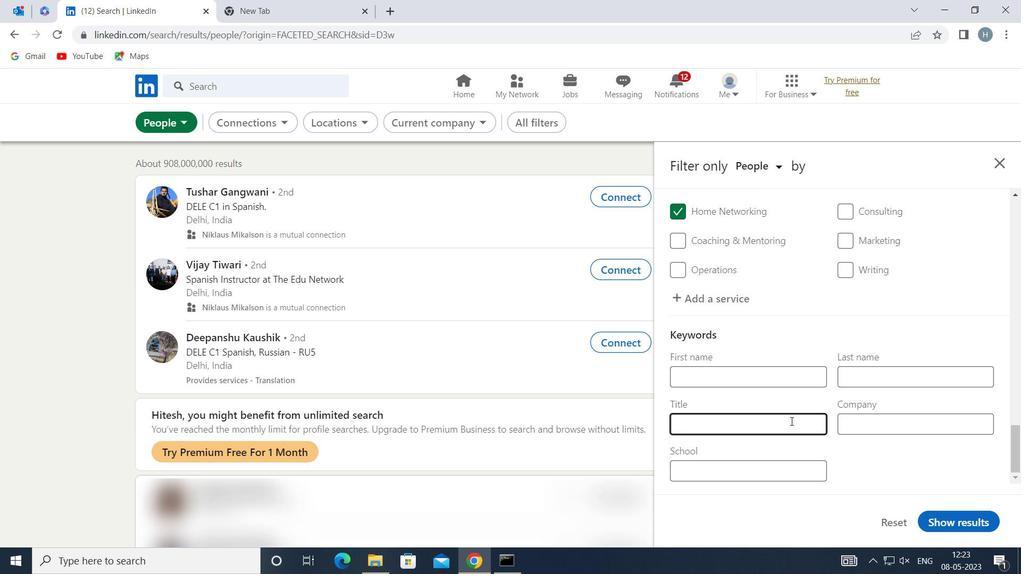 
Action: Key pressed <Key.shift>CLIENT<Key.space><Key.shift><Key.shift><Key.shift><Key.shift>SERVICE<Key.space><Key.shift>SPECIALIST
Screenshot: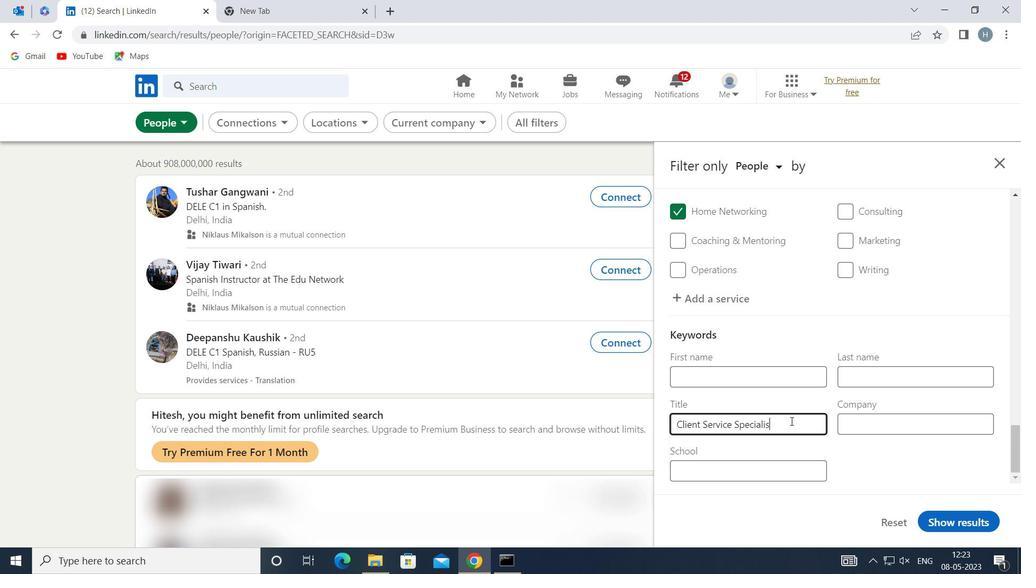 
Action: Mouse moved to (956, 522)
Screenshot: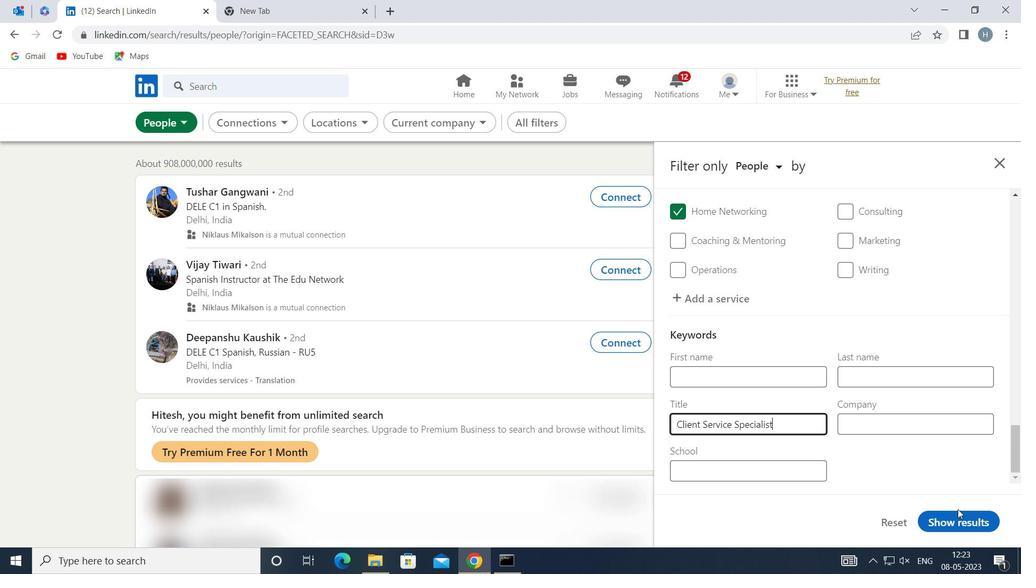 
Action: Mouse pressed left at (956, 522)
Screenshot: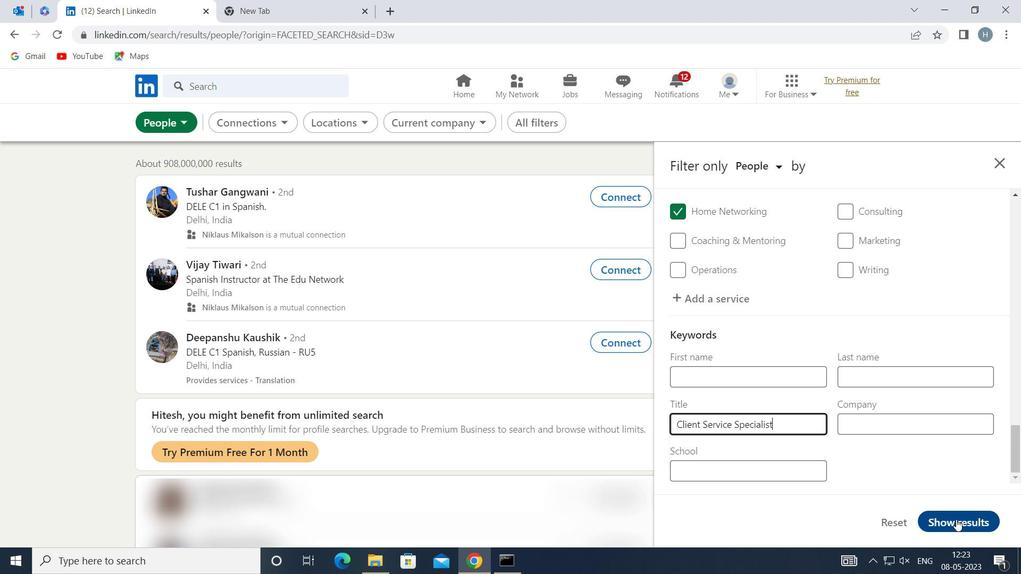 
Action: Mouse moved to (683, 317)
Screenshot: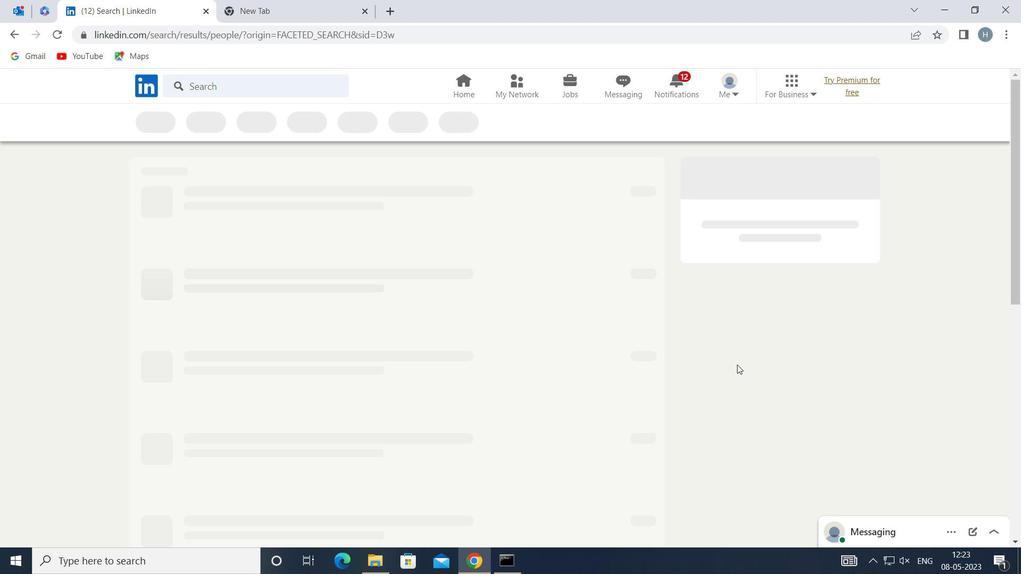 
